 Task: Buy 2 Diverter Valves from Exhaust & Emissions section under best seller category for shipping address: Elizabeth Parker, 1128 Star Trek Drive, Pensacola, Florida 32501, Cell Number 8503109646. Pay from credit card ending with 6010, CVV 682
Action: Mouse moved to (11, 76)
Screenshot: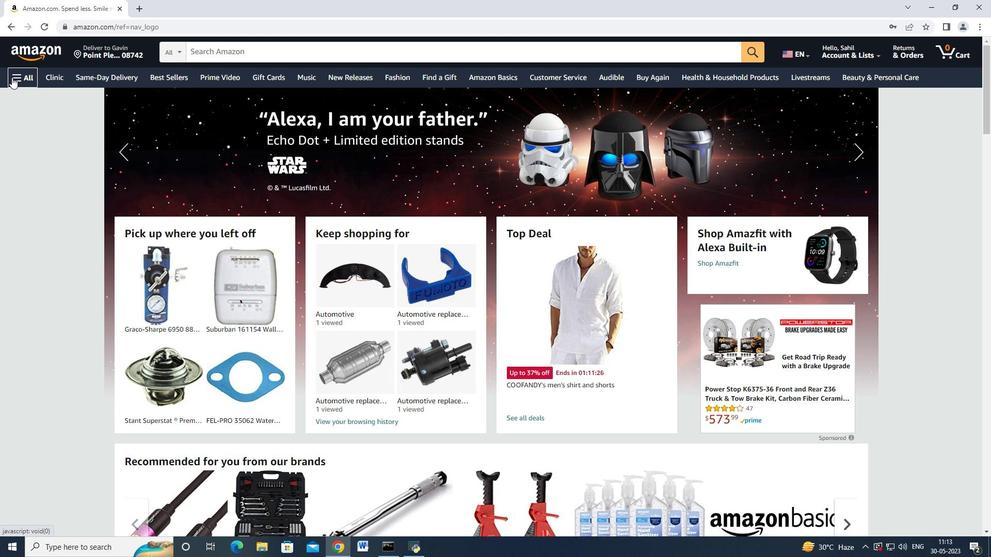 
Action: Mouse pressed left at (11, 76)
Screenshot: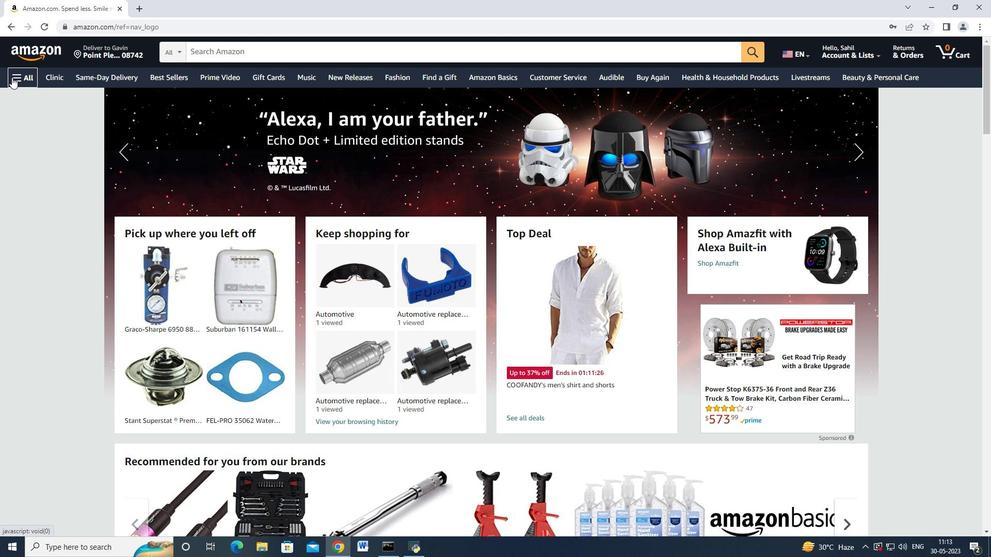 
Action: Mouse moved to (58, 208)
Screenshot: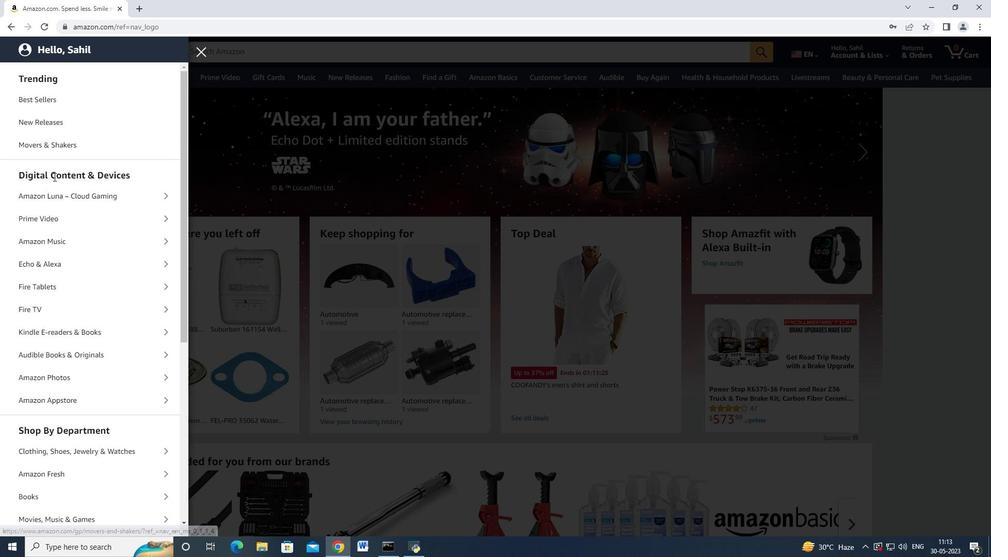 
Action: Mouse scrolled (58, 208) with delta (0, 0)
Screenshot: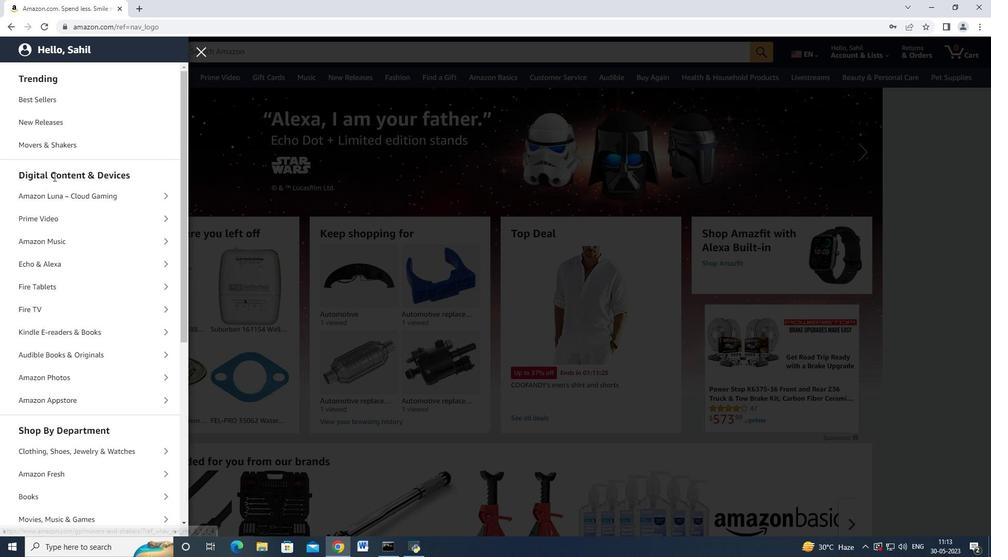 
Action: Mouse moved to (59, 212)
Screenshot: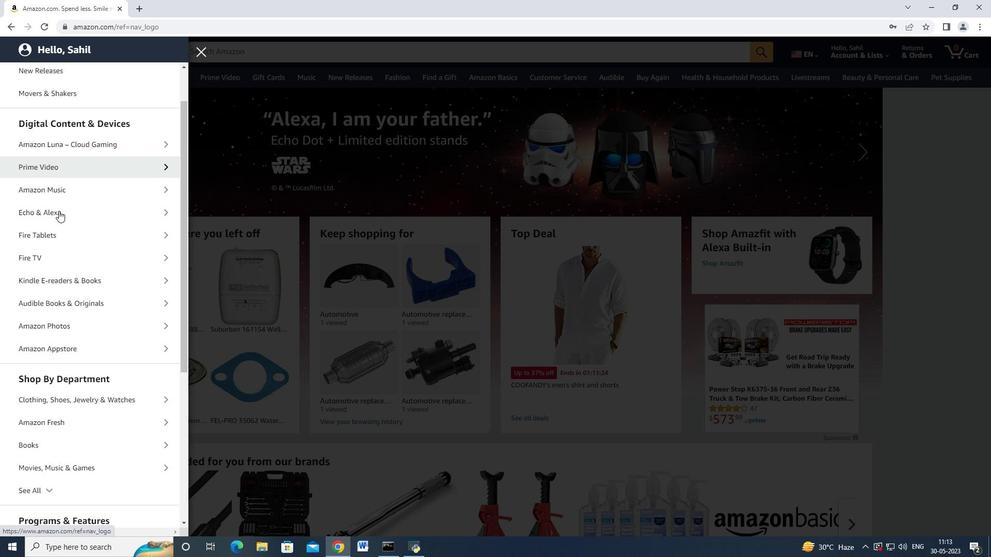 
Action: Mouse scrolled (59, 211) with delta (0, 0)
Screenshot: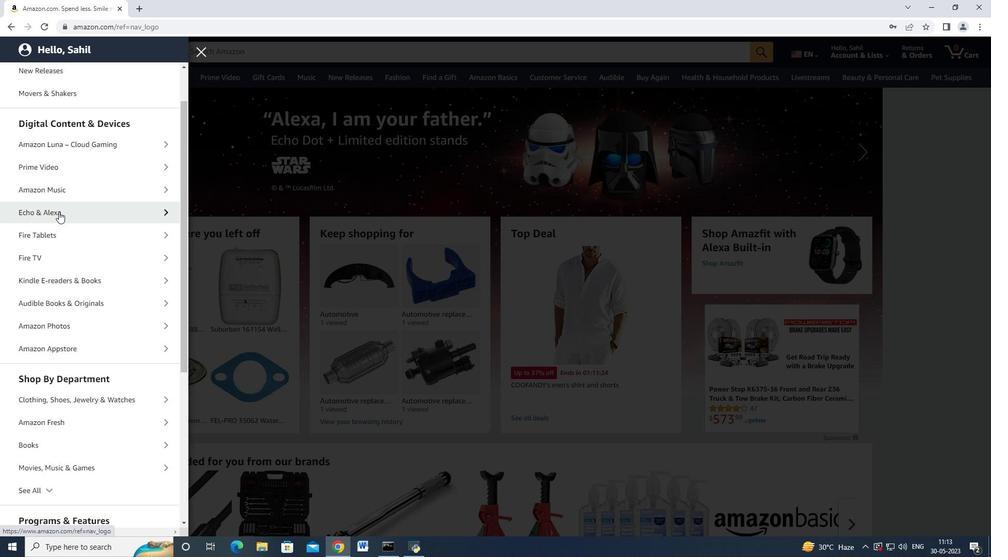 
Action: Mouse moved to (59, 212)
Screenshot: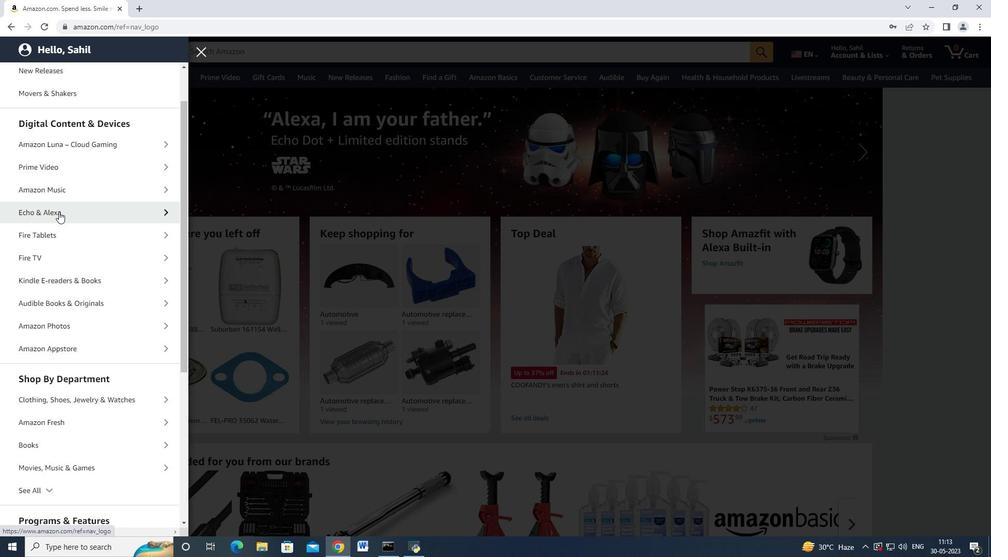 
Action: Mouse scrolled (59, 211) with delta (0, 0)
Screenshot: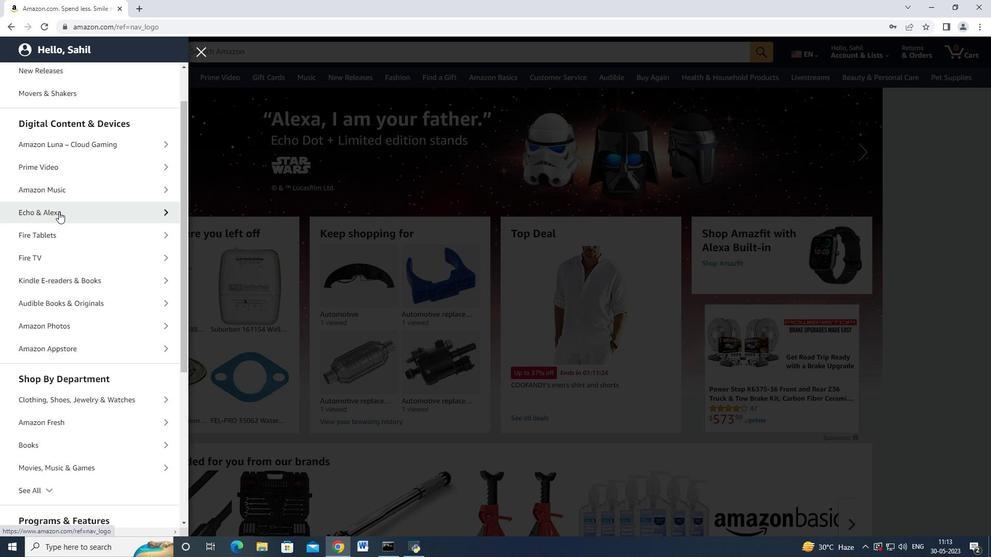 
Action: Mouse moved to (55, 383)
Screenshot: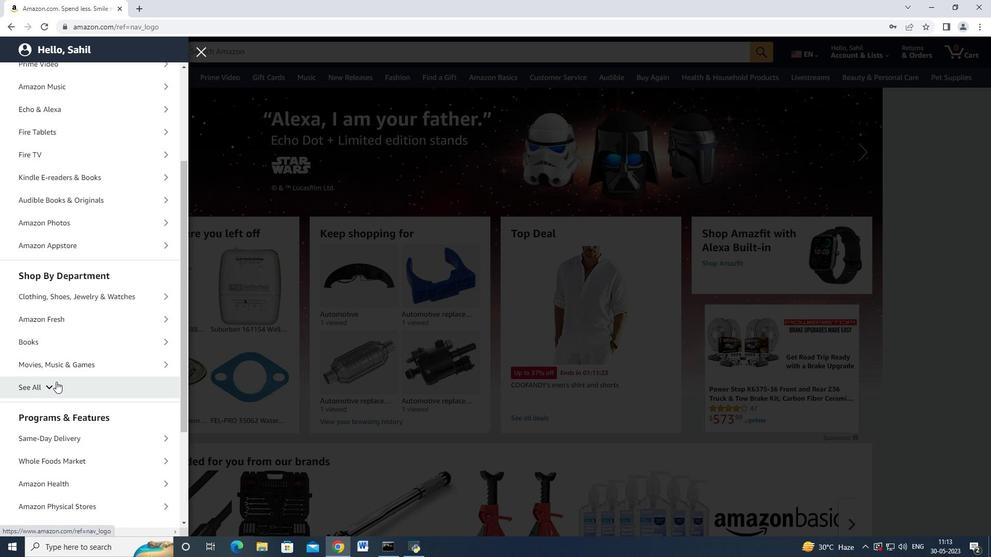 
Action: Mouse pressed left at (55, 383)
Screenshot: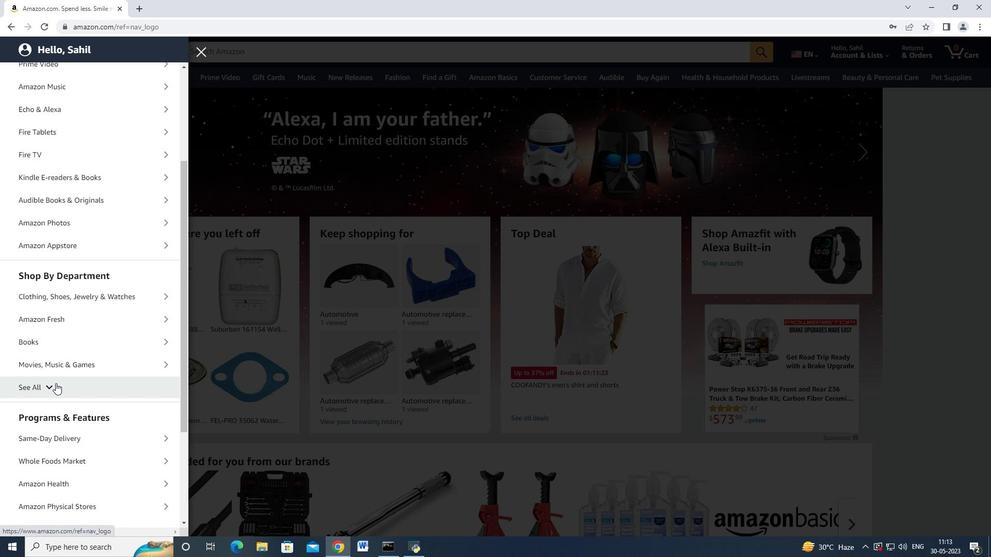 
Action: Mouse moved to (68, 368)
Screenshot: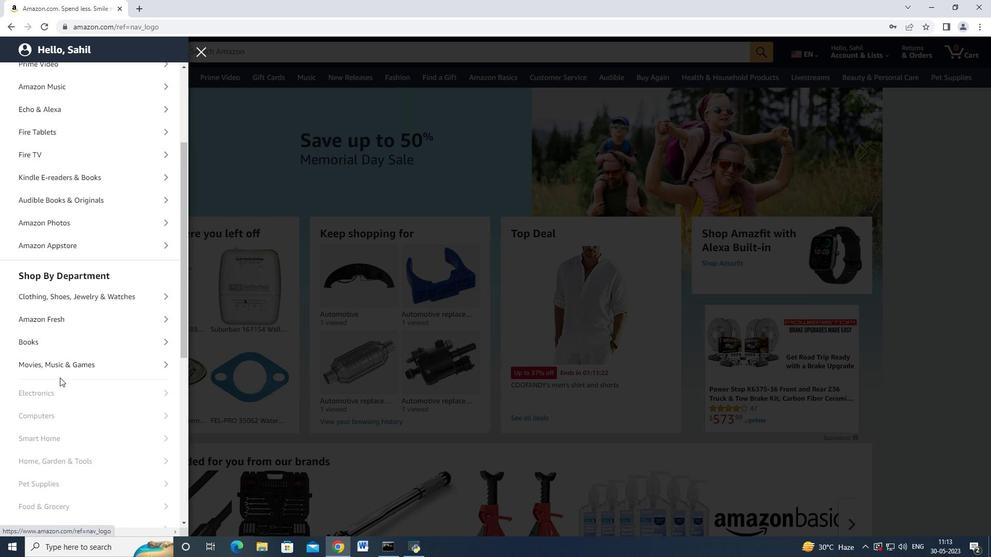 
Action: Mouse scrolled (68, 367) with delta (0, 0)
Screenshot: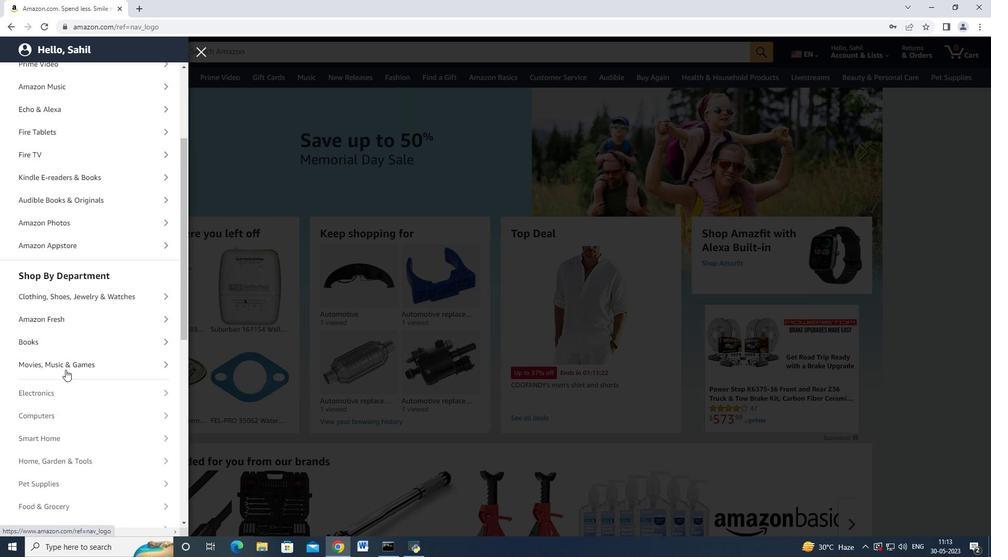 
Action: Mouse scrolled (68, 367) with delta (0, 0)
Screenshot: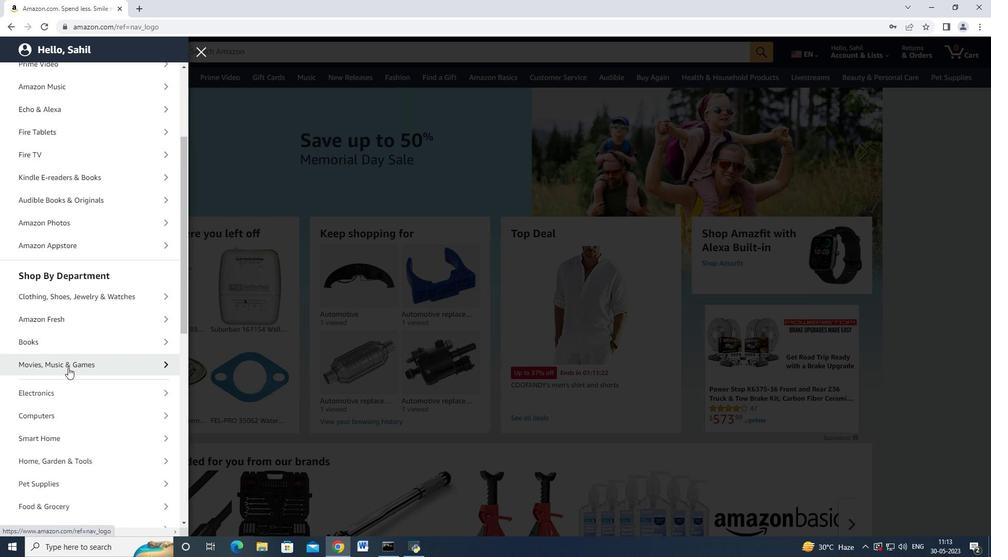 
Action: Mouse scrolled (68, 367) with delta (0, 0)
Screenshot: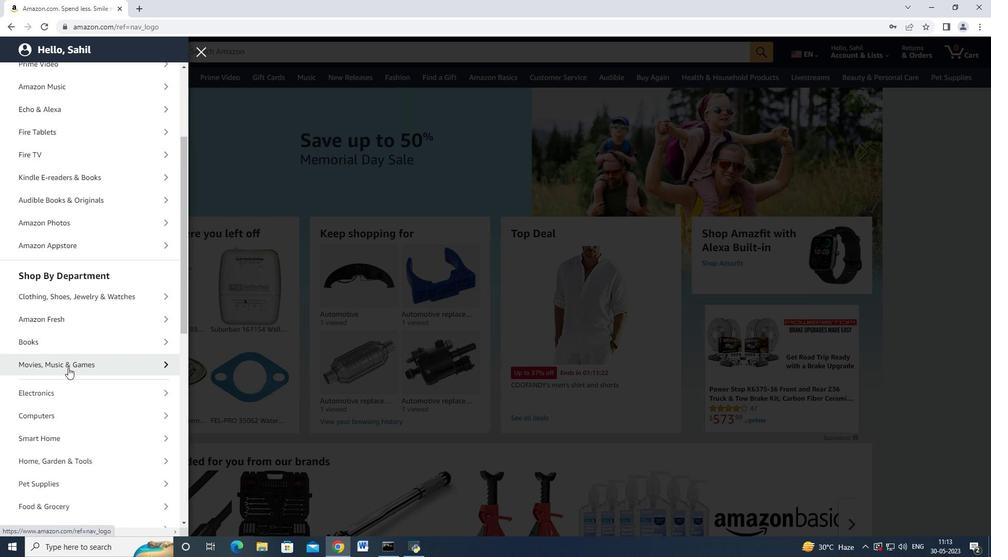 
Action: Mouse scrolled (68, 367) with delta (0, 0)
Screenshot: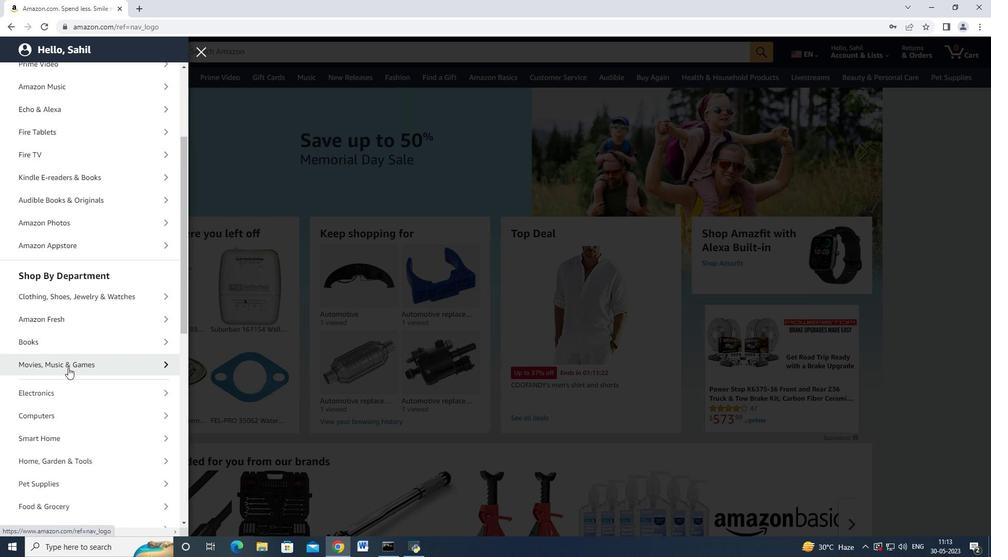 
Action: Mouse scrolled (68, 367) with delta (0, 0)
Screenshot: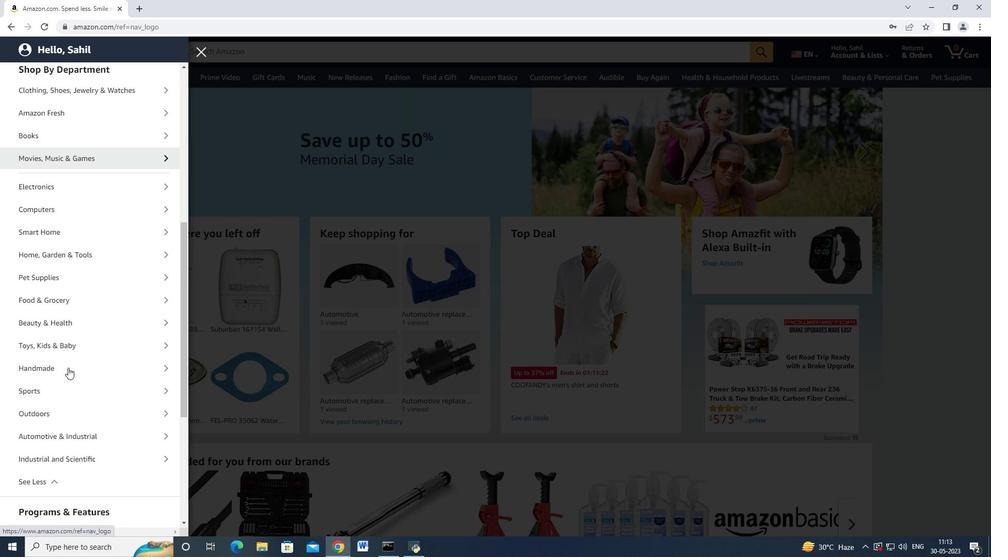 
Action: Mouse scrolled (68, 367) with delta (0, 0)
Screenshot: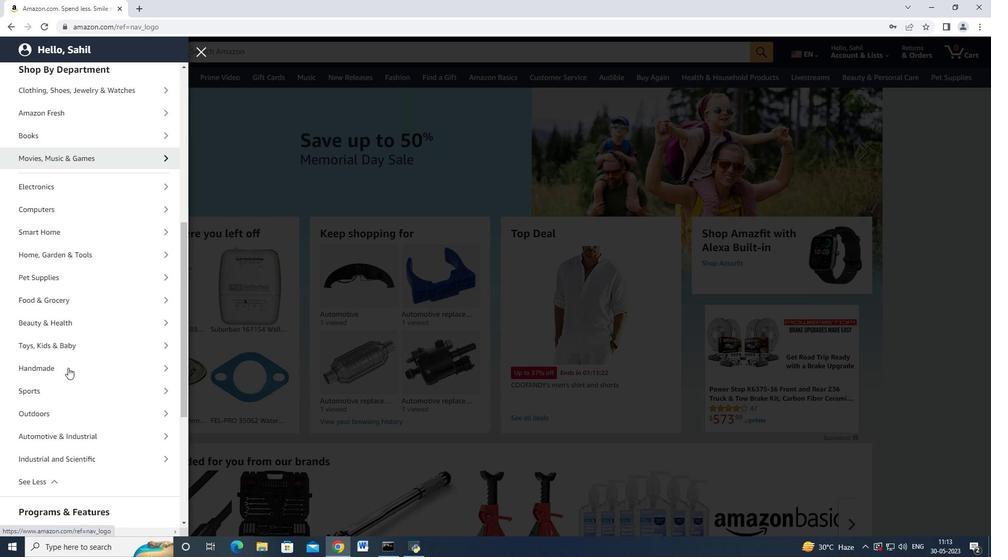 
Action: Mouse moved to (76, 339)
Screenshot: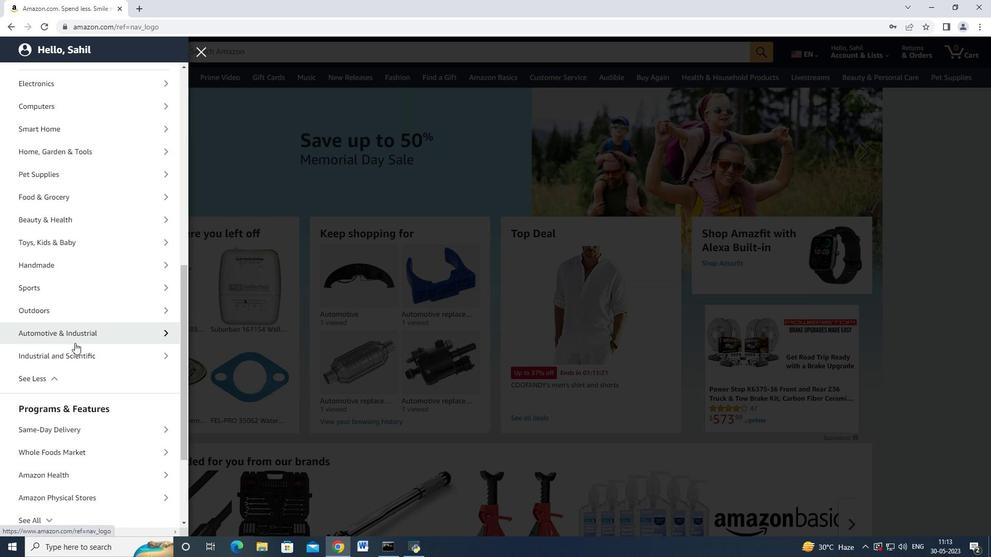 
Action: Mouse pressed left at (76, 339)
Screenshot: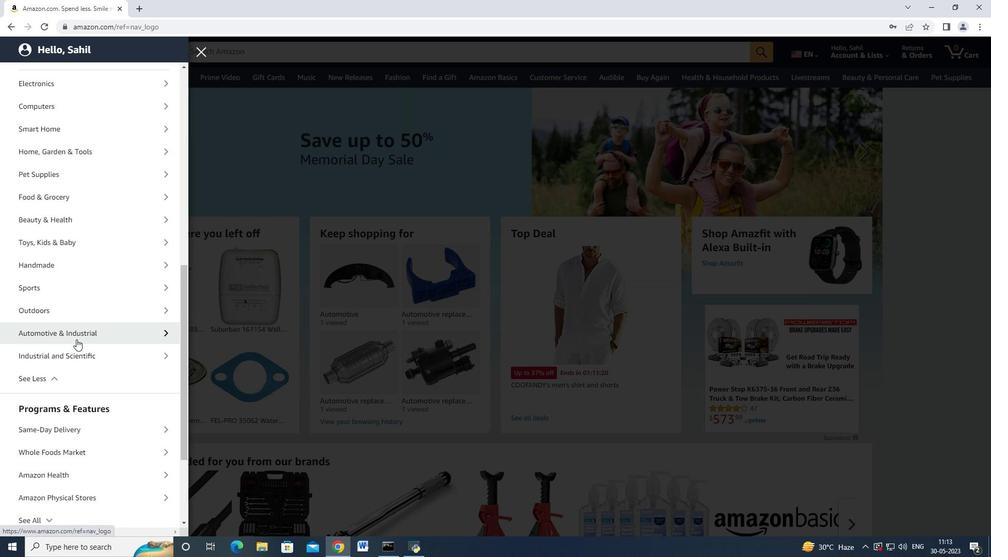 
Action: Mouse moved to (82, 330)
Screenshot: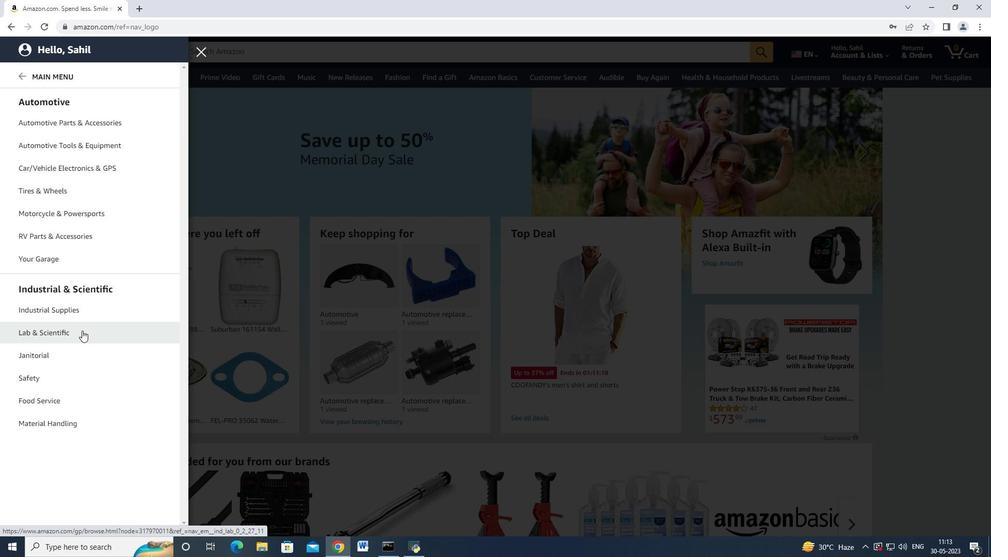 
Action: Mouse scrolled (82, 331) with delta (0, 0)
Screenshot: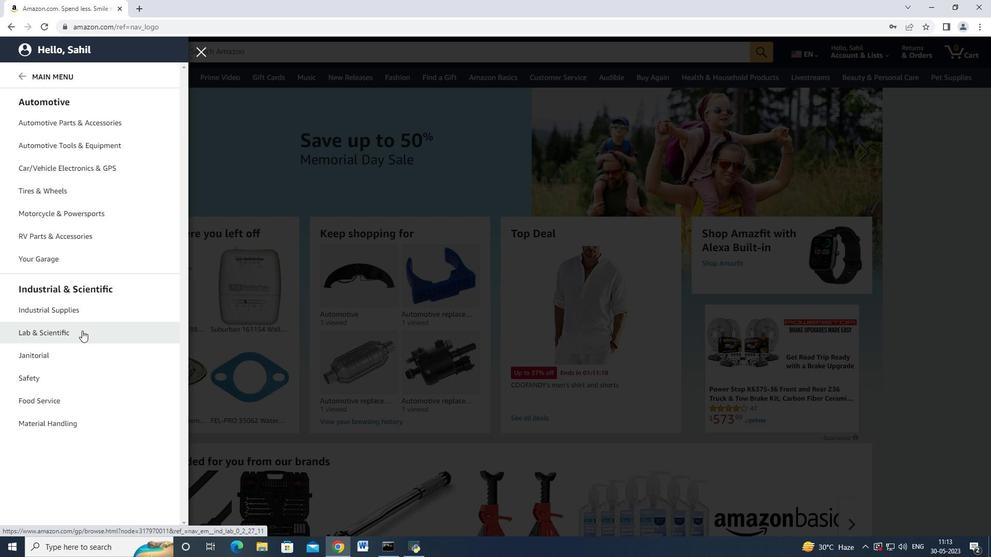 
Action: Mouse scrolled (82, 331) with delta (0, 0)
Screenshot: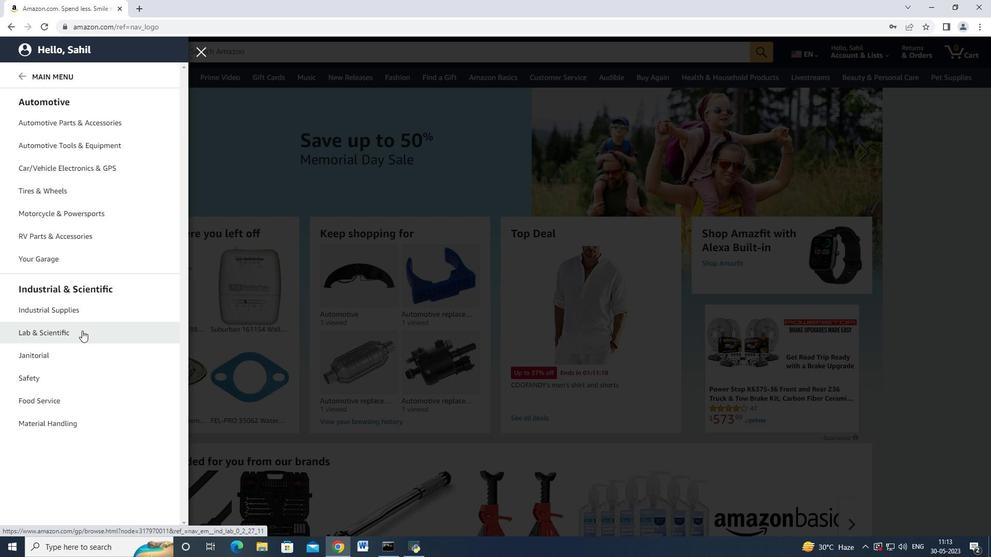 
Action: Mouse moved to (107, 316)
Screenshot: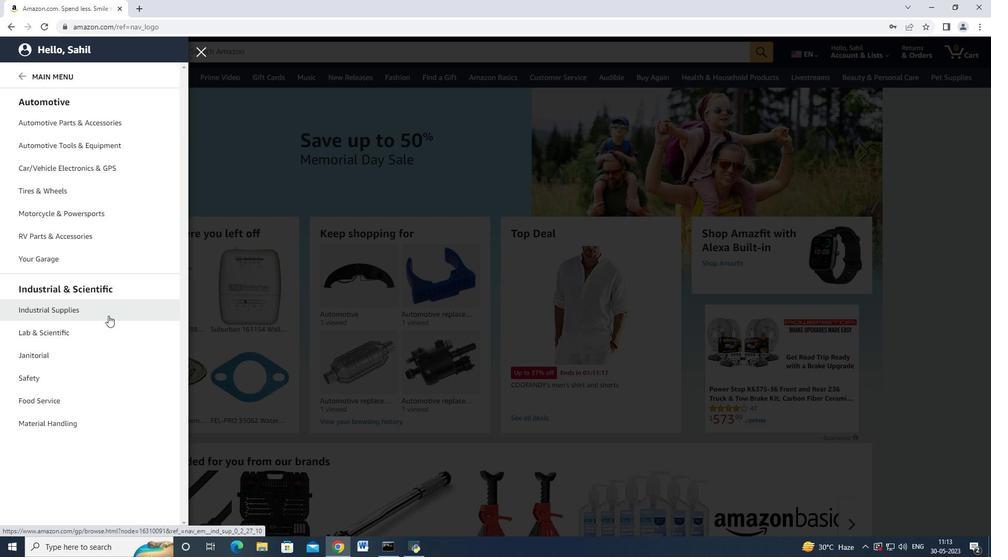
Action: Mouse scrolled (107, 316) with delta (0, 0)
Screenshot: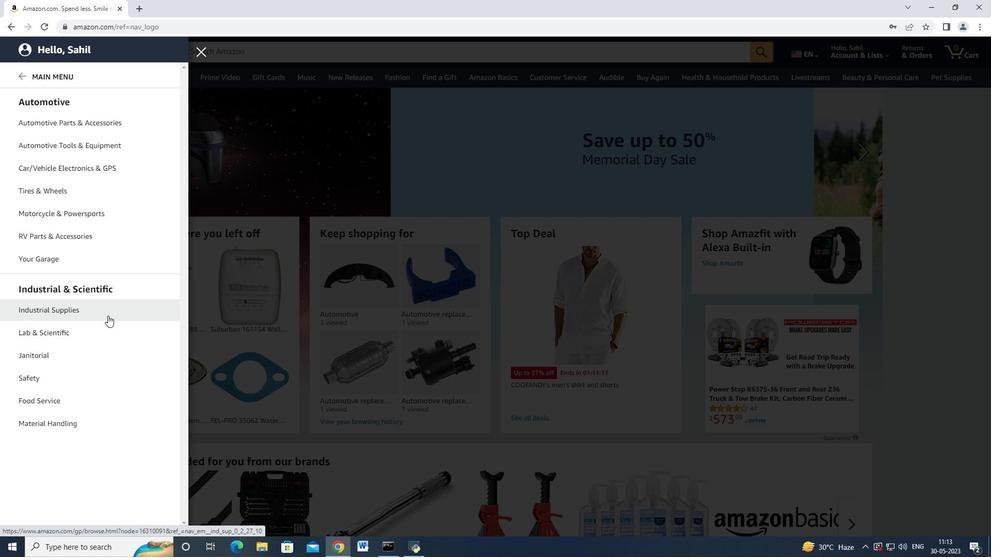 
Action: Mouse scrolled (107, 316) with delta (0, 0)
Screenshot: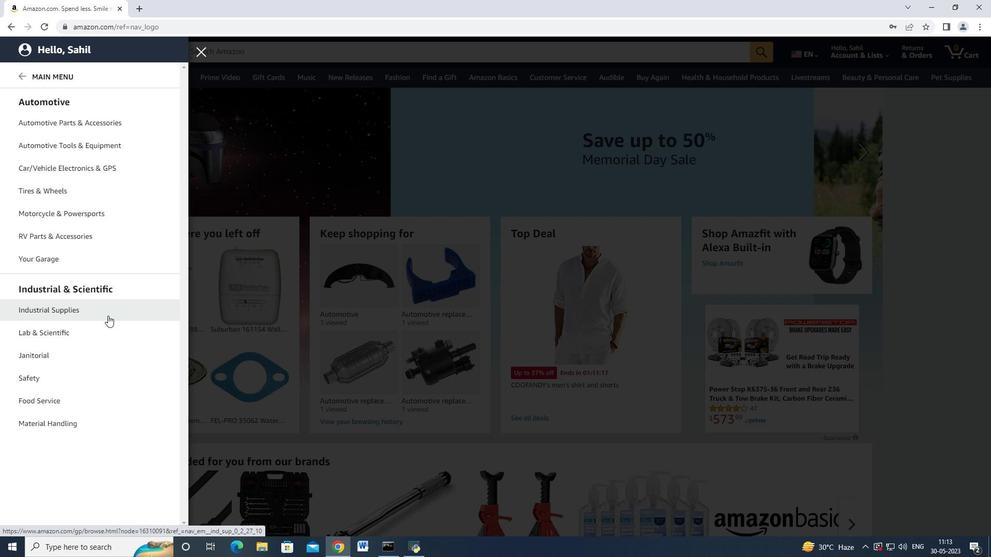 
Action: Mouse moved to (90, 122)
Screenshot: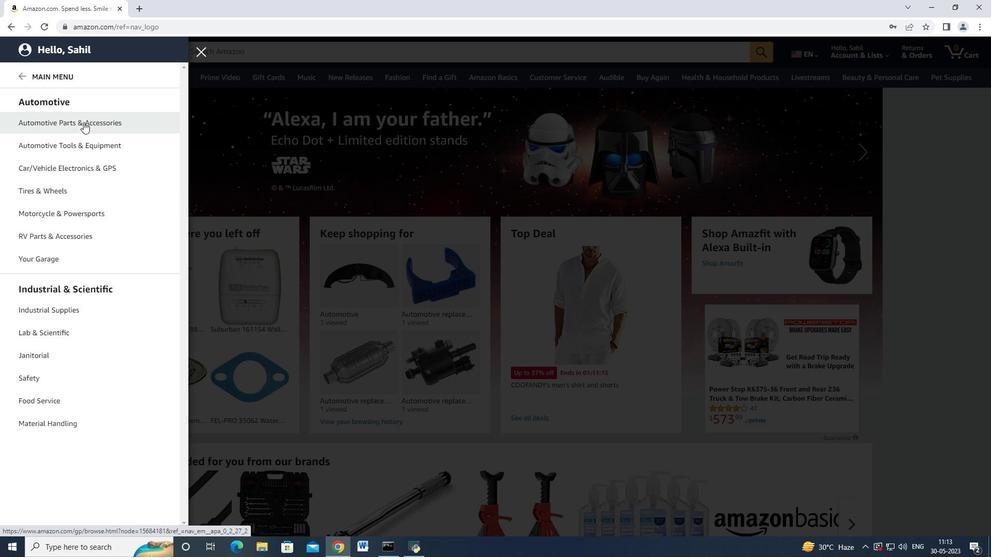 
Action: Mouse pressed left at (90, 122)
Screenshot: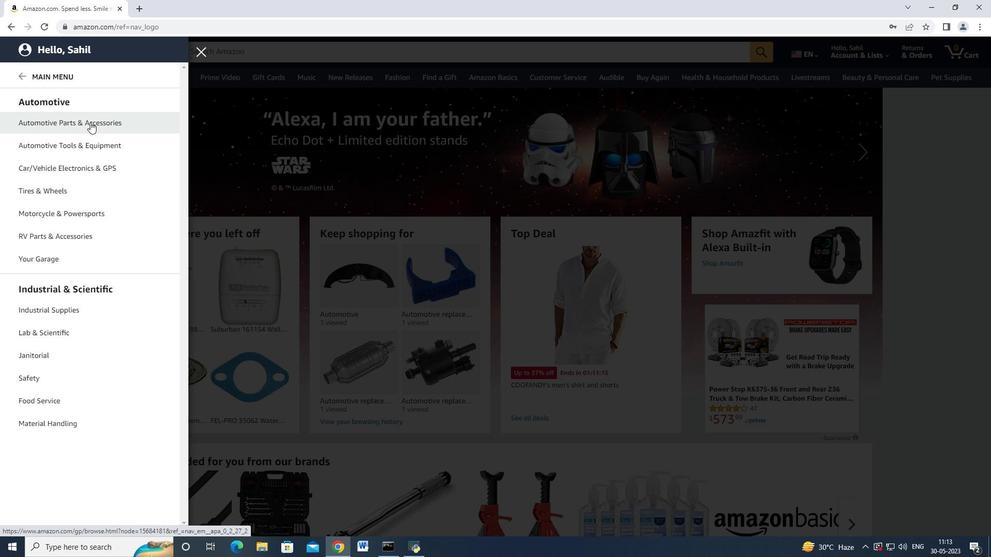 
Action: Mouse moved to (114, 172)
Screenshot: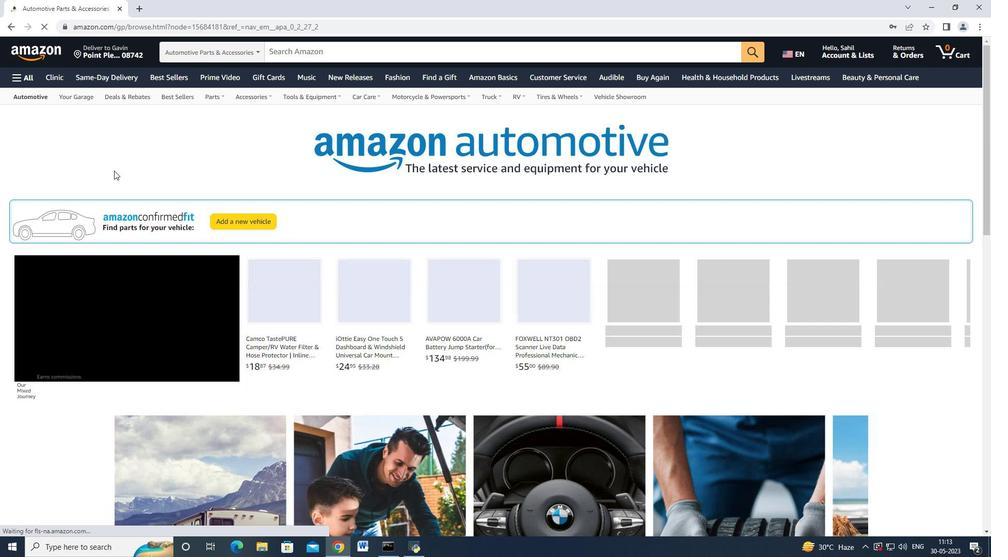 
Action: Mouse scrolled (114, 172) with delta (0, 0)
Screenshot: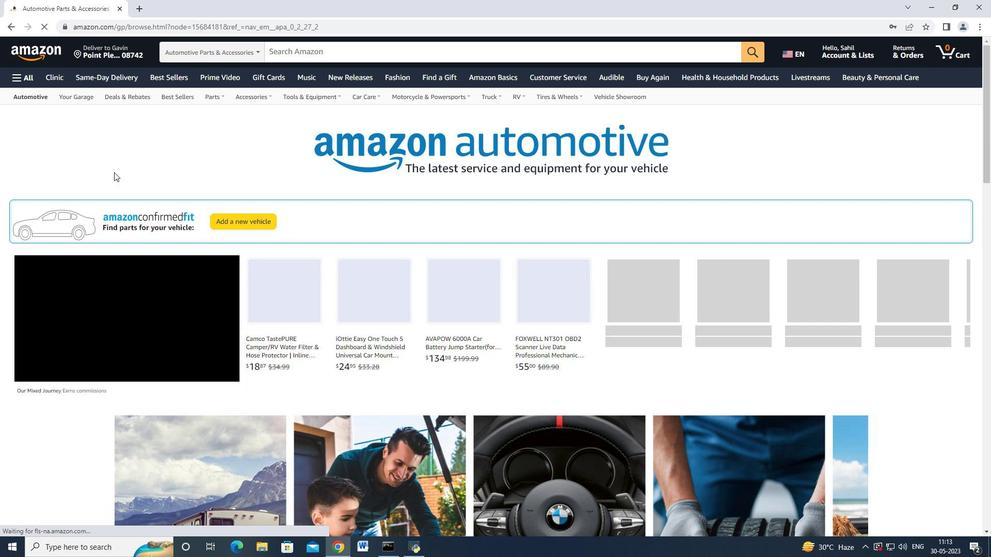 
Action: Mouse moved to (236, 108)
Screenshot: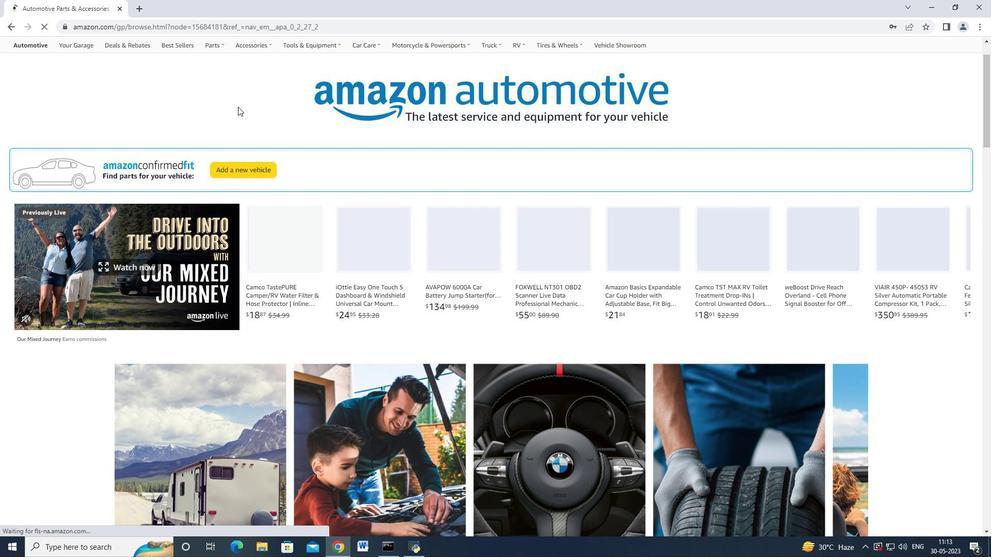 
Action: Mouse scrolled (236, 108) with delta (0, 0)
Screenshot: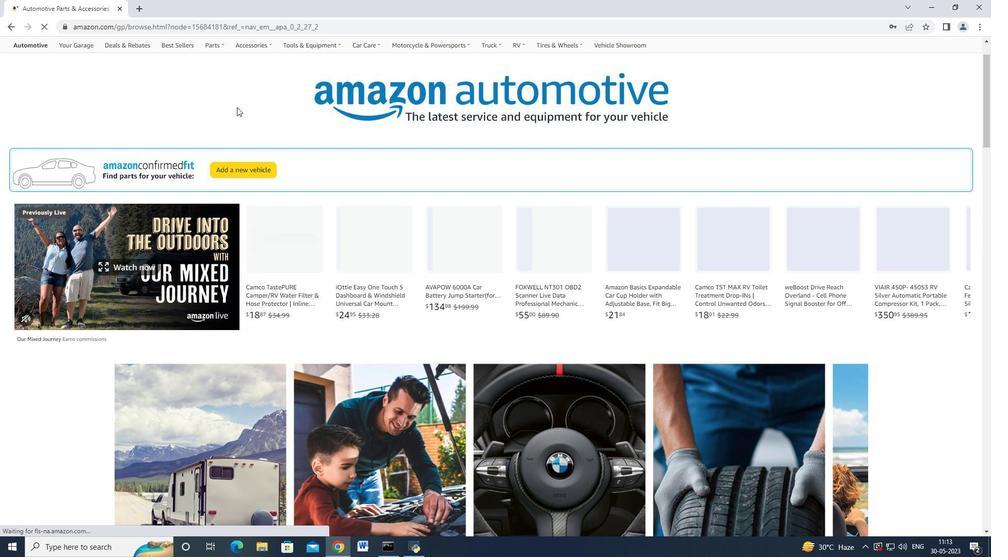 
Action: Mouse moved to (235, 109)
Screenshot: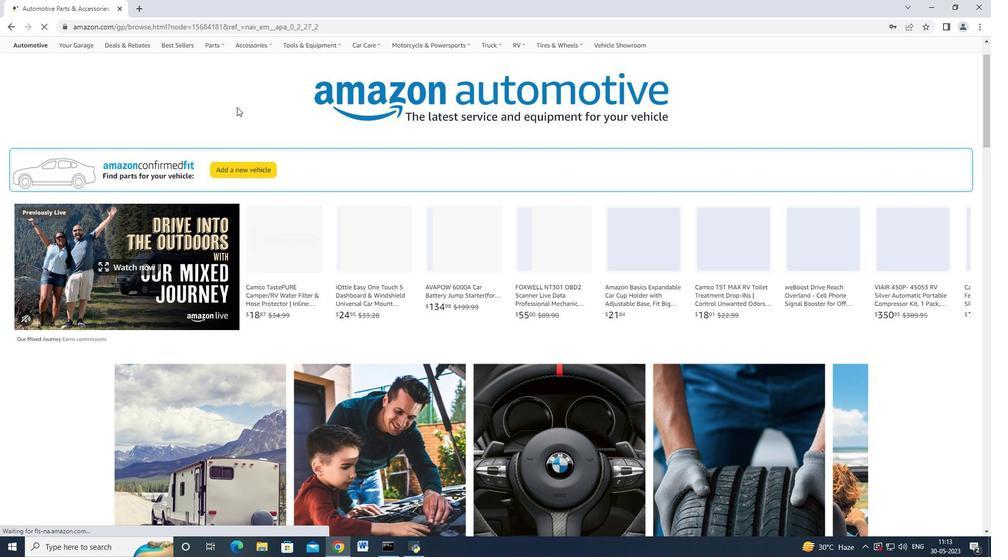 
Action: Mouse scrolled (235, 109) with delta (0, 0)
Screenshot: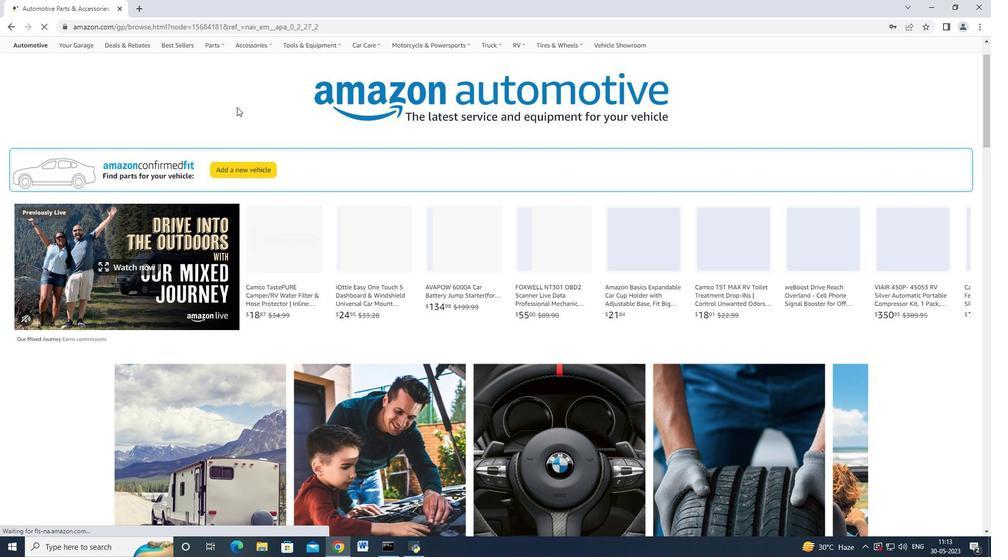 
Action: Mouse moved to (171, 95)
Screenshot: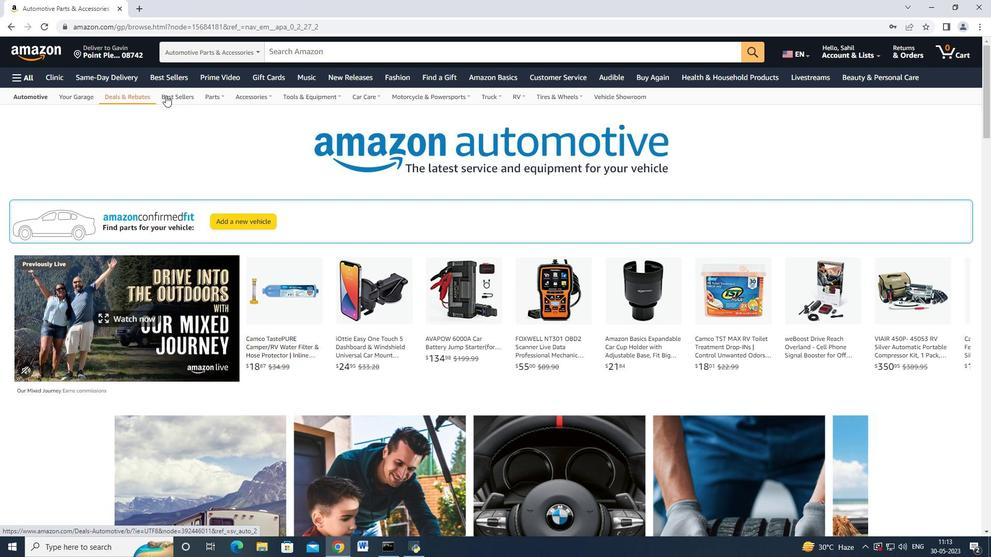 
Action: Mouse pressed left at (171, 95)
Screenshot: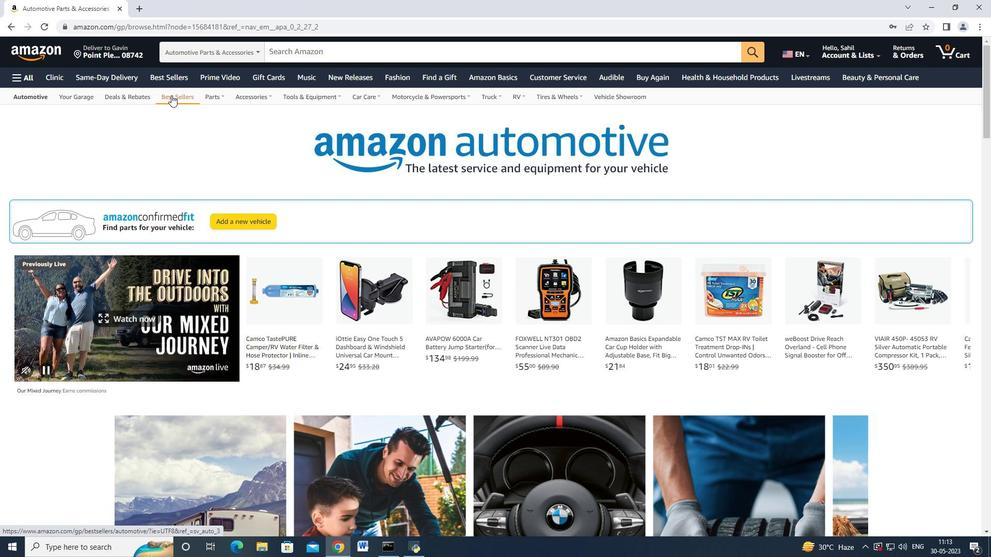 
Action: Mouse moved to (109, 204)
Screenshot: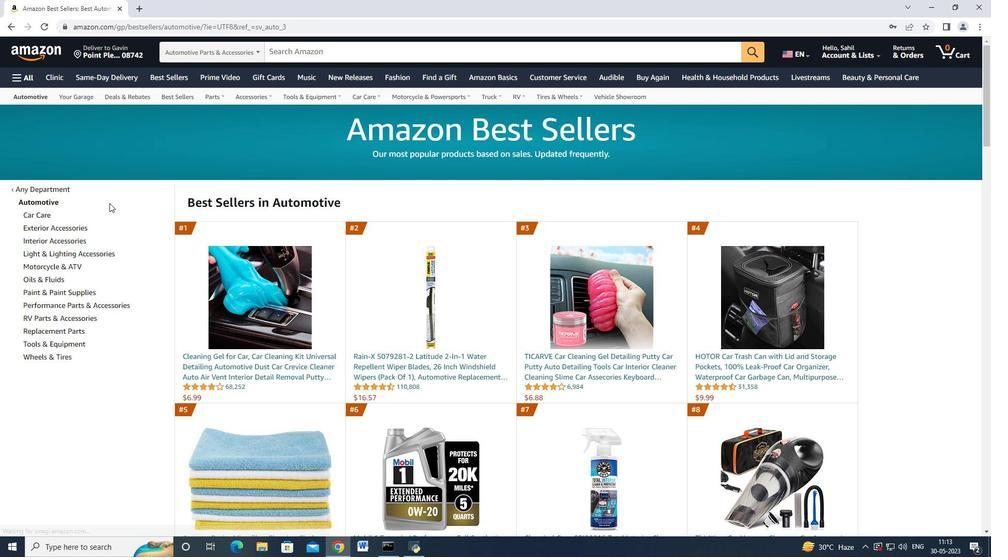 
Action: Mouse scrolled (109, 204) with delta (0, 0)
Screenshot: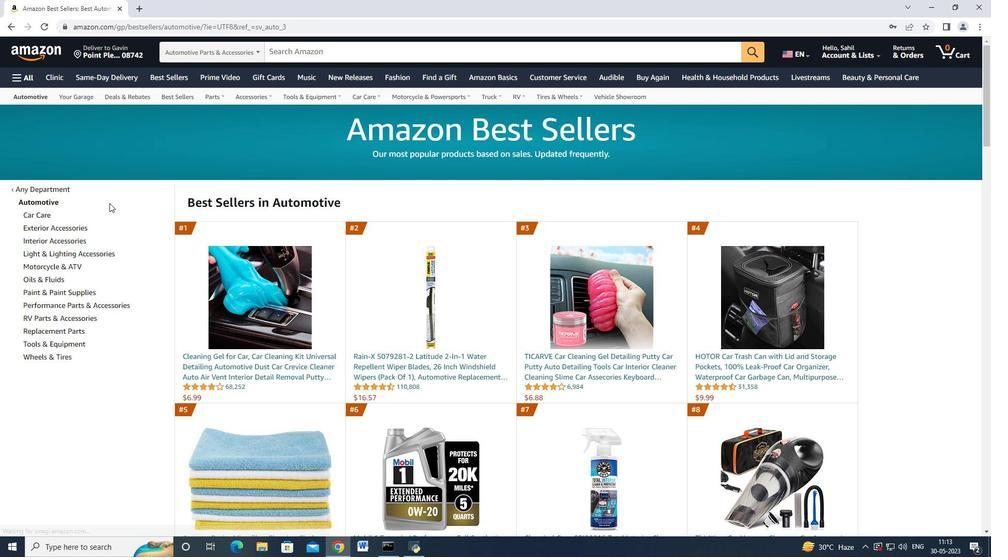 
Action: Mouse moved to (66, 278)
Screenshot: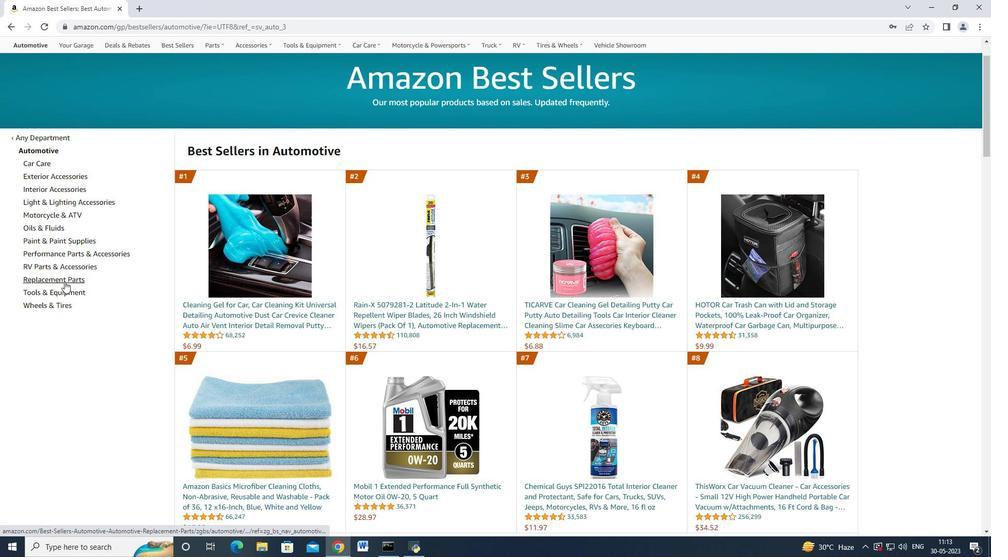 
Action: Mouse pressed left at (66, 278)
Screenshot: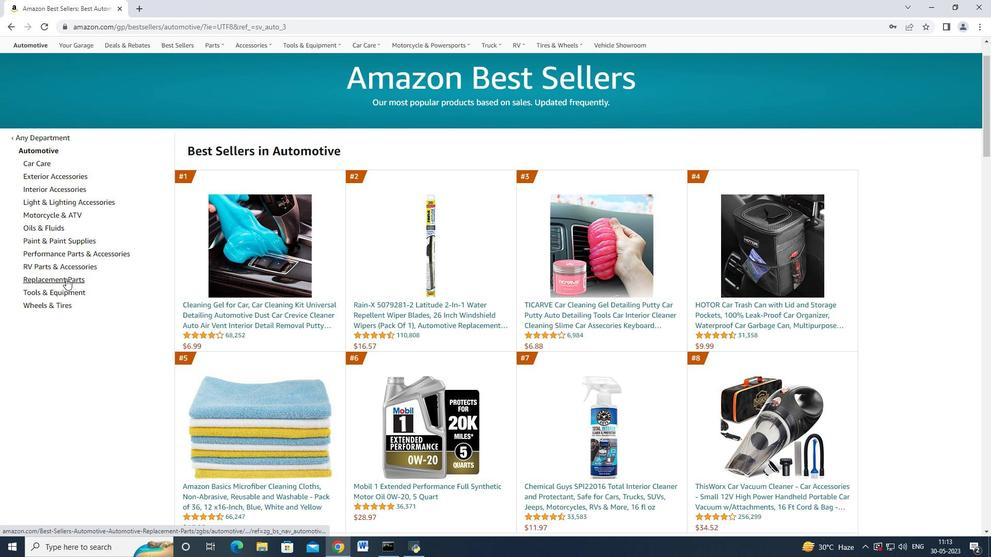 
Action: Mouse moved to (164, 185)
Screenshot: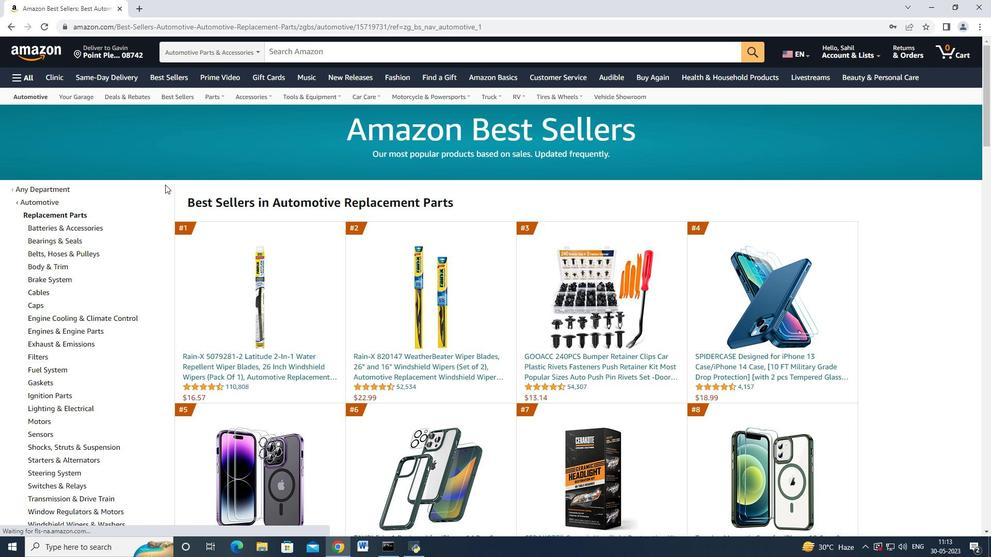 
Action: Mouse scrolled (164, 185) with delta (0, 0)
Screenshot: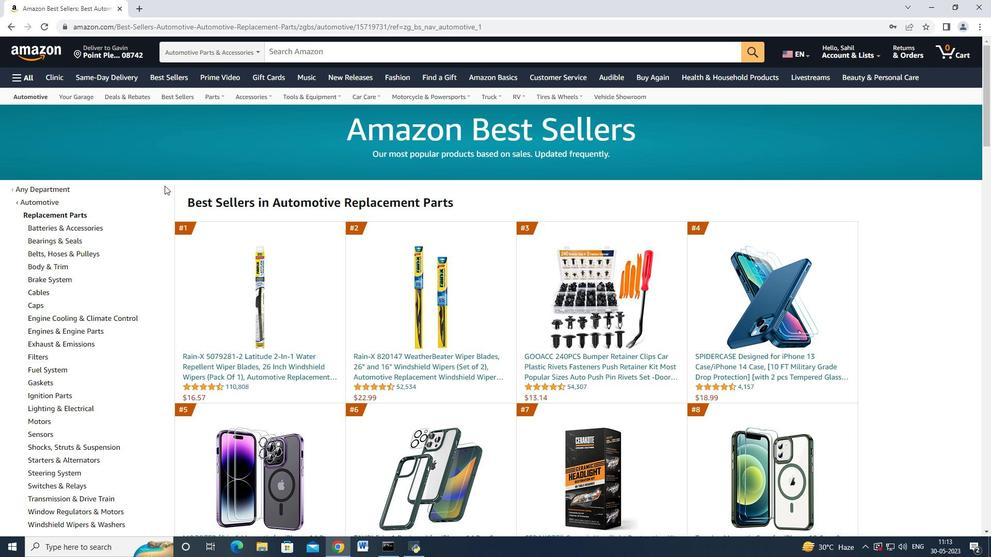 
Action: Mouse scrolled (164, 185) with delta (0, 0)
Screenshot: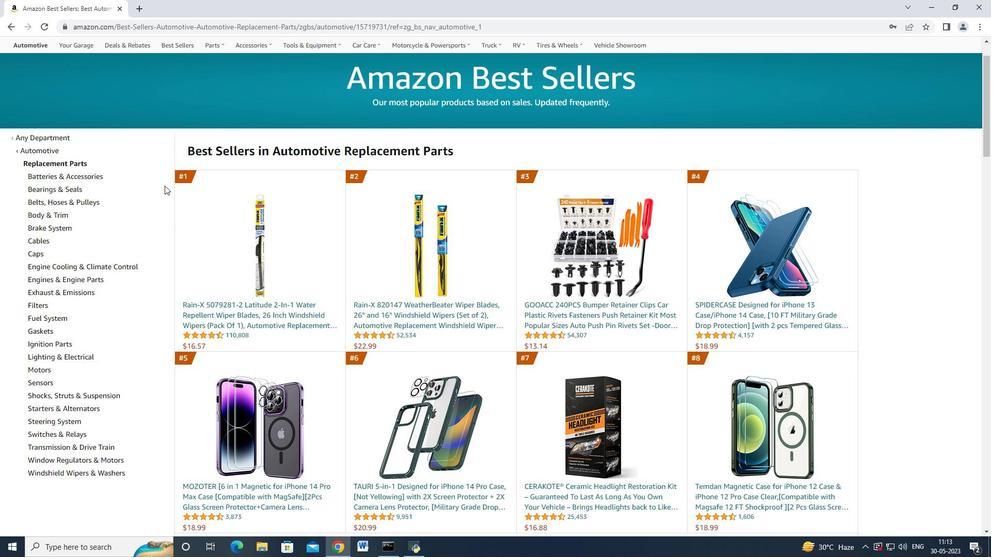 
Action: Mouse scrolled (164, 185) with delta (0, 0)
Screenshot: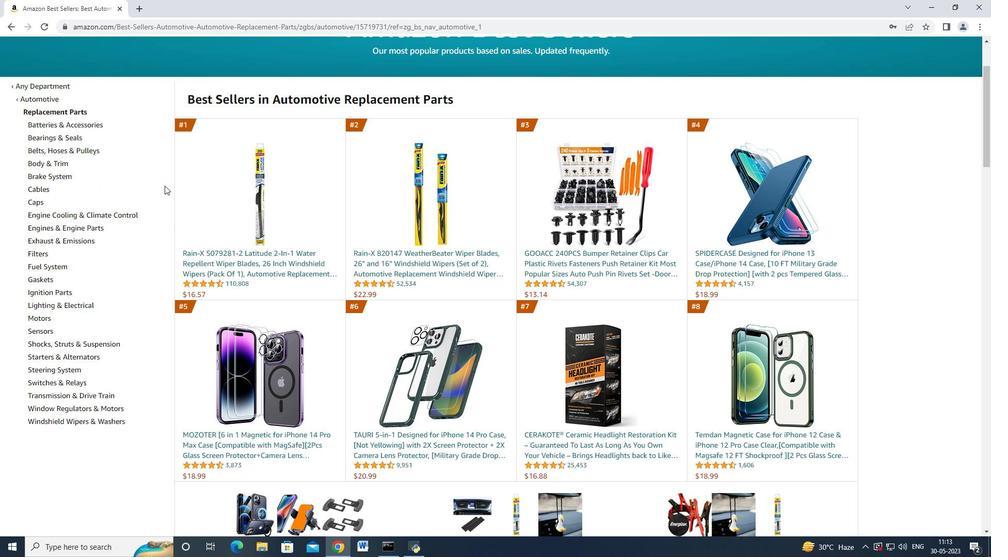 
Action: Mouse scrolled (164, 185) with delta (0, 0)
Screenshot: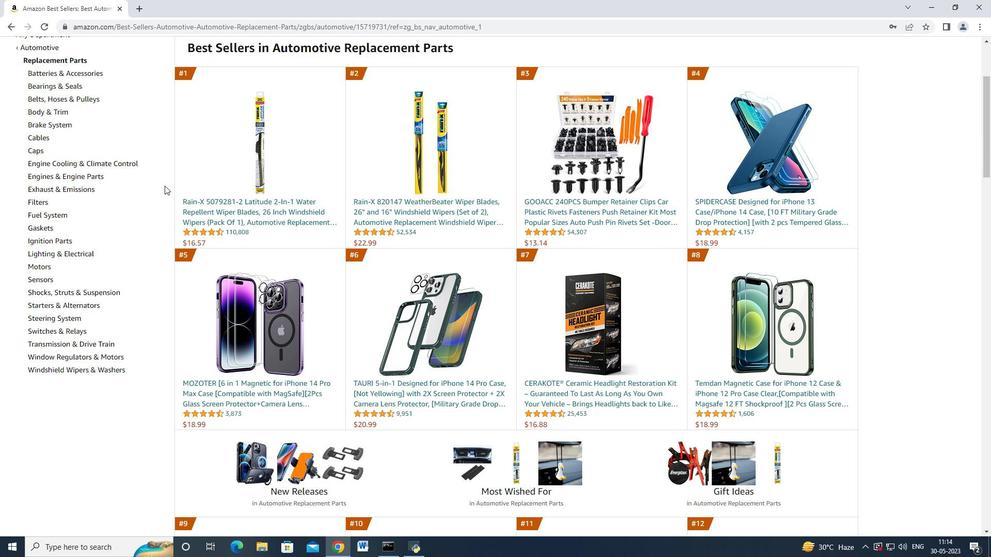 
Action: Mouse moved to (159, 201)
Screenshot: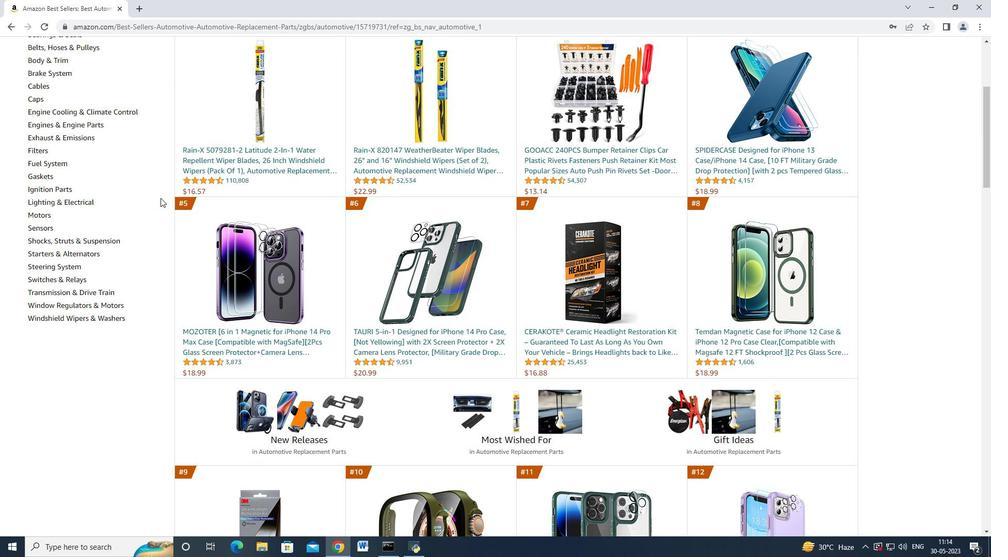 
Action: Mouse scrolled (159, 201) with delta (0, 0)
Screenshot: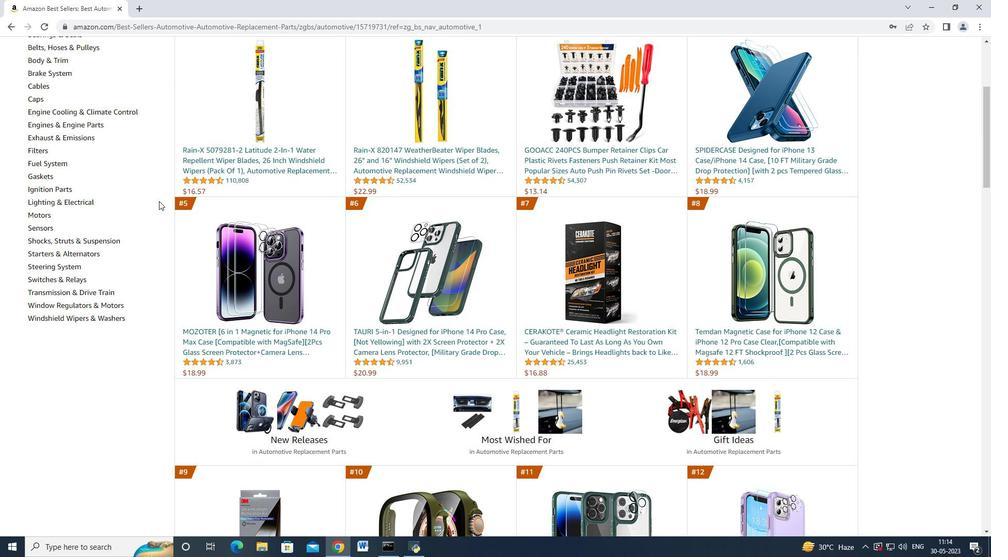 
Action: Mouse scrolled (159, 201) with delta (0, 0)
Screenshot: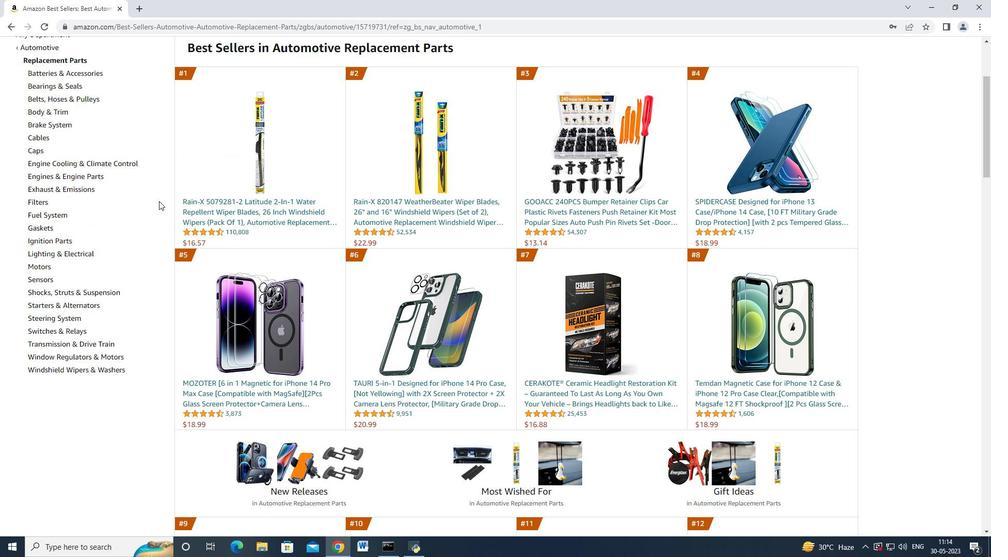 
Action: Mouse moved to (71, 241)
Screenshot: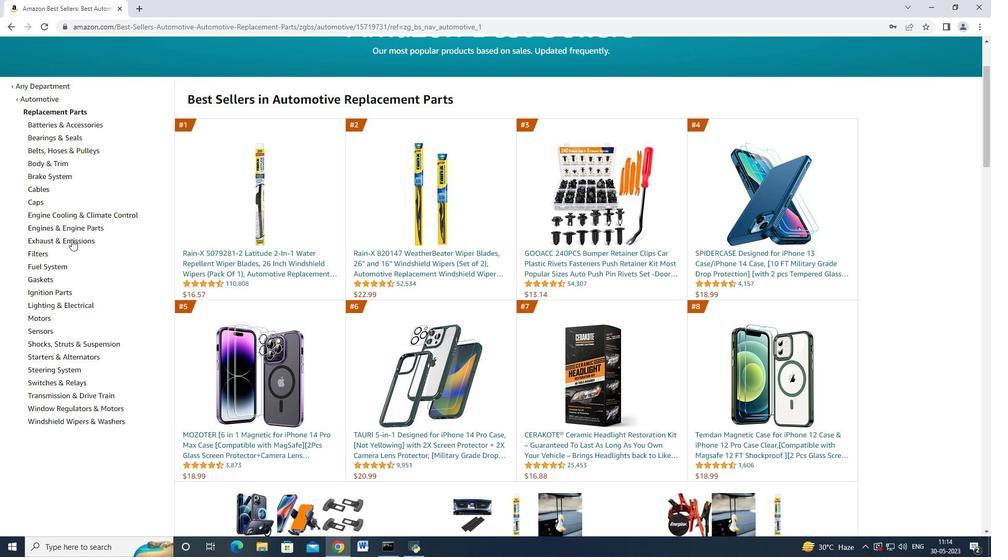 
Action: Mouse pressed left at (71, 241)
Screenshot: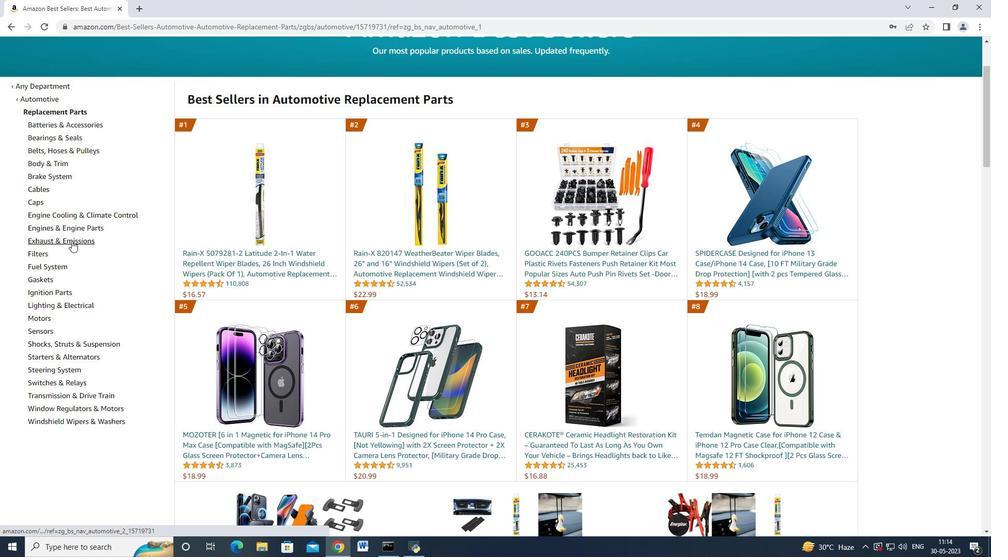 
Action: Mouse moved to (120, 247)
Screenshot: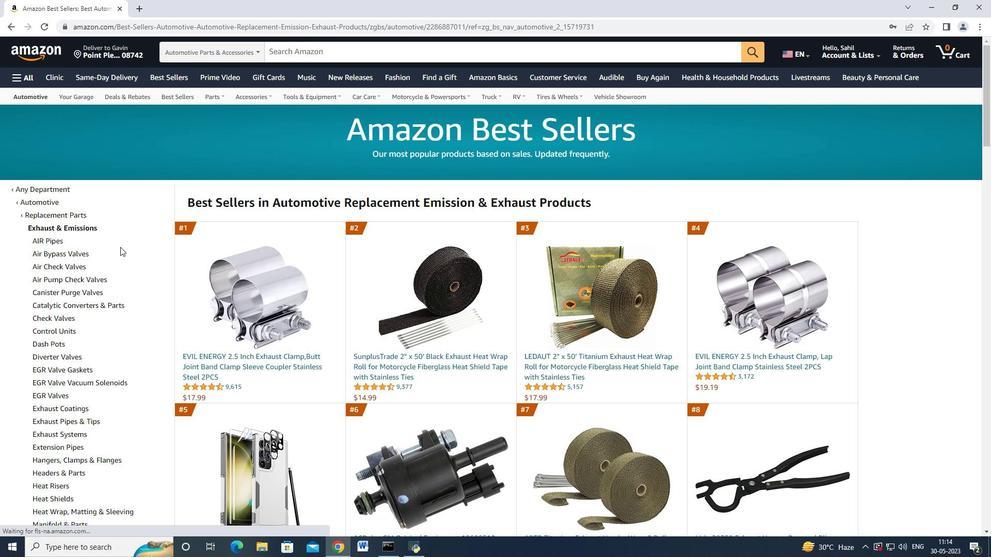 
Action: Mouse scrolled (120, 246) with delta (0, 0)
Screenshot: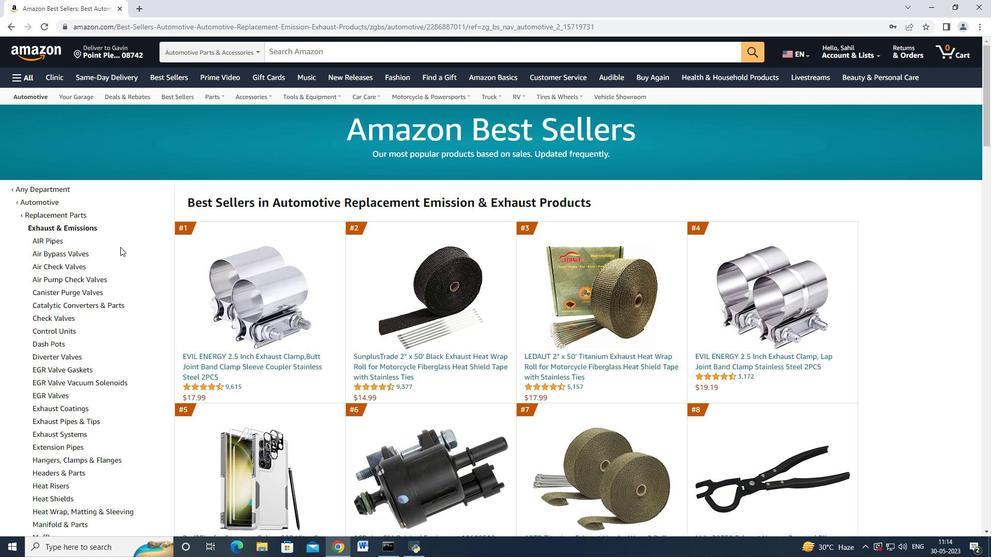 
Action: Mouse moved to (56, 303)
Screenshot: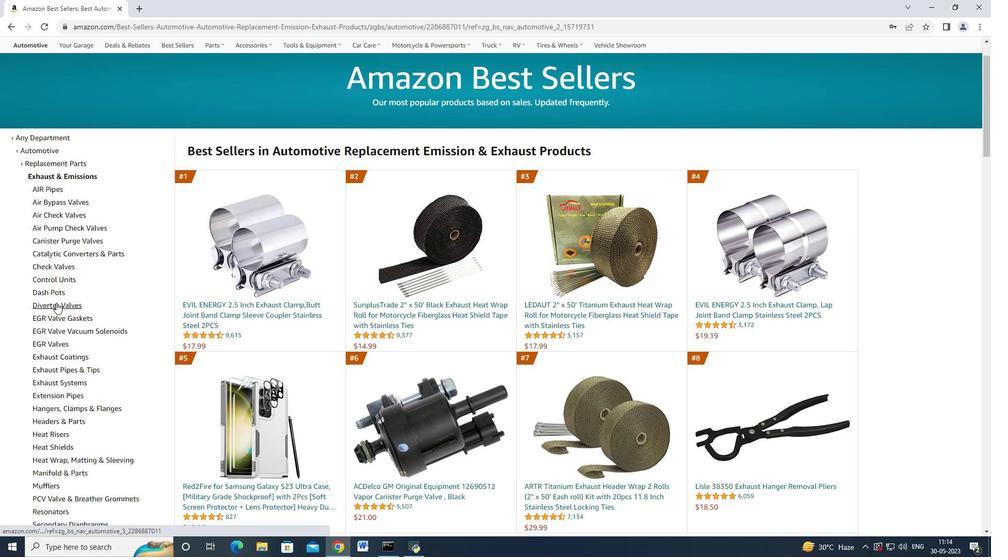 
Action: Mouse pressed left at (56, 303)
Screenshot: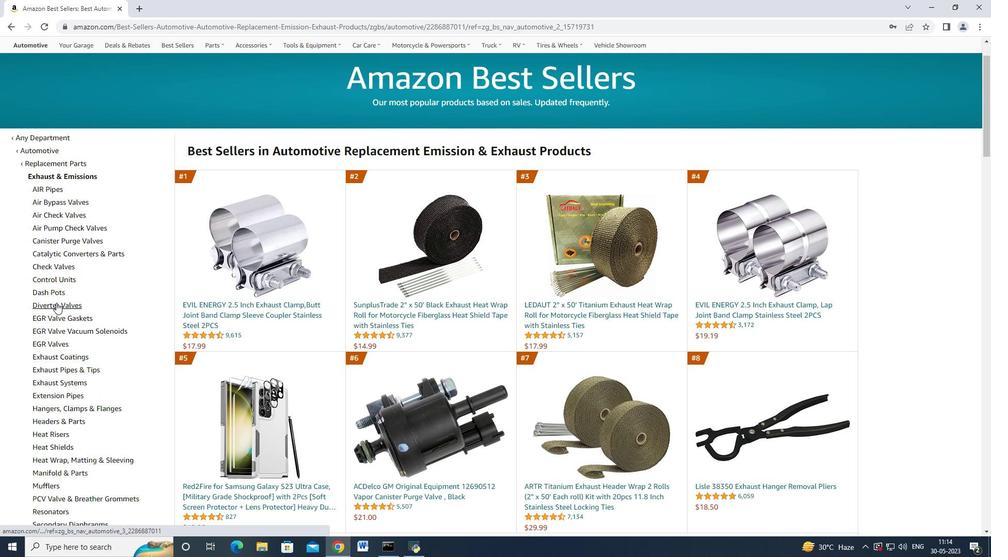 
Action: Mouse moved to (146, 263)
Screenshot: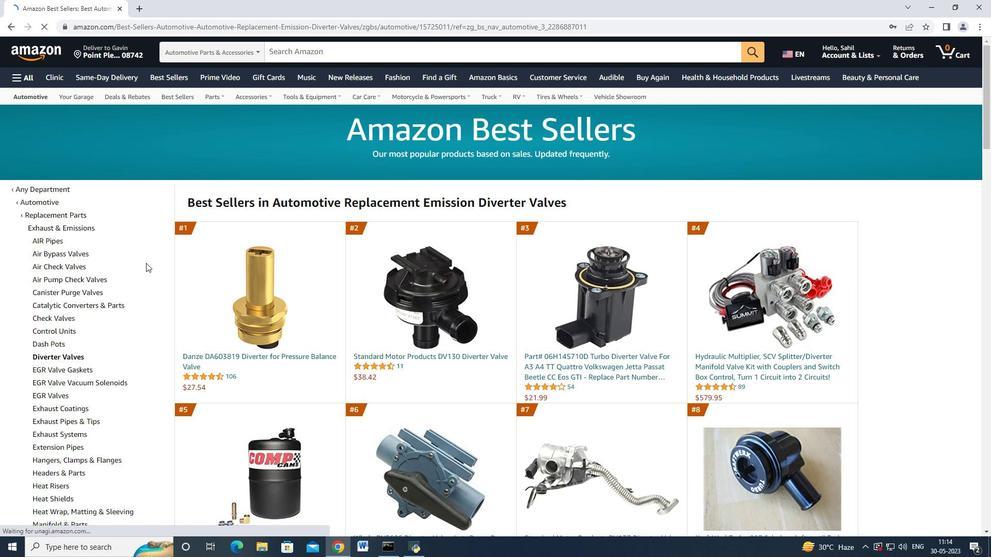 
Action: Mouse scrolled (146, 262) with delta (0, 0)
Screenshot: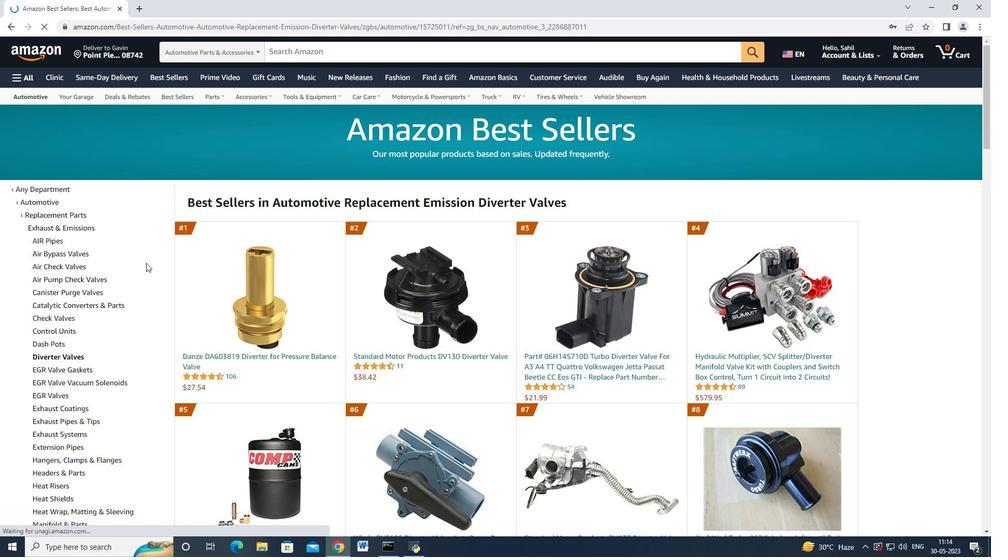 
Action: Mouse scrolled (146, 262) with delta (0, 0)
Screenshot: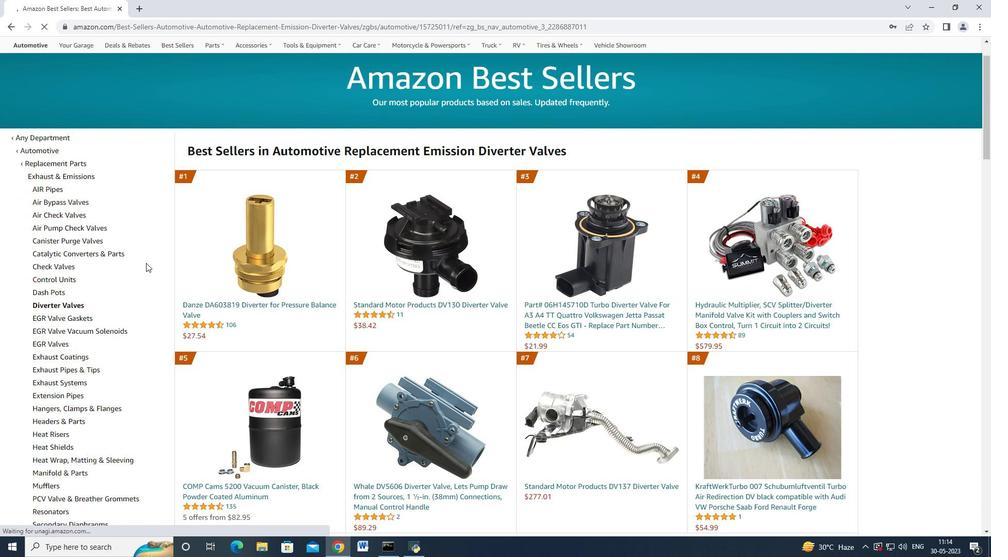 
Action: Mouse scrolled (146, 262) with delta (0, 0)
Screenshot: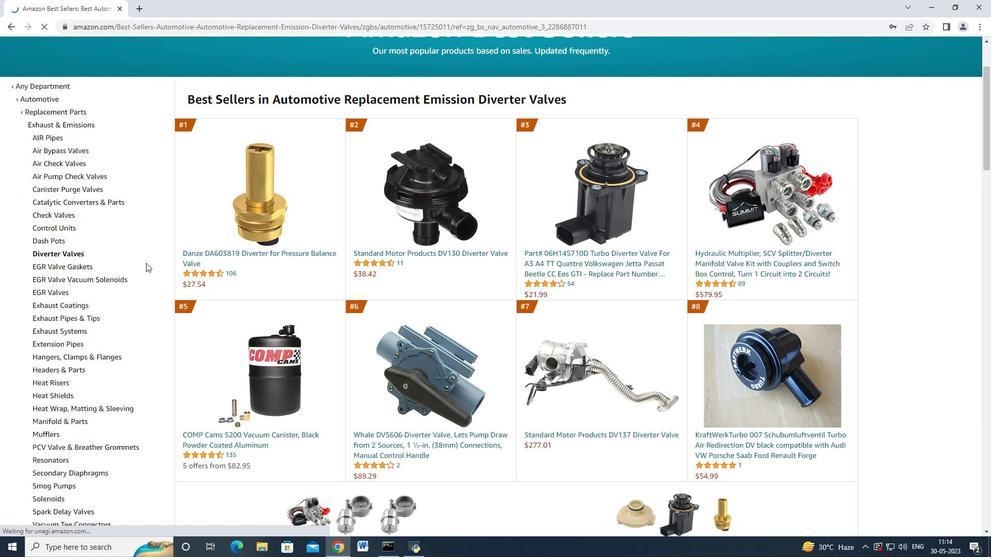 
Action: Mouse moved to (259, 199)
Screenshot: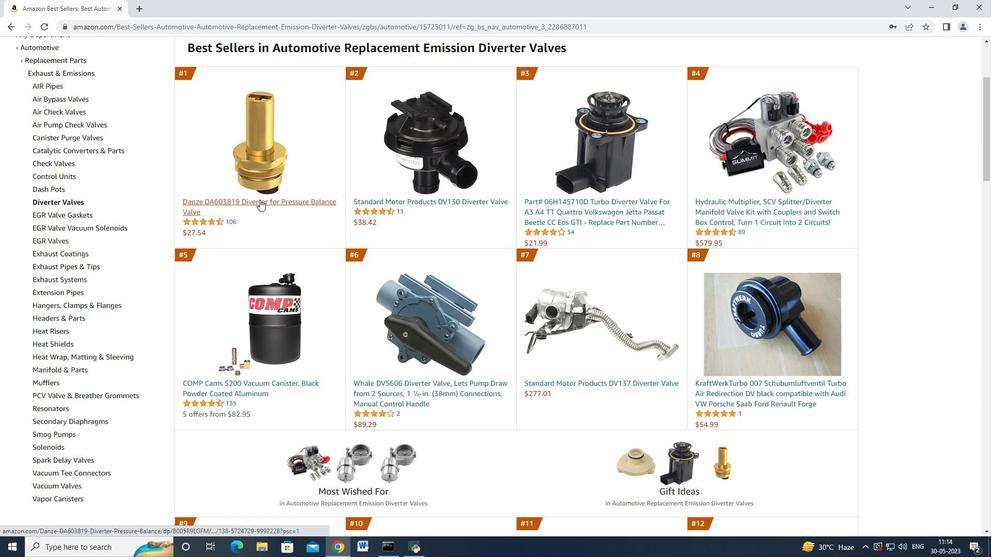 
Action: Mouse pressed left at (259, 199)
Screenshot: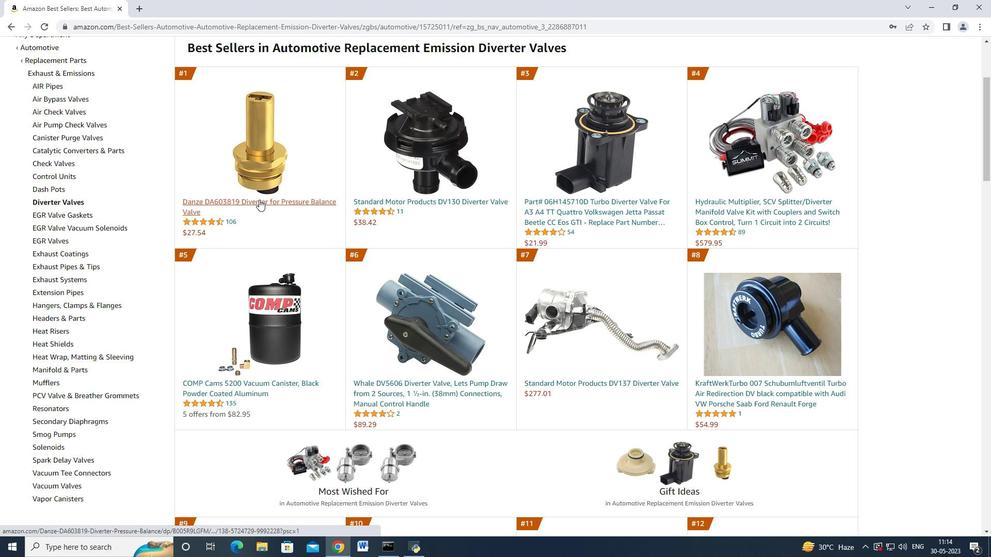 
Action: Mouse moved to (711, 325)
Screenshot: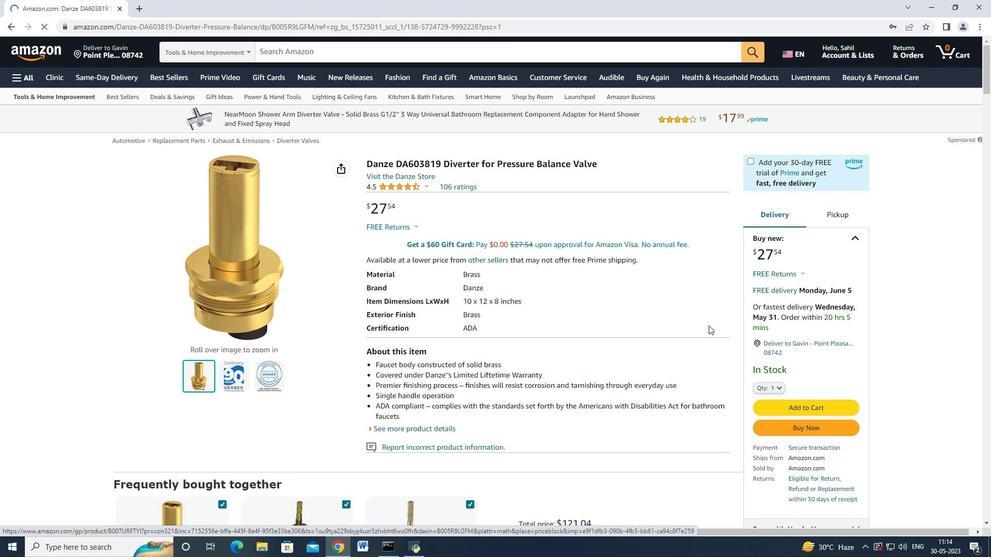
Action: Mouse scrolled (711, 325) with delta (0, 0)
Screenshot: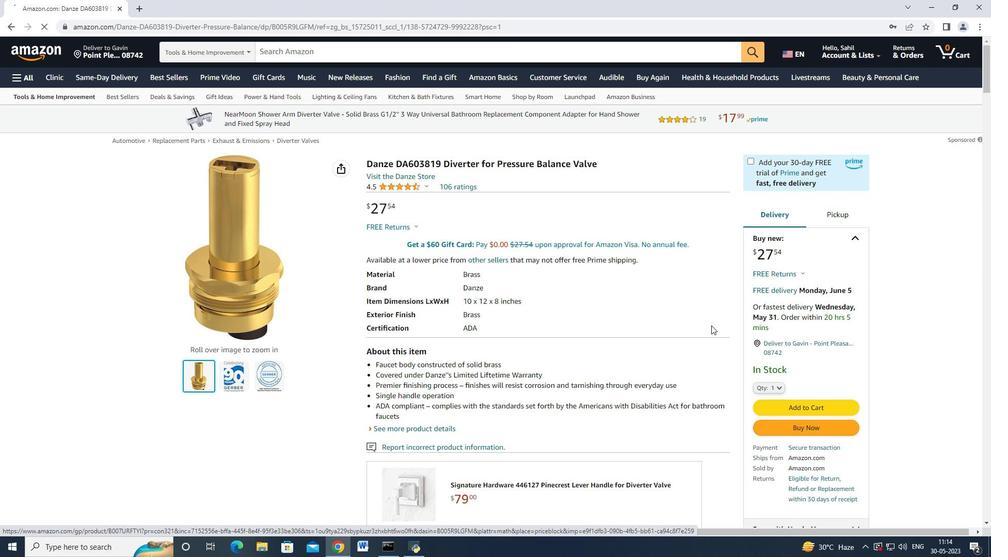 
Action: Mouse moved to (704, 319)
Screenshot: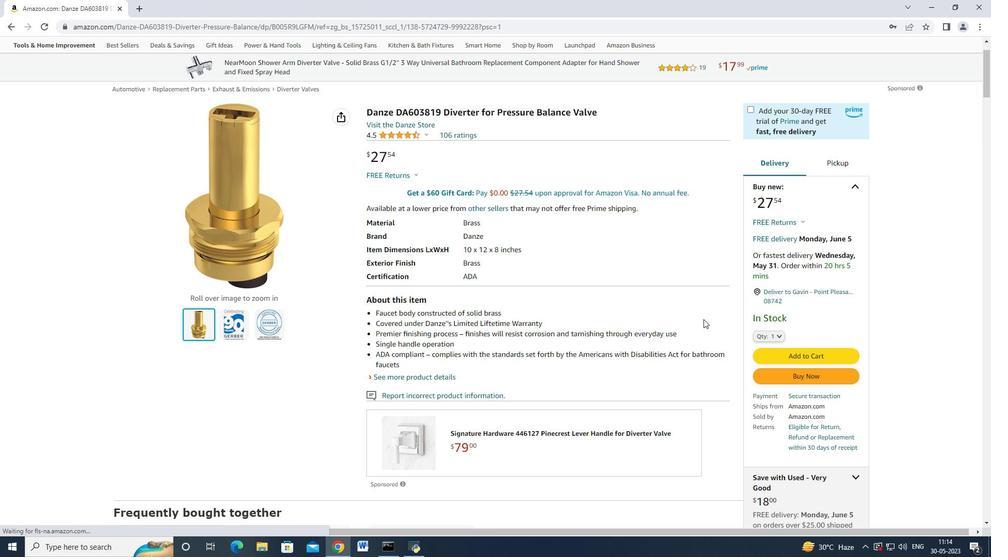 
Action: Mouse scrolled (704, 318) with delta (0, 0)
Screenshot: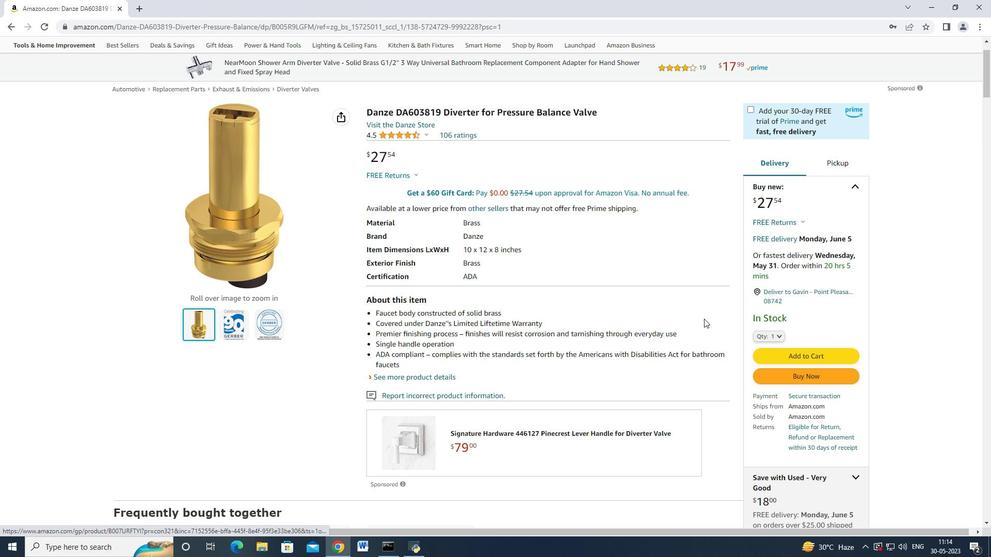 
Action: Mouse moved to (769, 303)
Screenshot: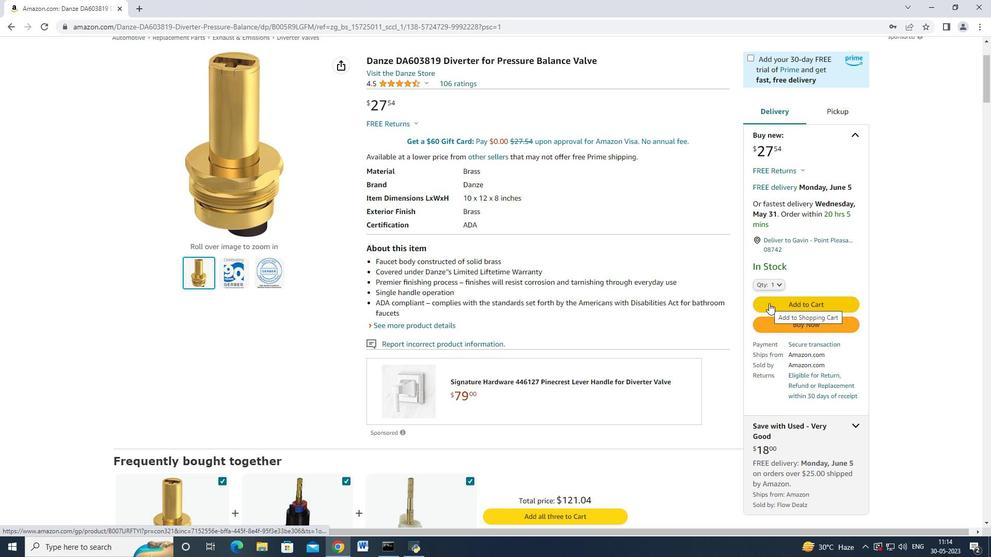 
Action: Mouse pressed left at (769, 303)
Screenshot: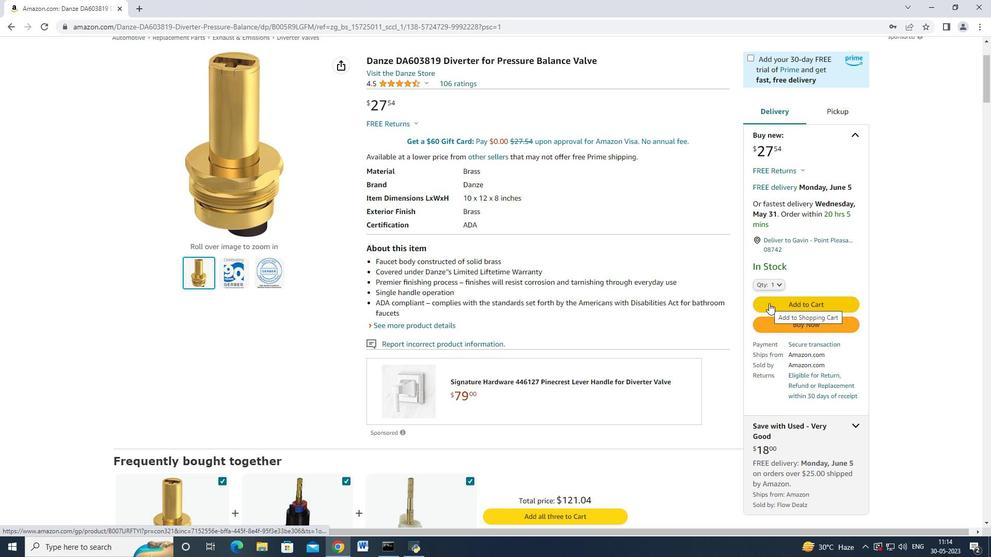 
Action: Mouse moved to (890, 86)
Screenshot: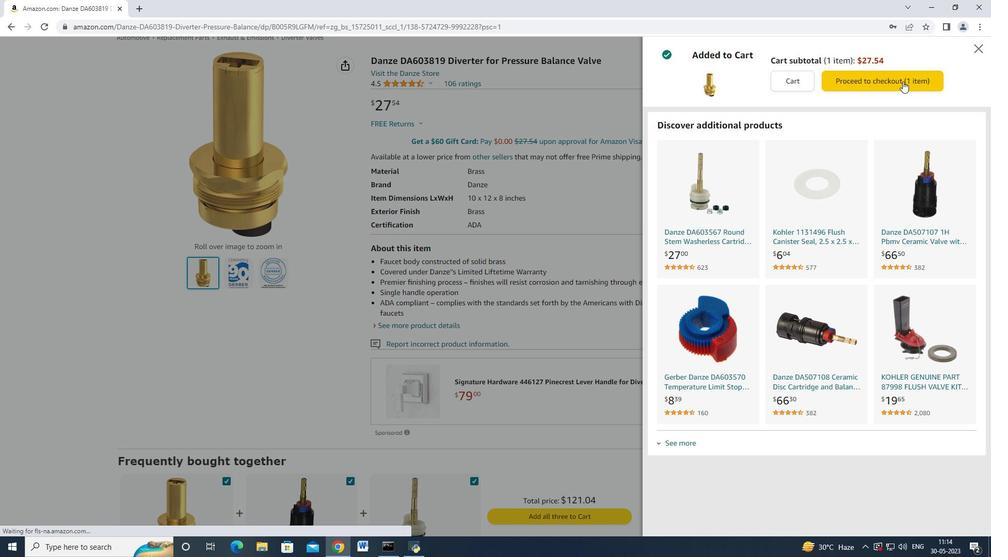 
Action: Mouse pressed left at (890, 86)
Screenshot: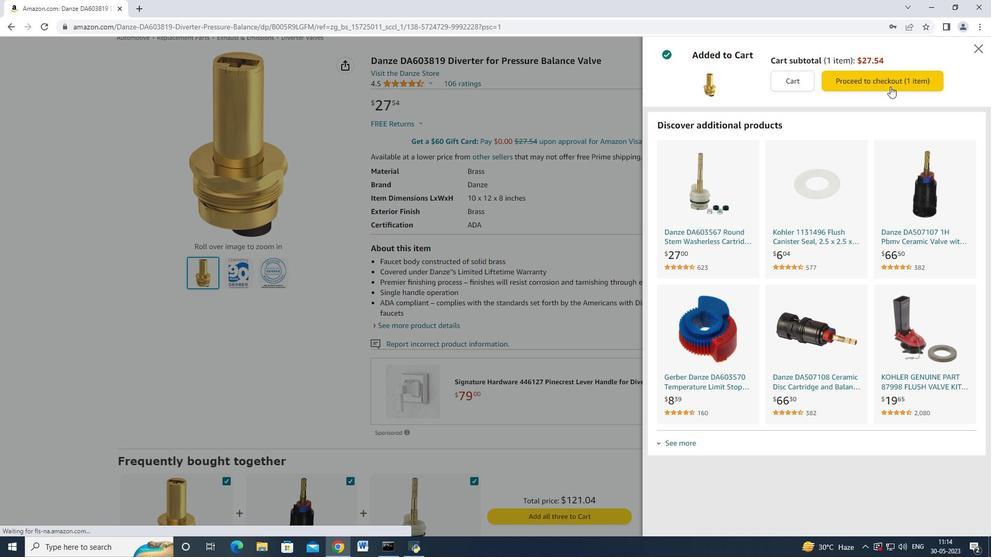 
Action: Mouse moved to (603, 89)
Screenshot: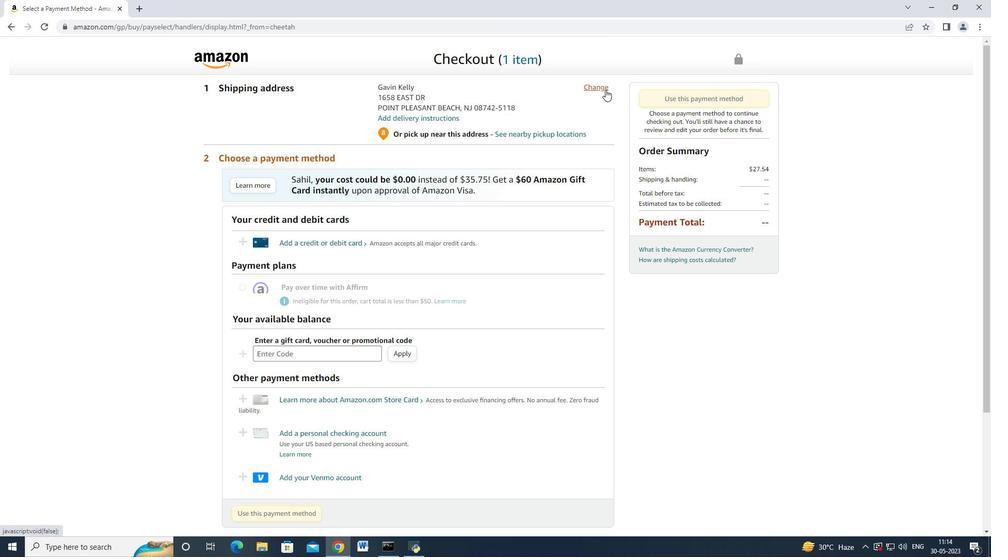 
Action: Mouse pressed left at (603, 89)
Screenshot: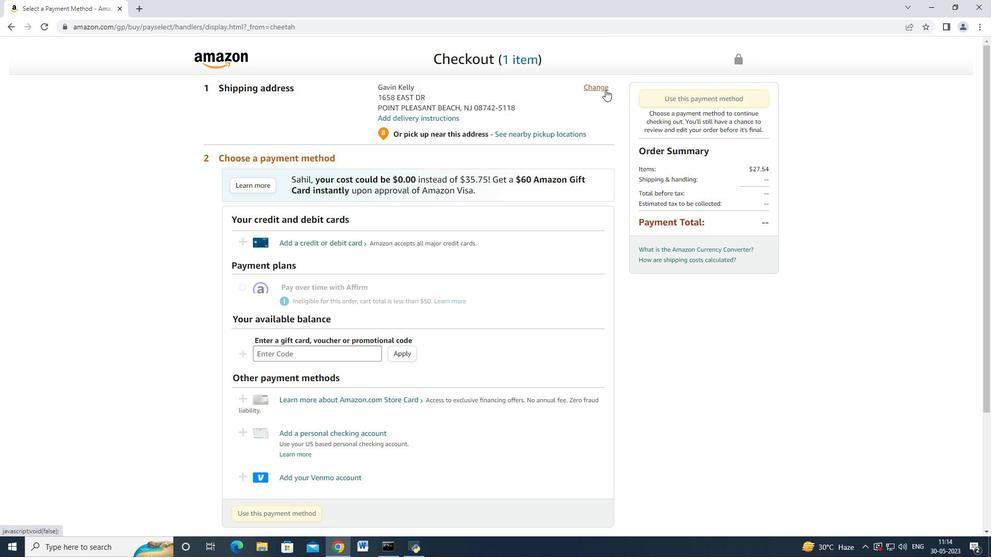 
Action: Mouse moved to (416, 195)
Screenshot: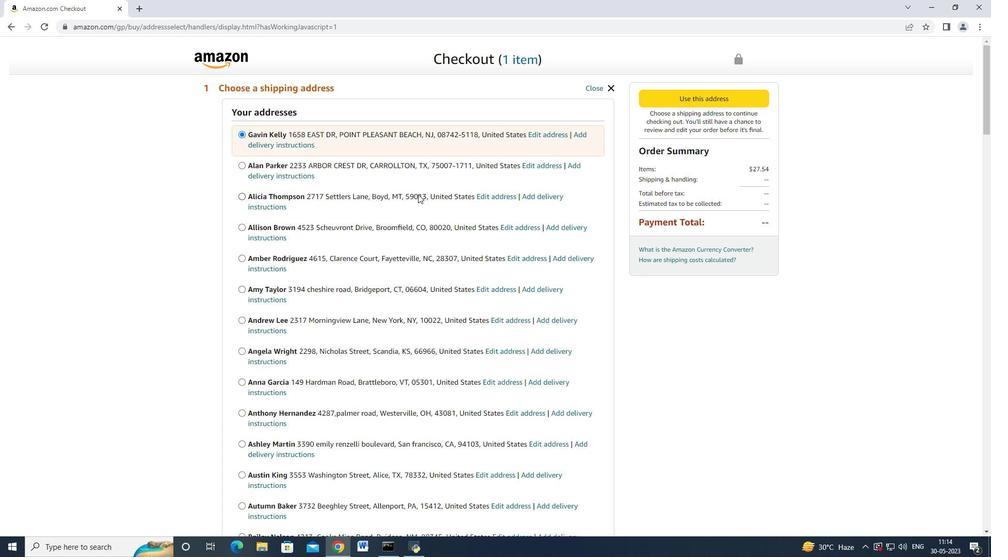 
Action: Mouse scrolled (416, 195) with delta (0, 0)
Screenshot: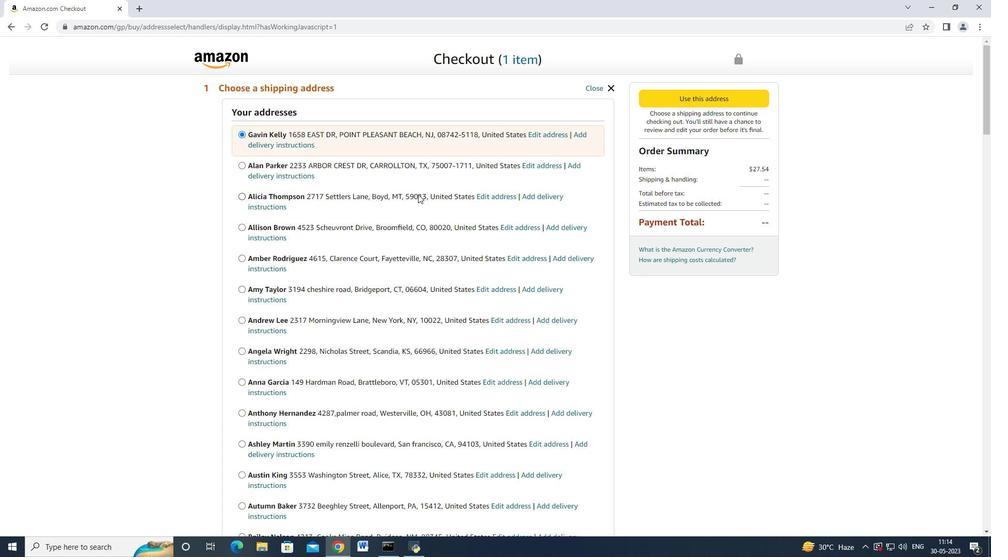 
Action: Mouse moved to (416, 195)
Screenshot: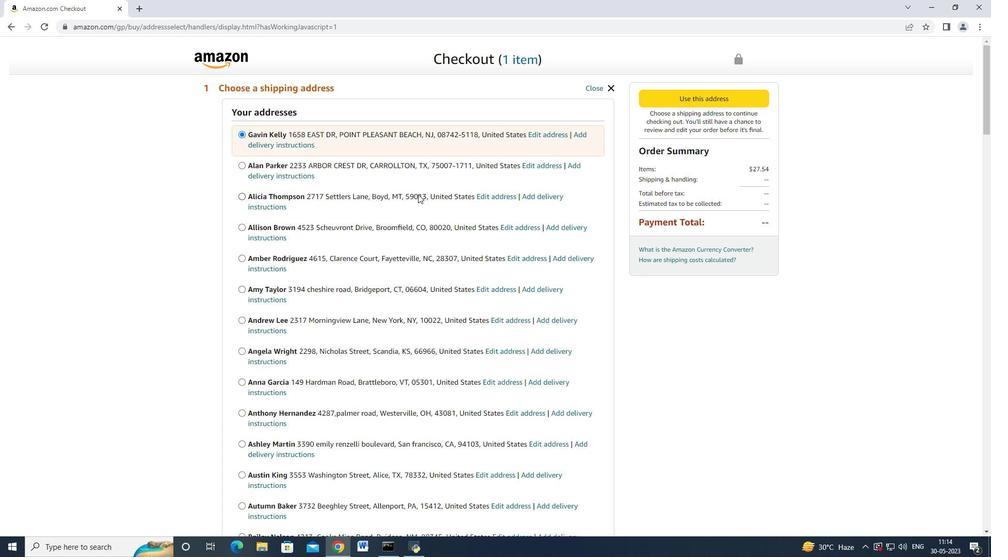 
Action: Mouse scrolled (416, 195) with delta (0, 0)
Screenshot: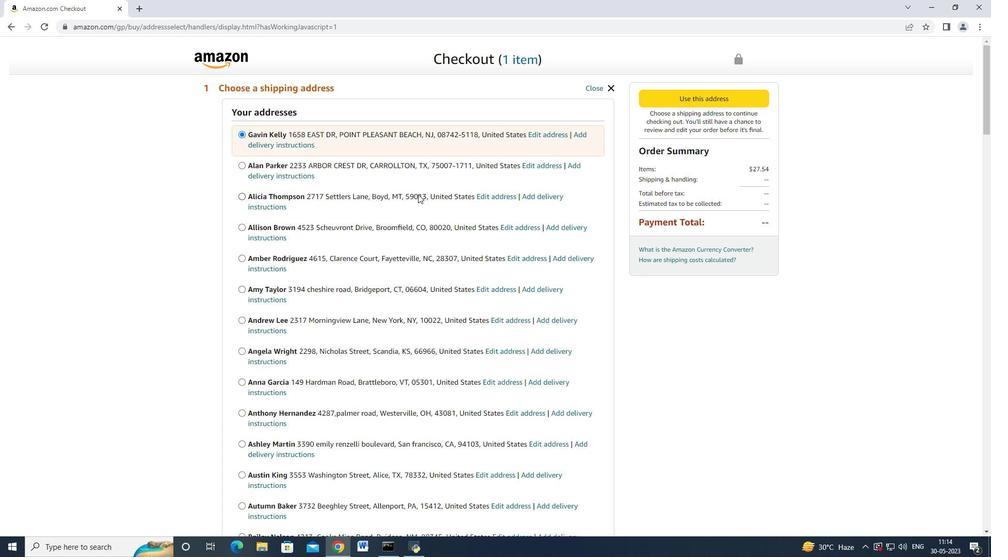 
Action: Mouse scrolled (416, 195) with delta (0, 0)
Screenshot: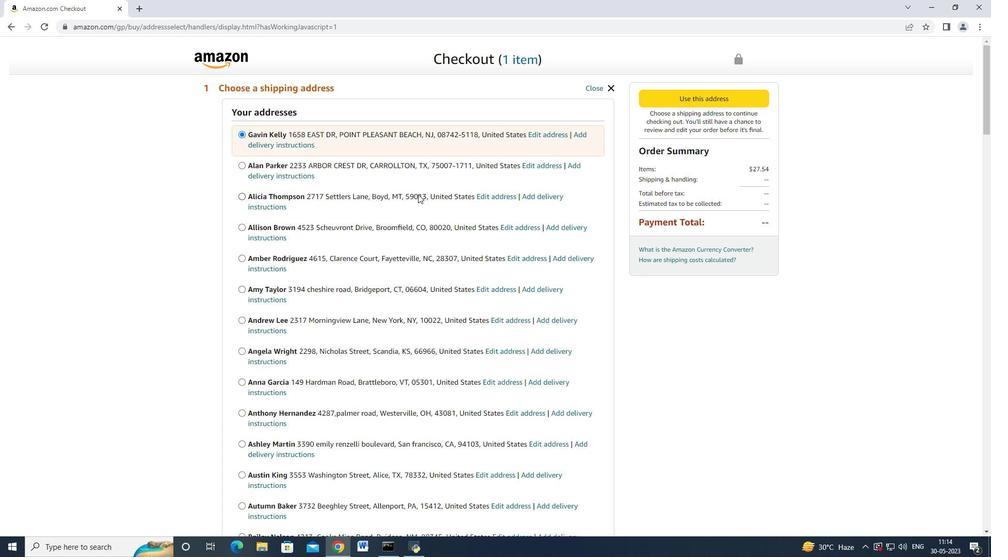 
Action: Mouse scrolled (416, 195) with delta (0, 0)
Screenshot: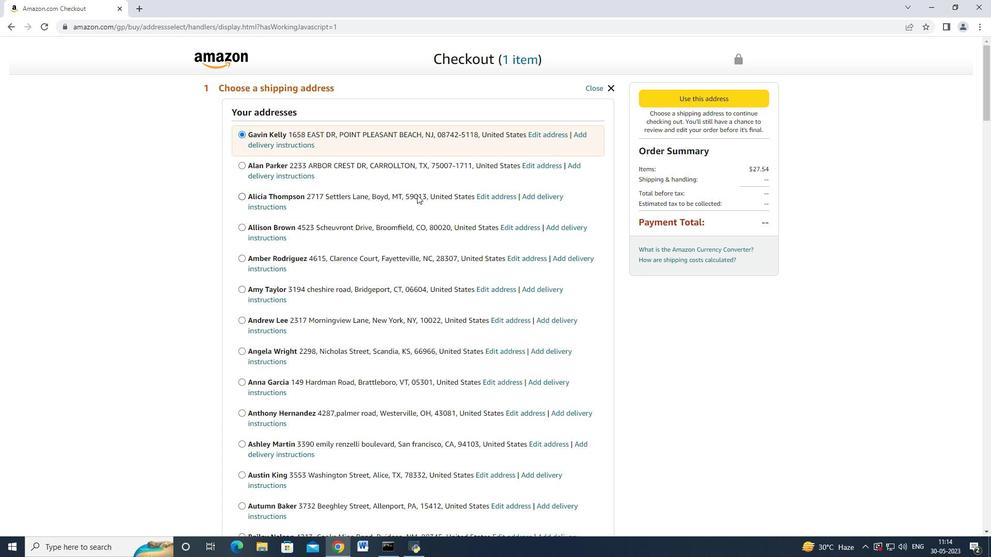
Action: Mouse moved to (416, 195)
Screenshot: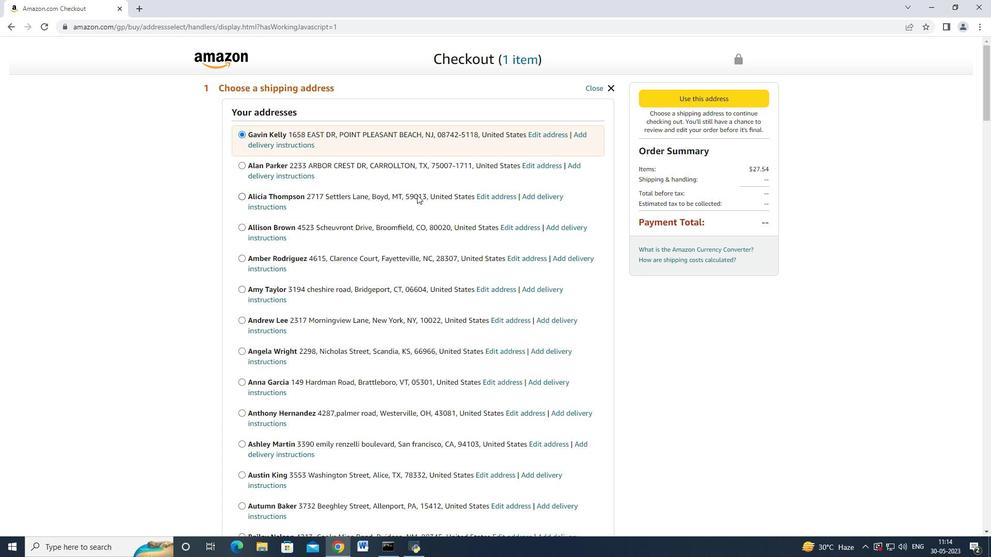 
Action: Mouse scrolled (416, 195) with delta (0, 0)
Screenshot: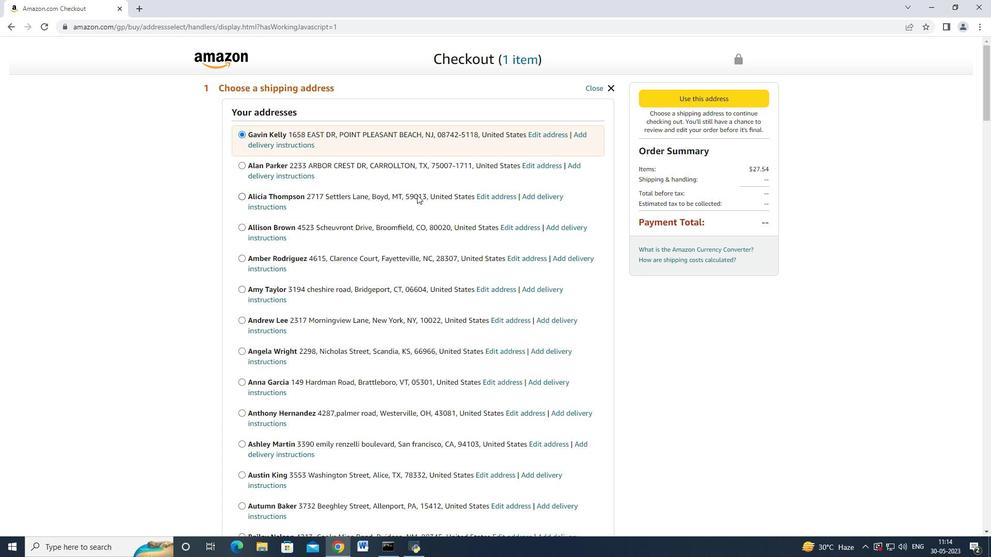 
Action: Mouse moved to (388, 215)
Screenshot: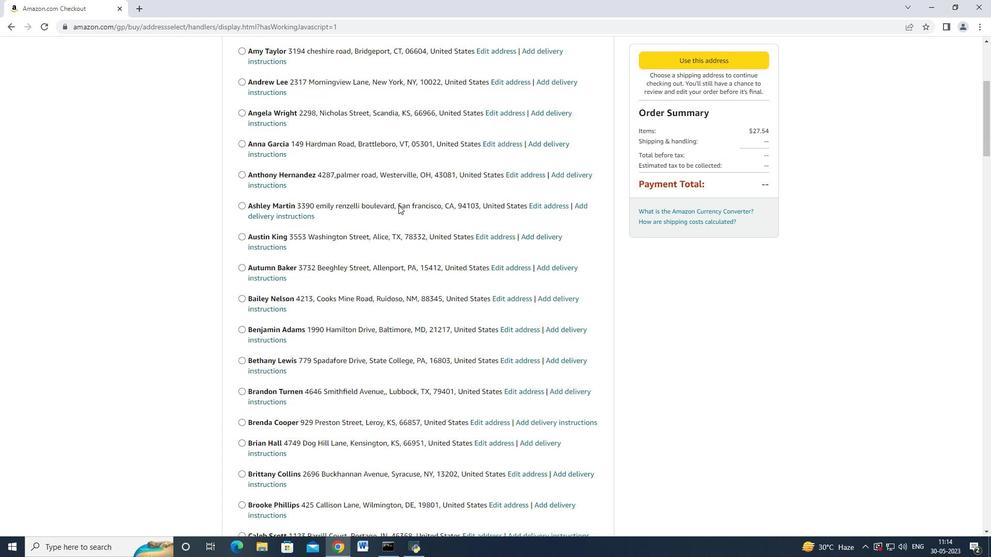 
Action: Mouse scrolled (388, 214) with delta (0, 0)
Screenshot: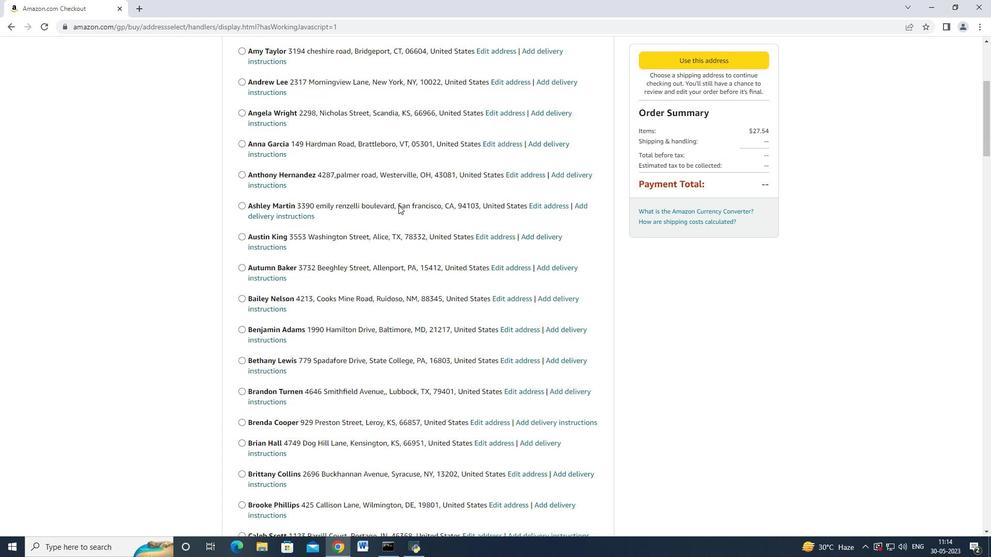 
Action: Mouse scrolled (388, 214) with delta (0, 0)
Screenshot: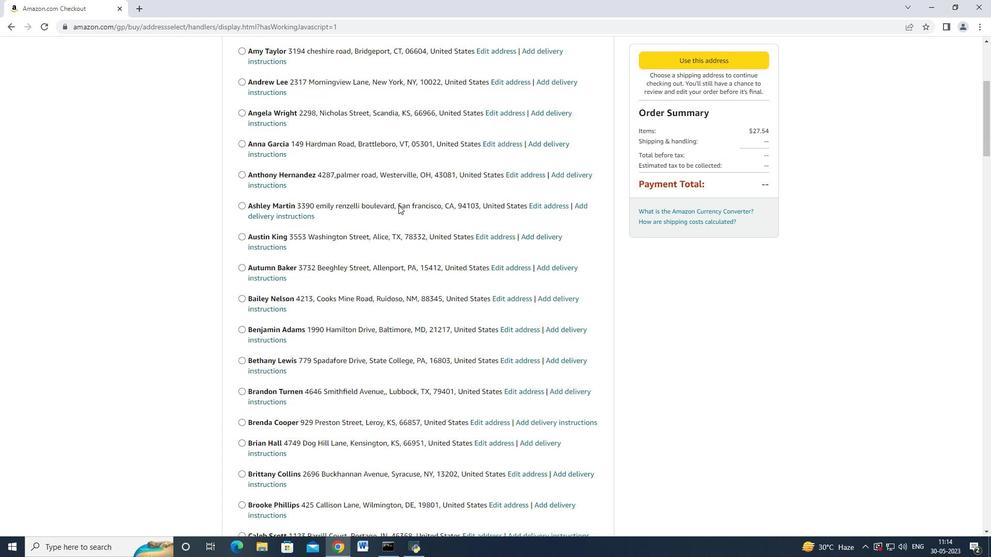 
Action: Mouse scrolled (388, 214) with delta (0, 0)
Screenshot: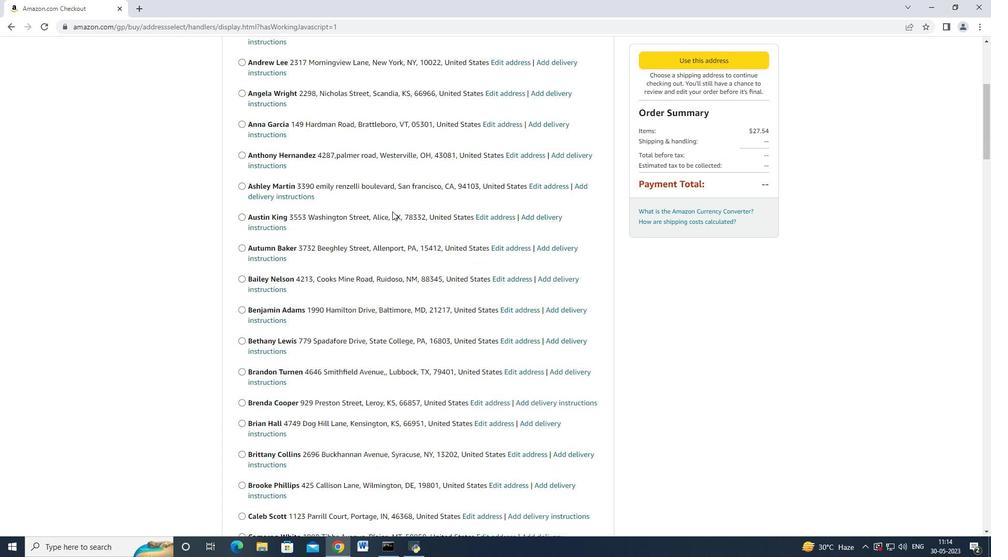 
Action: Mouse scrolled (388, 214) with delta (0, 0)
Screenshot: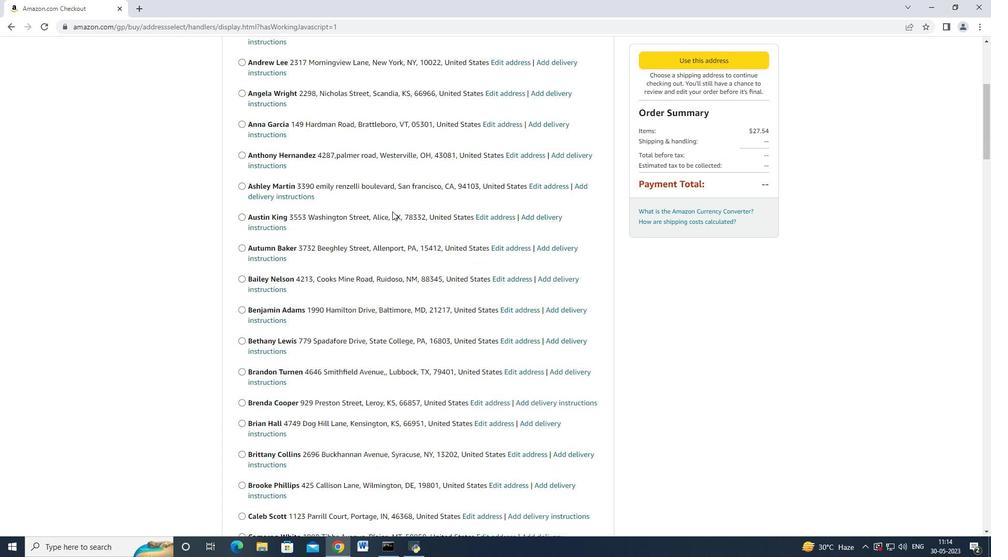 
Action: Mouse scrolled (388, 214) with delta (0, 0)
Screenshot: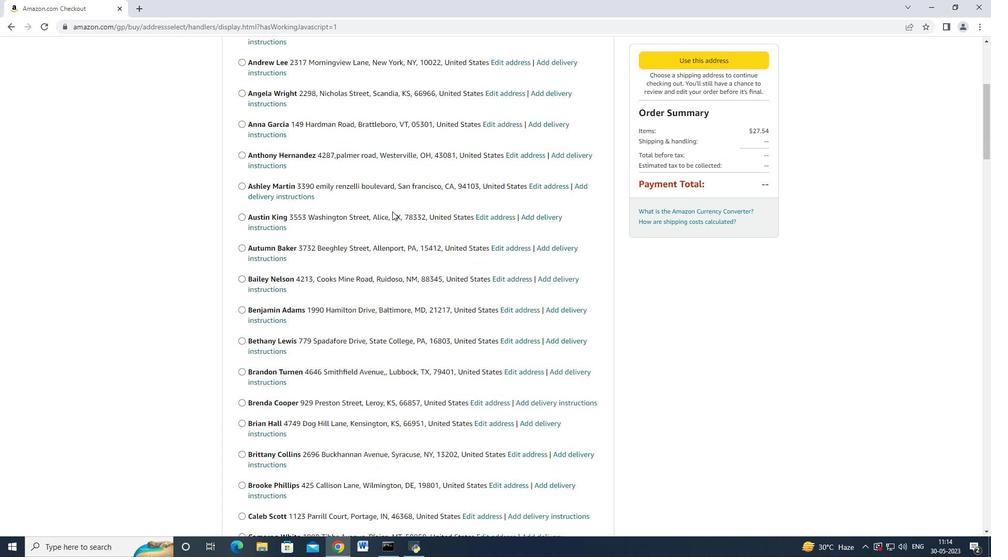 
Action: Mouse moved to (386, 216)
Screenshot: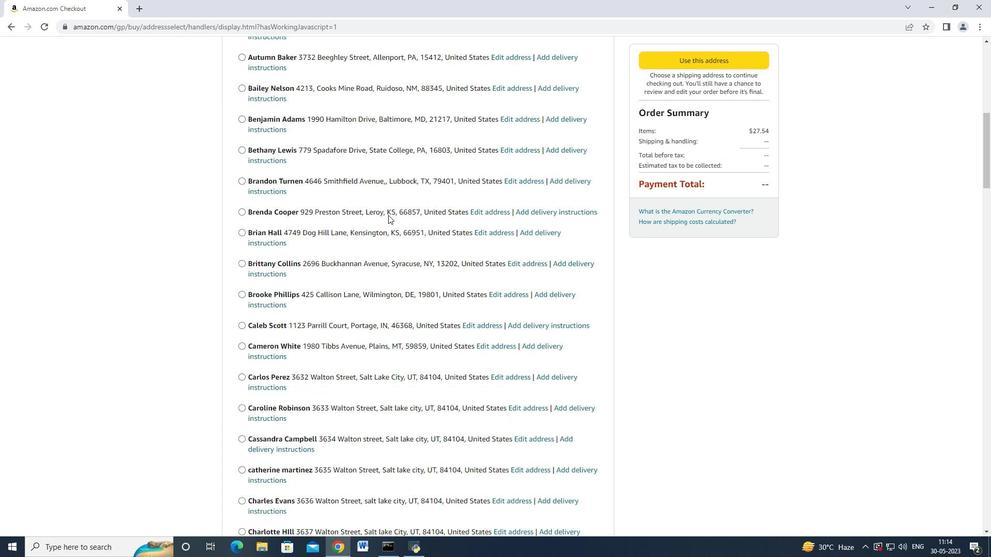 
Action: Mouse scrolled (386, 215) with delta (0, 0)
Screenshot: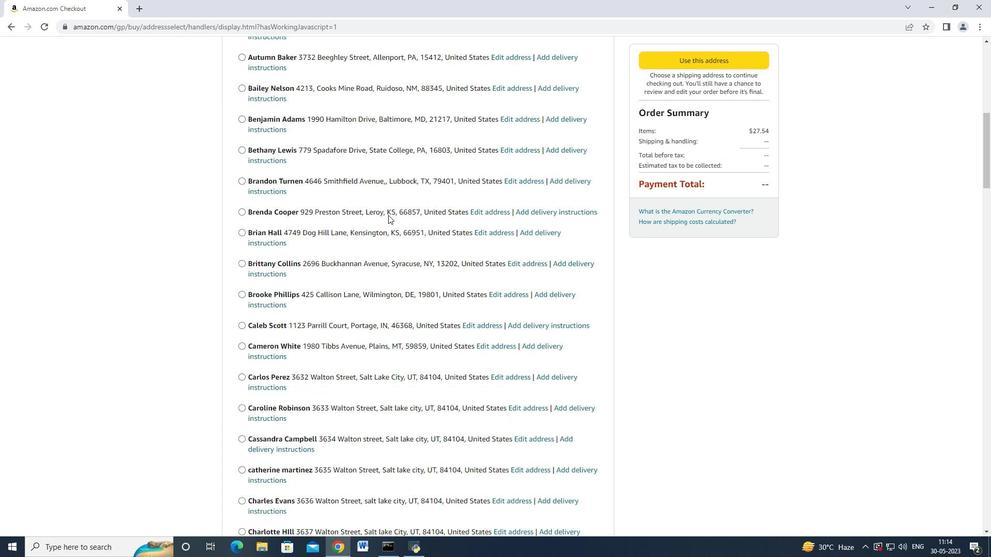 
Action: Mouse scrolled (386, 215) with delta (0, 0)
Screenshot: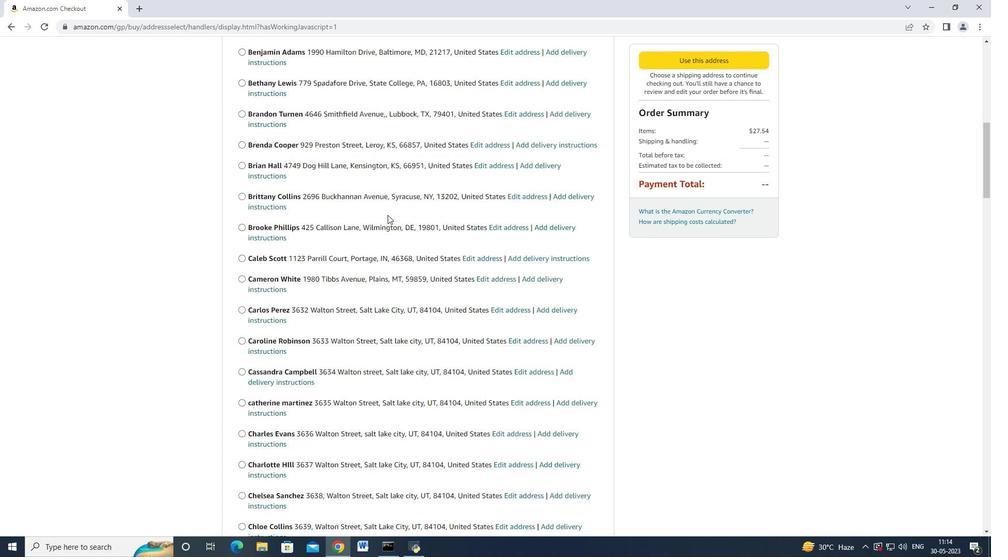 
Action: Mouse moved to (386, 216)
Screenshot: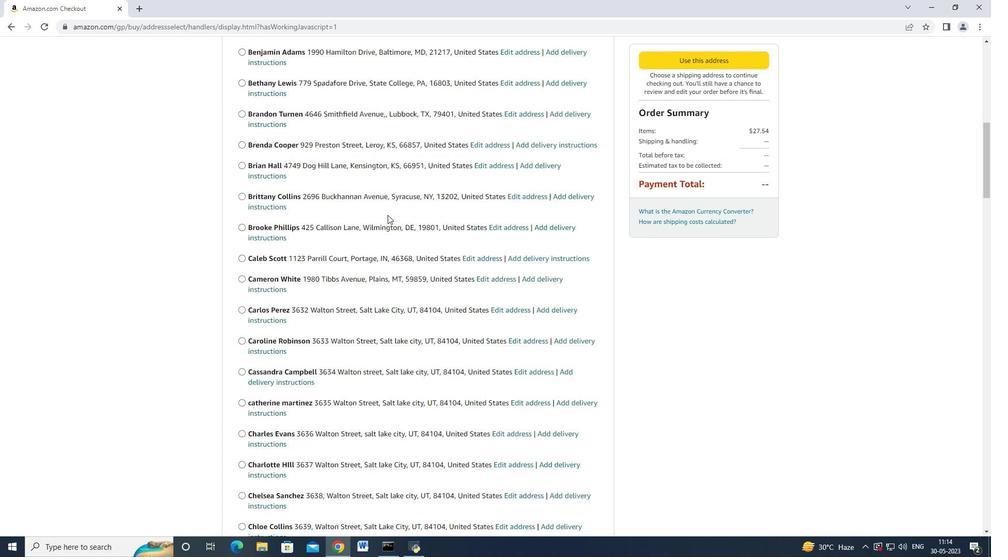
Action: Mouse scrolled (386, 215) with delta (0, 0)
Screenshot: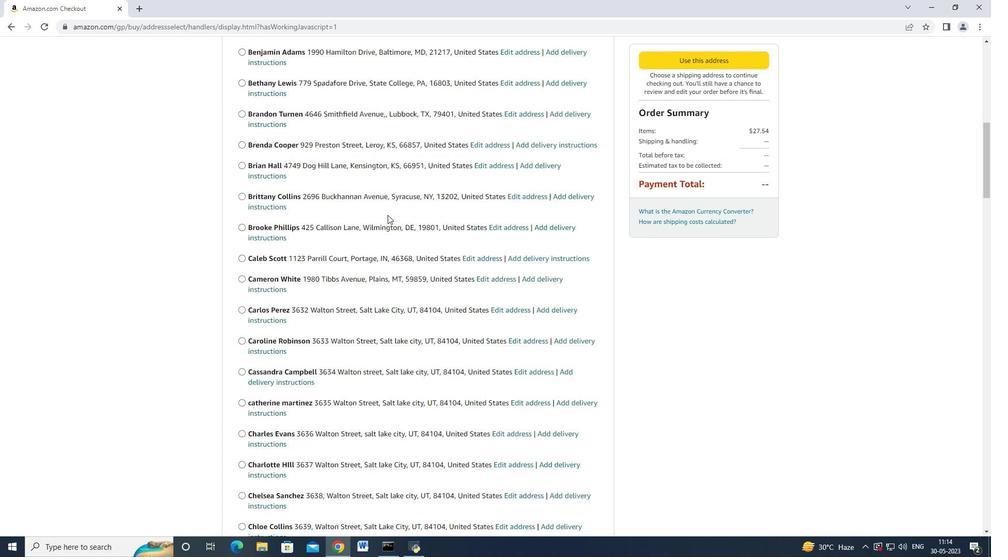 
Action: Mouse scrolled (386, 215) with delta (0, 0)
Screenshot: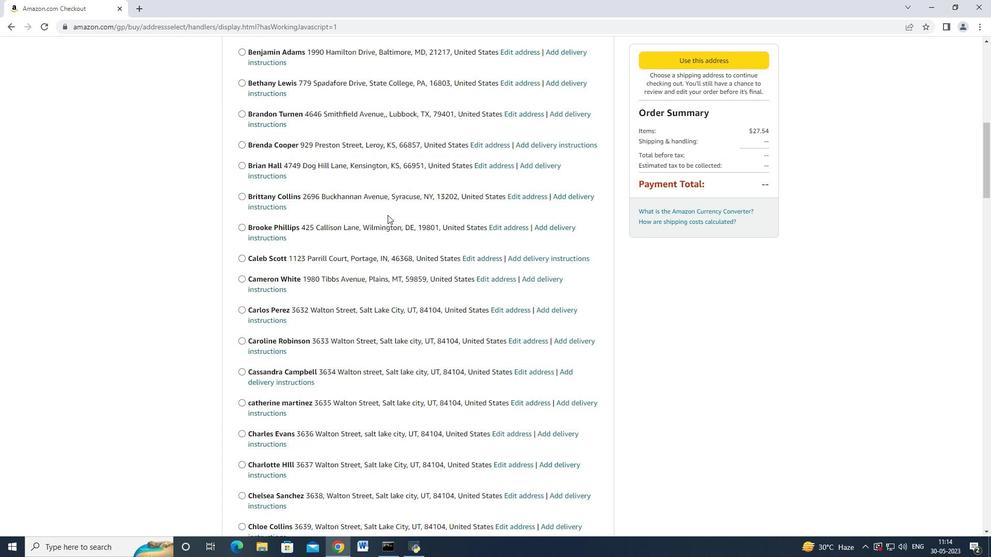 
Action: Mouse scrolled (386, 215) with delta (0, 0)
Screenshot: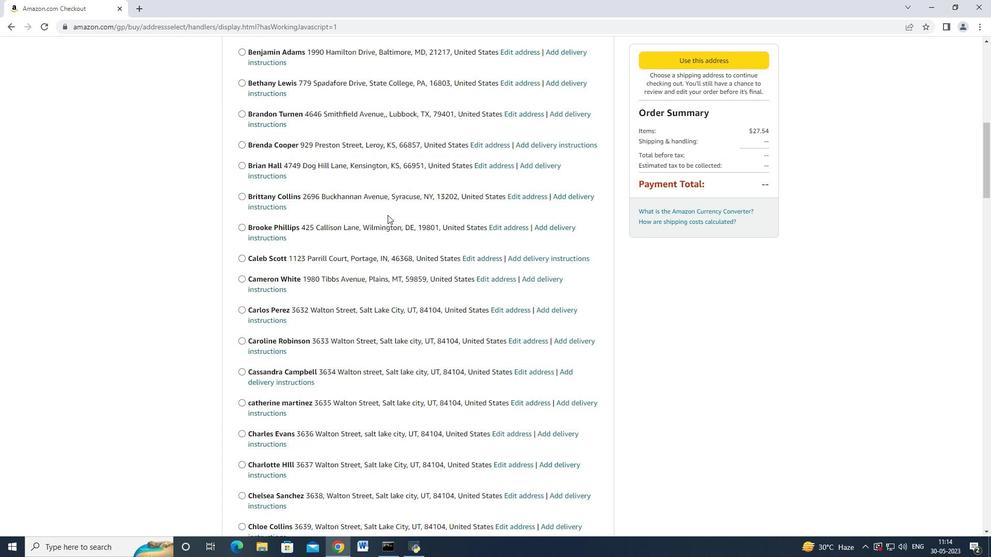 
Action: Mouse scrolled (386, 215) with delta (0, 0)
Screenshot: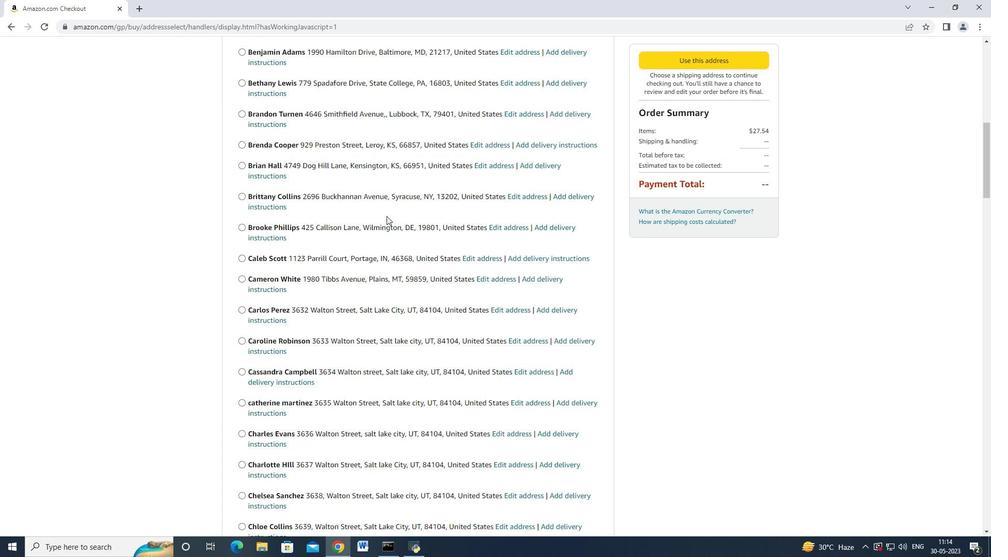 
Action: Mouse moved to (378, 224)
Screenshot: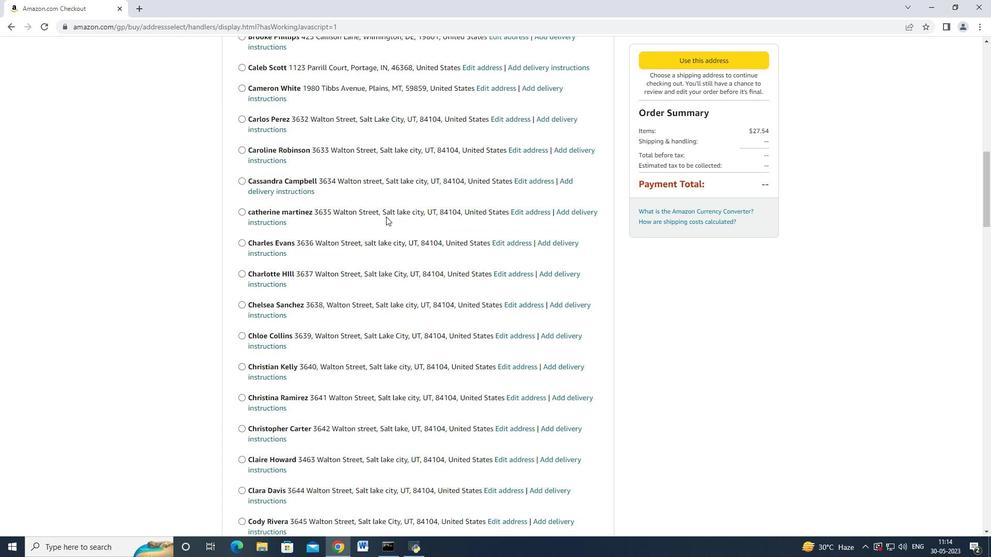 
Action: Mouse scrolled (378, 223) with delta (0, 0)
Screenshot: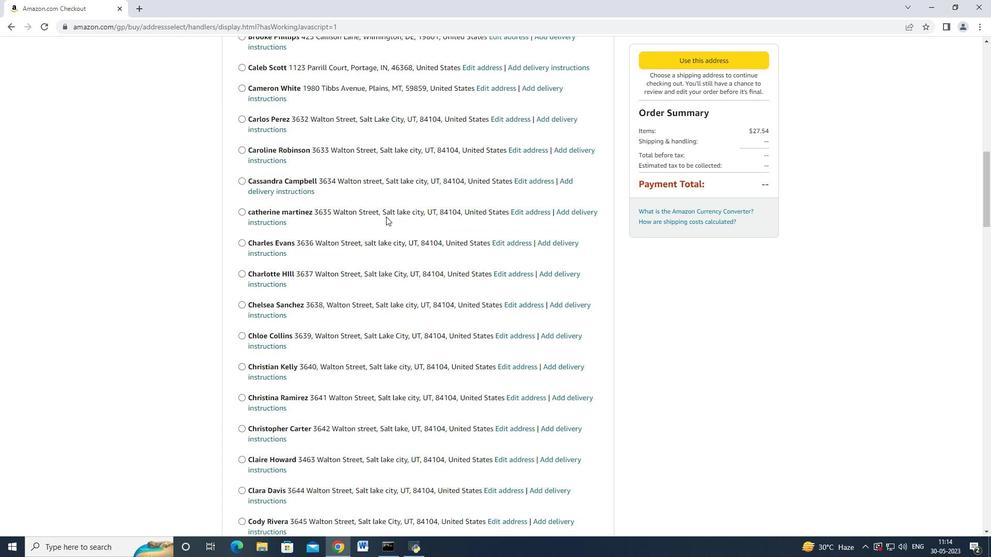 
Action: Mouse moved to (378, 224)
Screenshot: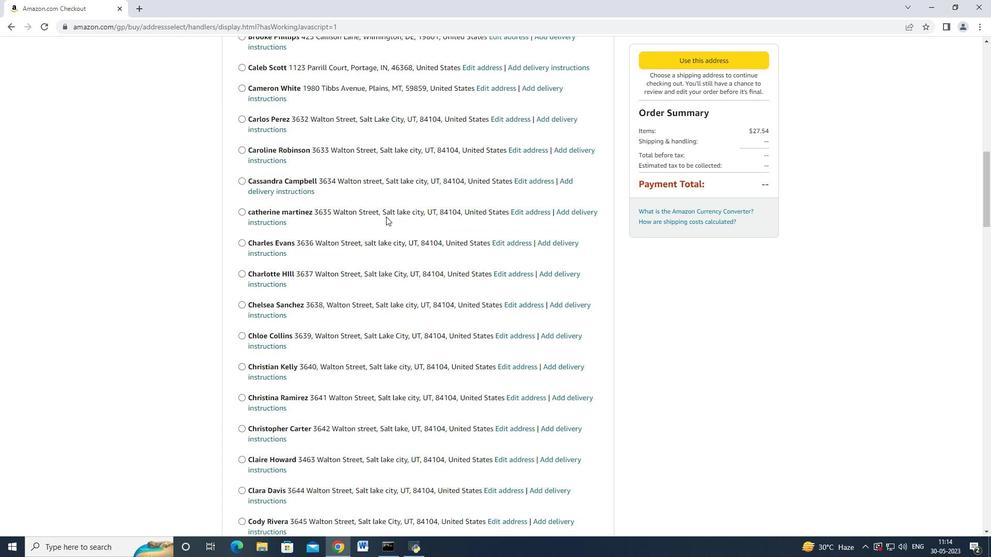 
Action: Mouse scrolled (378, 224) with delta (0, 0)
Screenshot: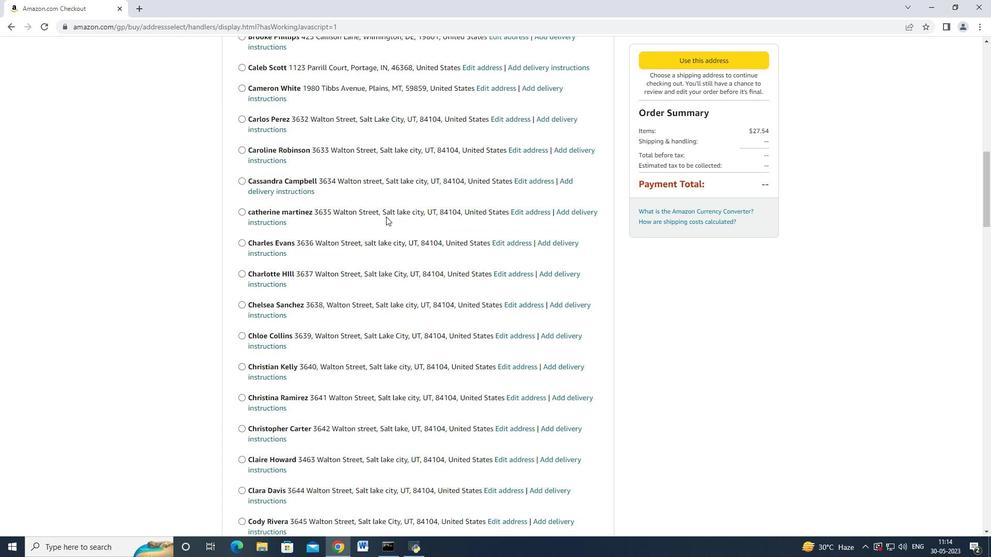 
Action: Mouse moved to (378, 225)
Screenshot: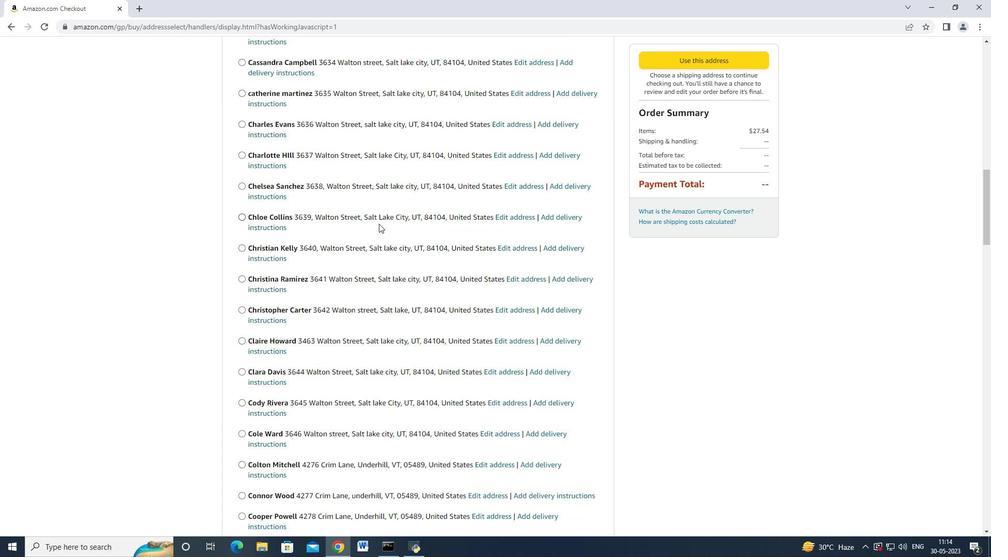 
Action: Mouse scrolled (378, 224) with delta (0, 0)
Screenshot: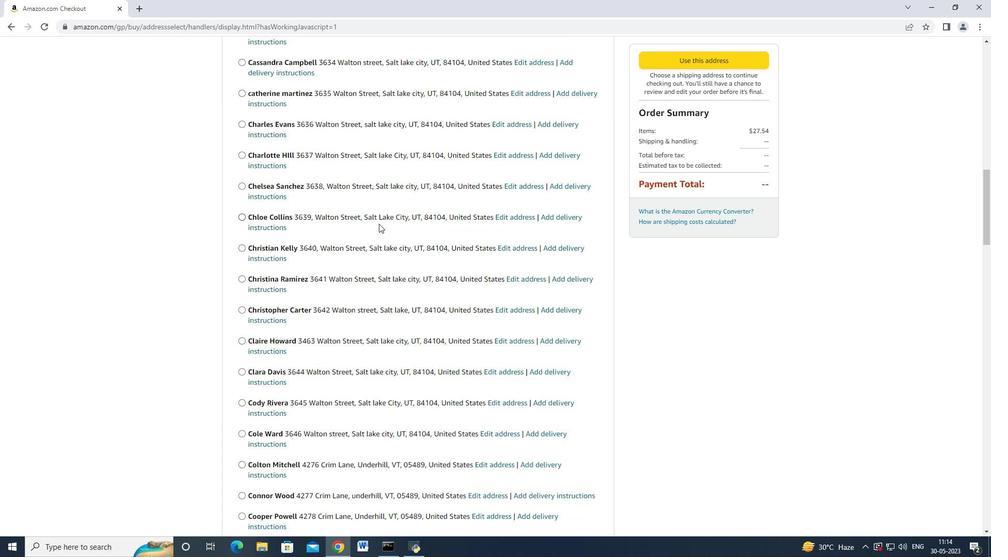 
Action: Mouse scrolled (378, 224) with delta (0, 0)
Screenshot: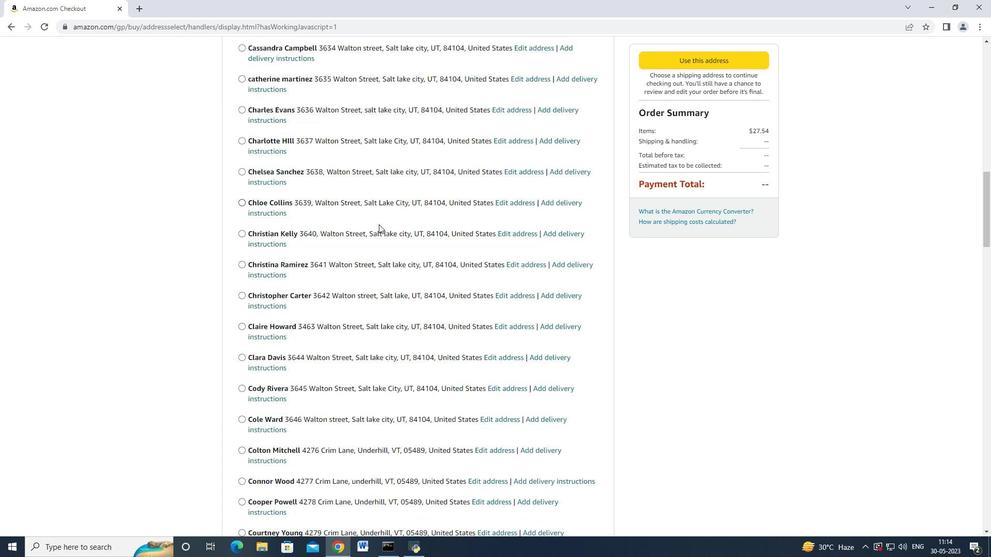 
Action: Mouse scrolled (378, 224) with delta (0, 0)
Screenshot: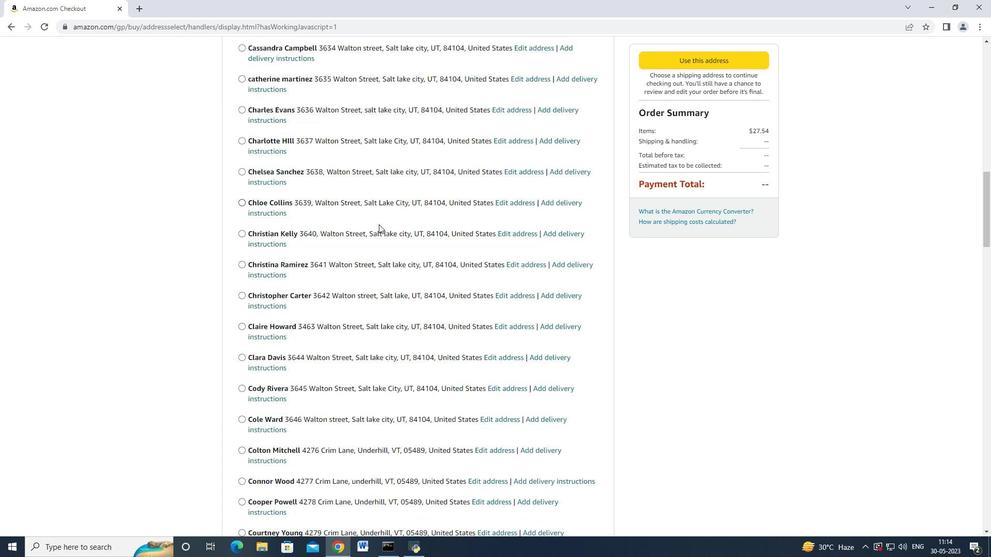 
Action: Mouse moved to (378, 225)
Screenshot: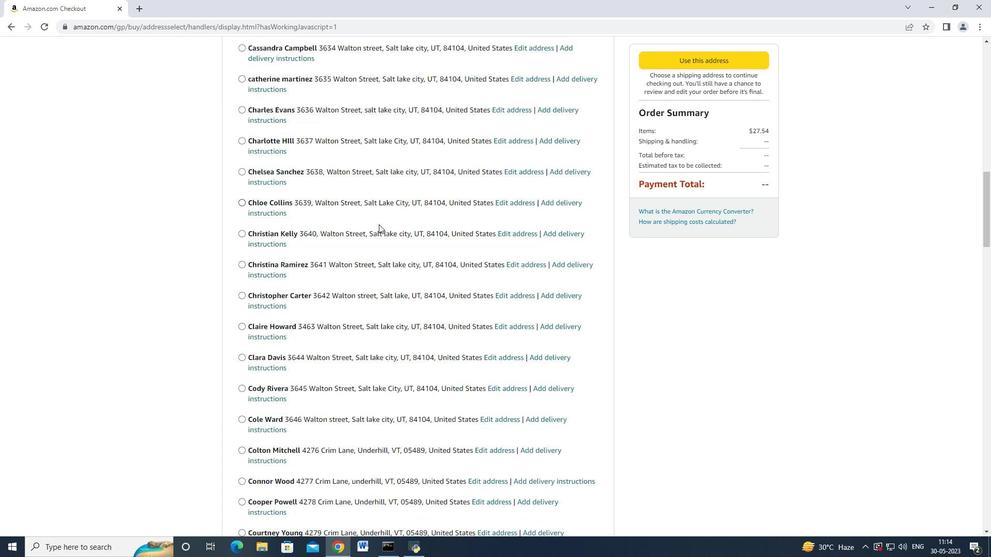 
Action: Mouse scrolled (378, 224) with delta (0, 0)
Screenshot: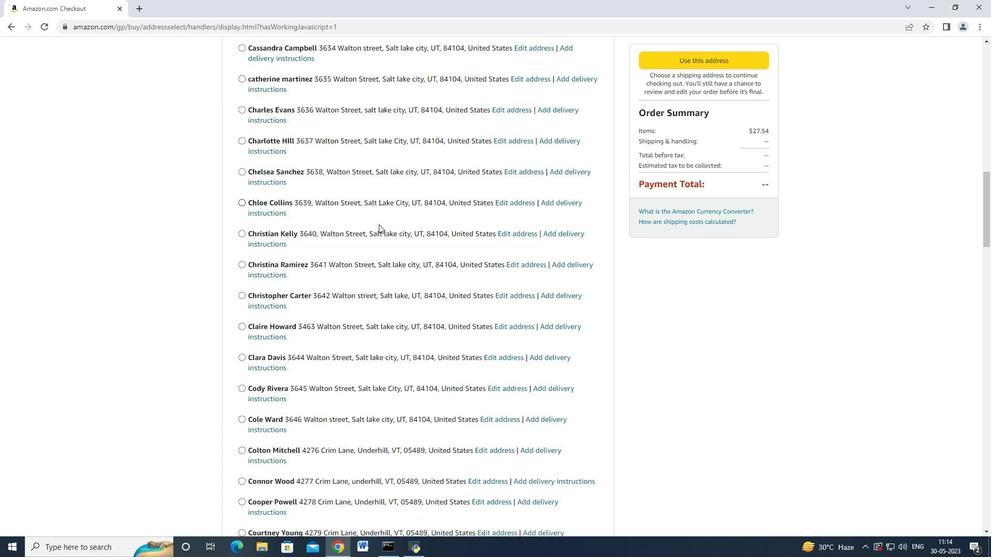 
Action: Mouse moved to (378, 225)
Screenshot: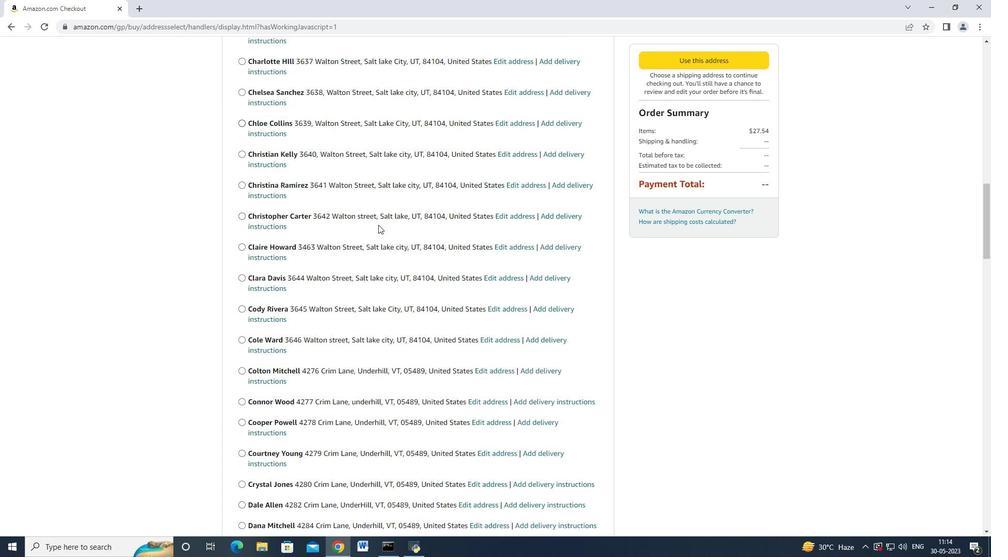 
Action: Mouse scrolled (378, 224) with delta (0, 0)
Screenshot: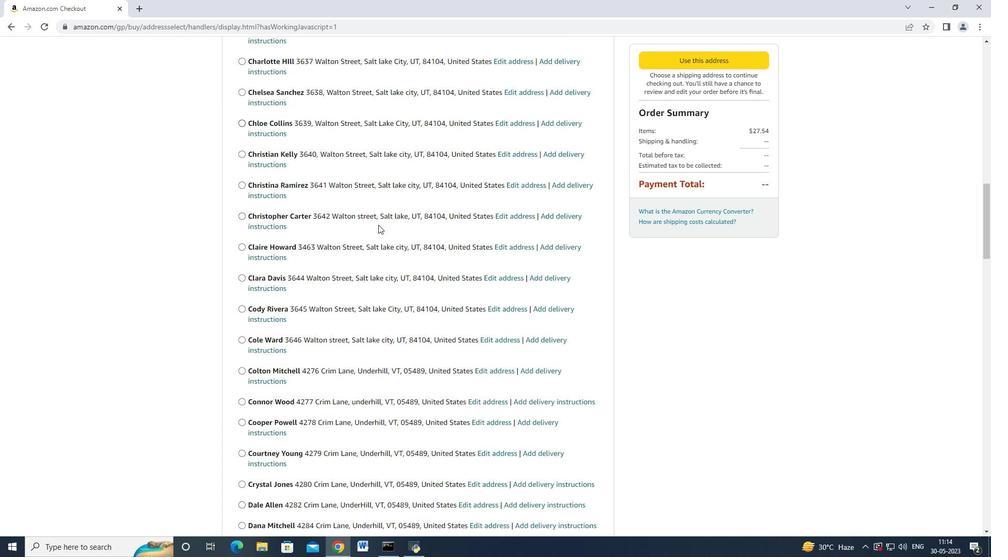 
Action: Mouse scrolled (378, 224) with delta (0, 0)
Screenshot: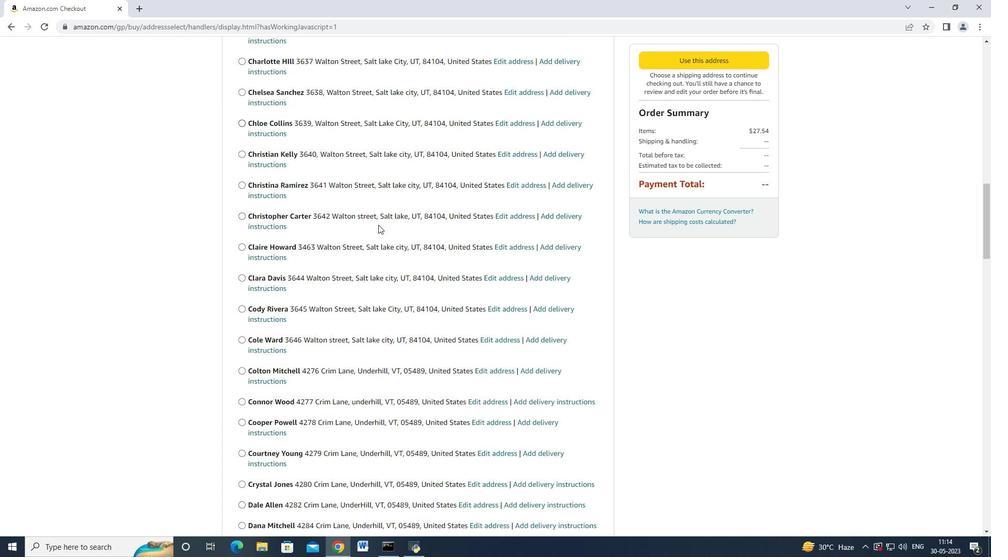 
Action: Mouse scrolled (378, 224) with delta (0, 0)
Screenshot: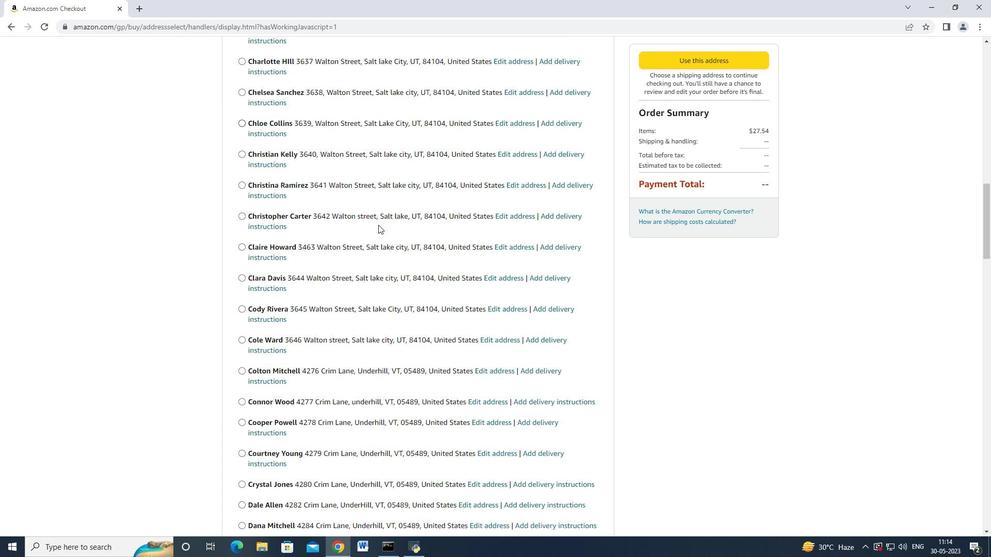 
Action: Mouse scrolled (378, 224) with delta (0, 0)
Screenshot: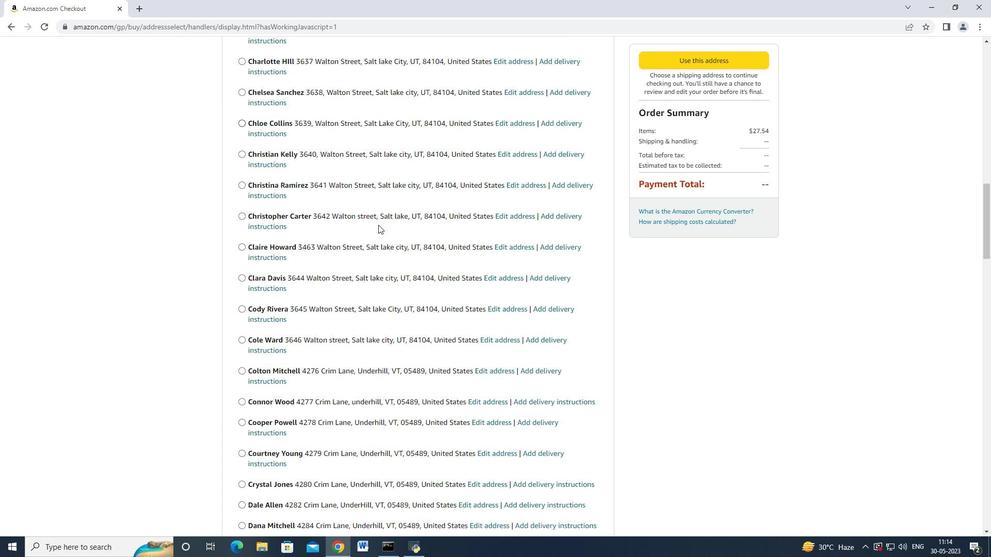 
Action: Mouse scrolled (378, 224) with delta (0, 0)
Screenshot: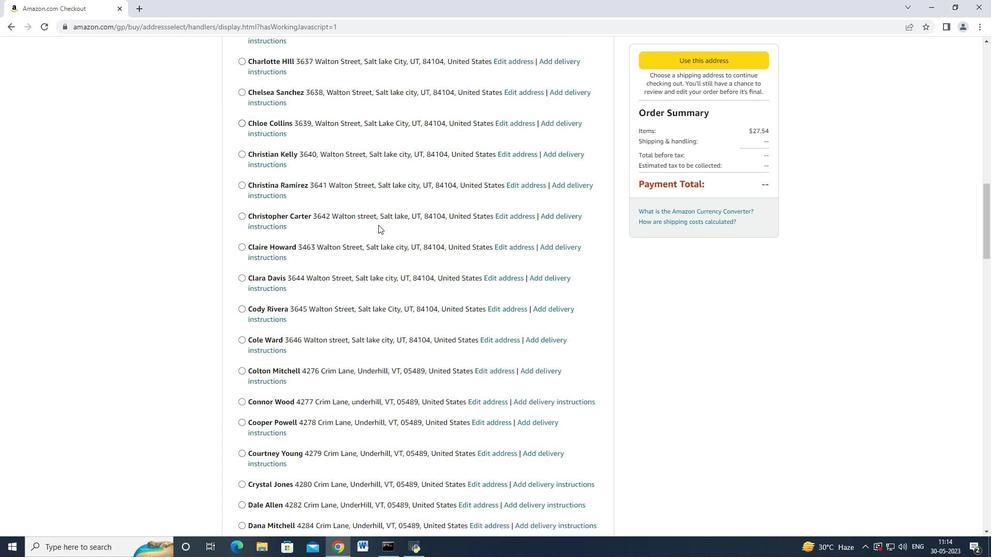 
Action: Mouse scrolled (378, 224) with delta (0, 0)
Screenshot: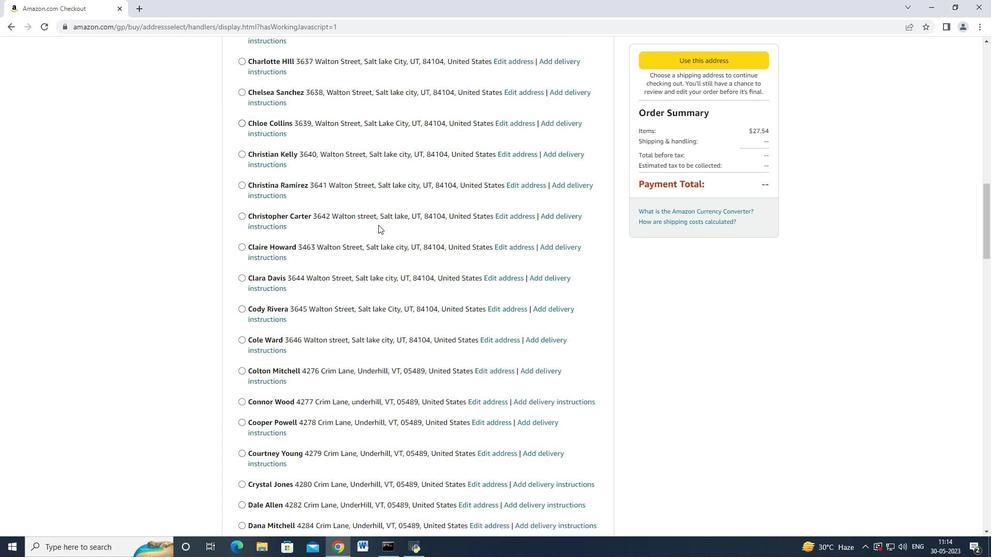 
Action: Mouse scrolled (378, 224) with delta (0, 0)
Screenshot: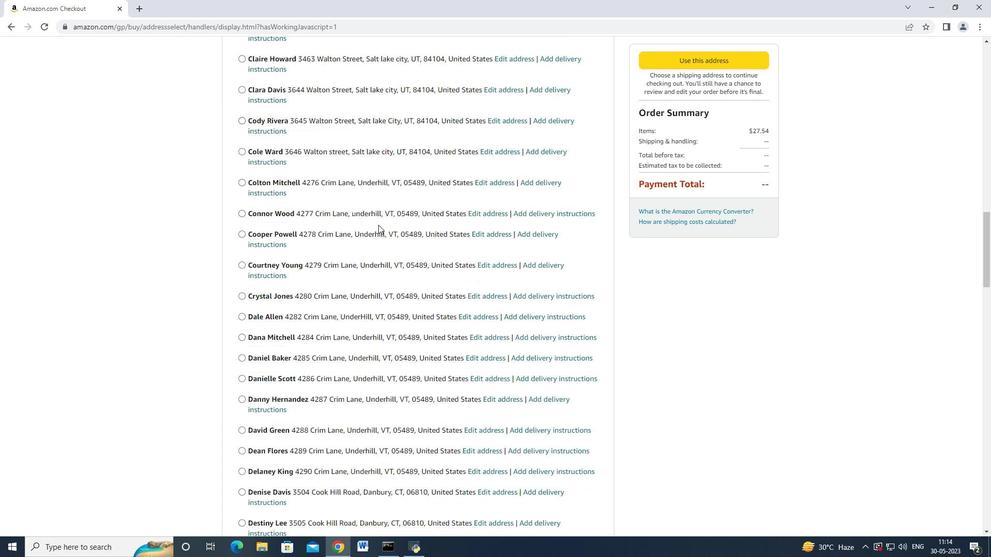 
Action: Mouse moved to (376, 225)
Screenshot: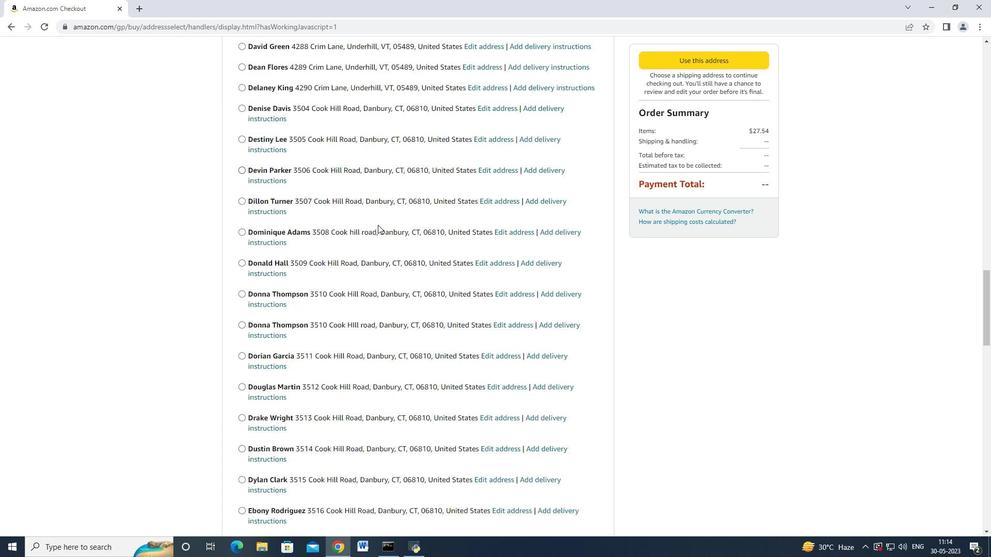 
Action: Mouse scrolled (376, 224) with delta (0, 0)
Screenshot: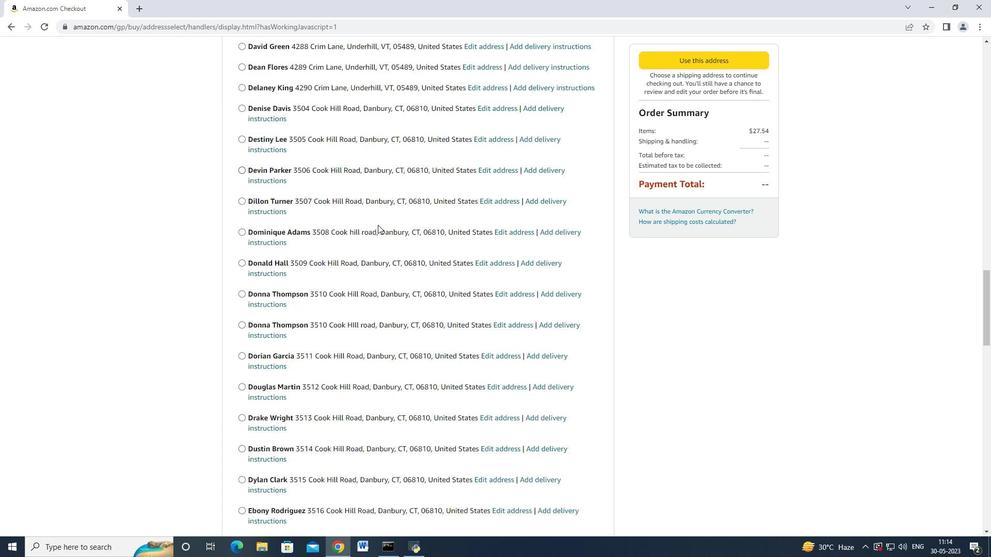 
Action: Mouse moved to (376, 225)
Screenshot: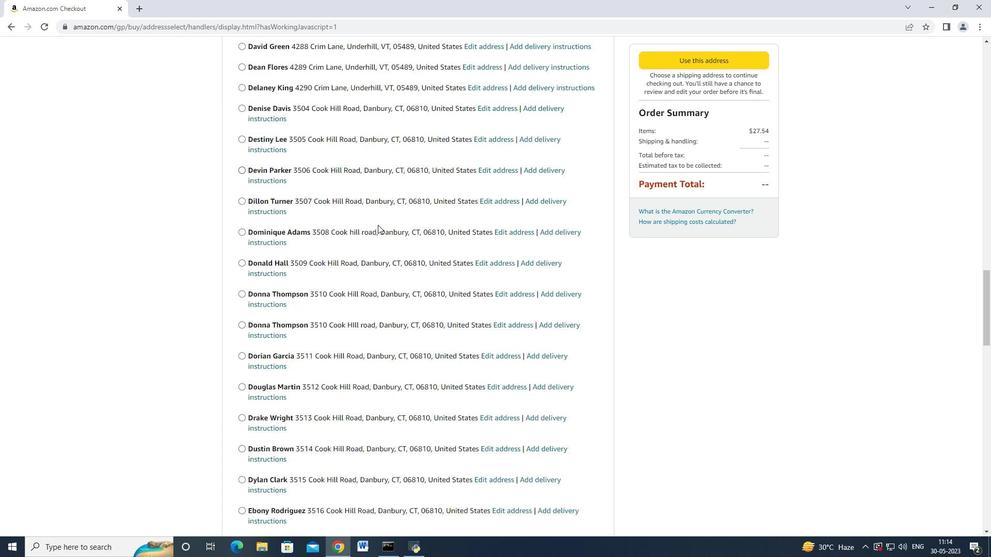 
Action: Mouse scrolled (376, 224) with delta (0, 0)
Screenshot: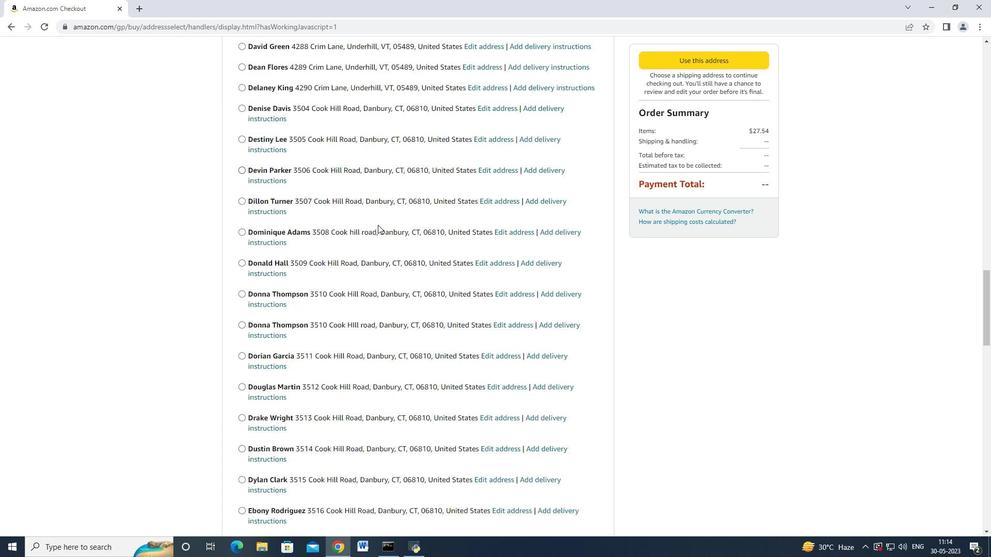 
Action: Mouse scrolled (376, 224) with delta (0, 0)
Screenshot: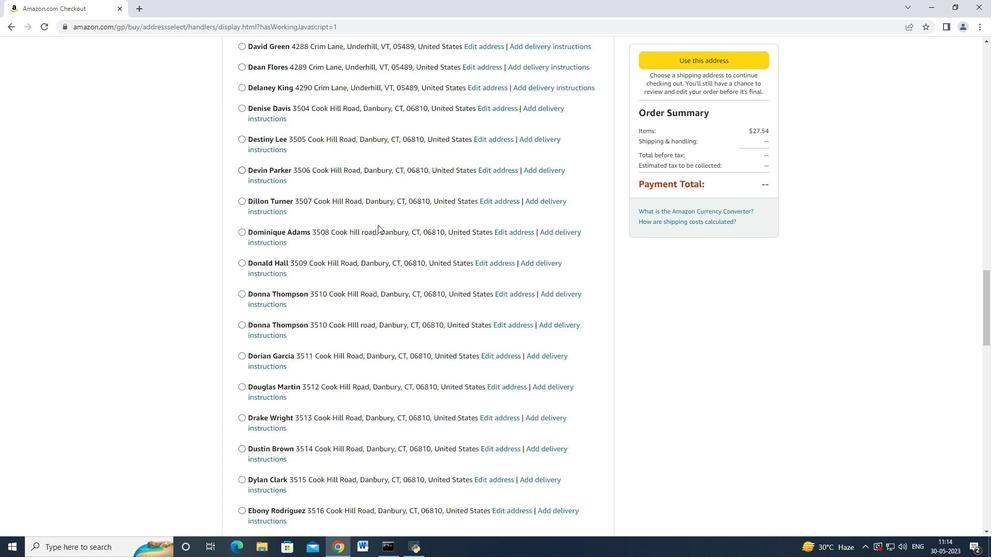 
Action: Mouse scrolled (376, 224) with delta (0, 0)
Screenshot: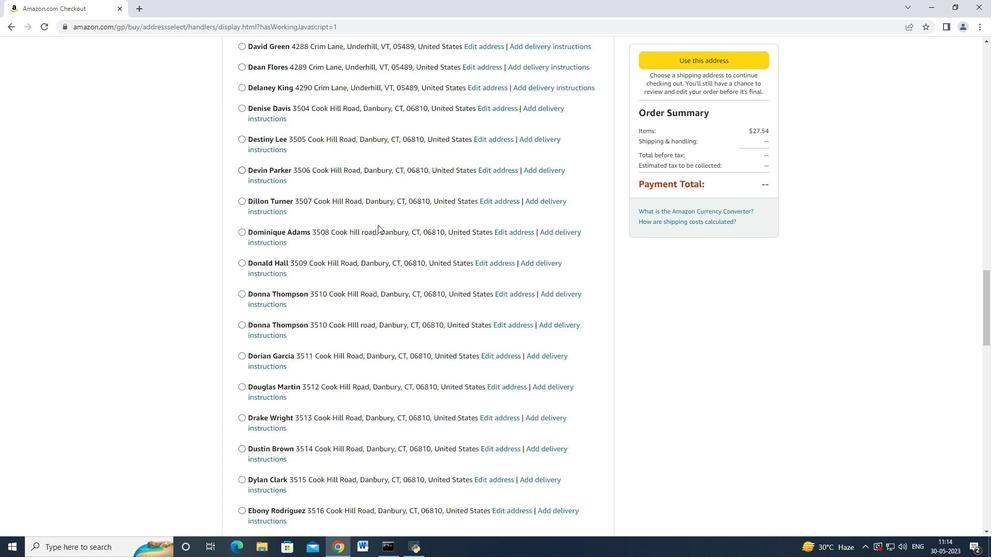 
Action: Mouse scrolled (376, 224) with delta (0, 0)
Screenshot: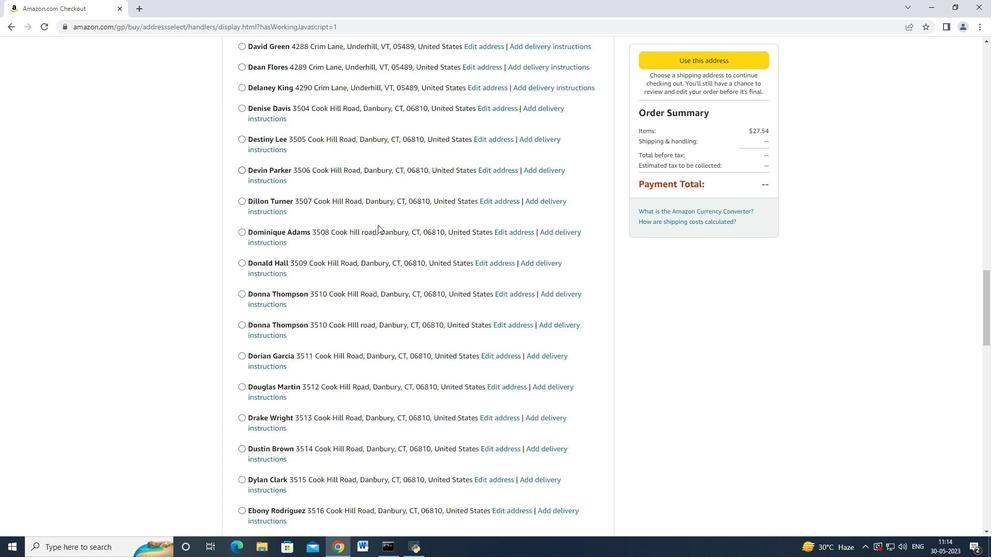 
Action: Mouse scrolled (376, 224) with delta (0, 0)
Screenshot: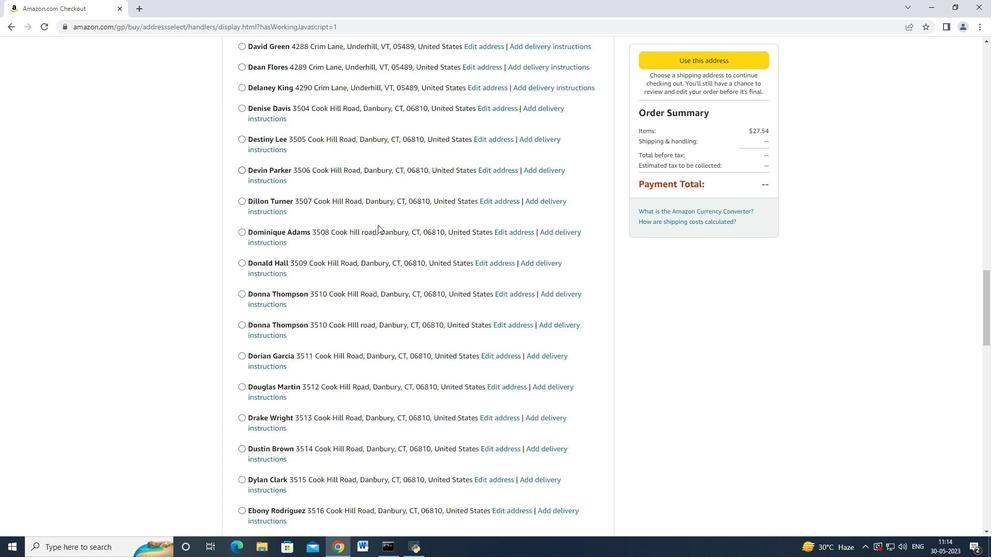 
Action: Mouse moved to (372, 228)
Screenshot: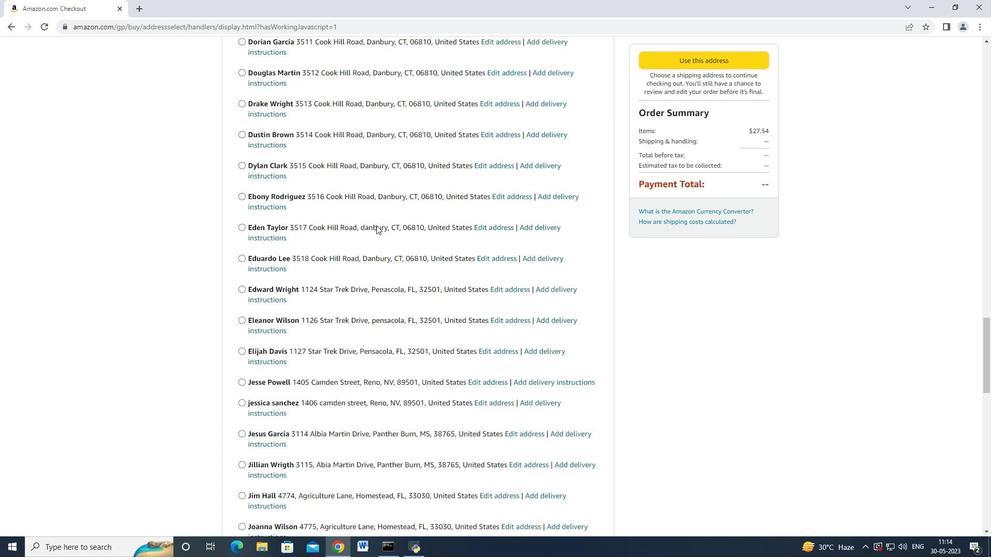
Action: Mouse scrolled (372, 228) with delta (0, 0)
Screenshot: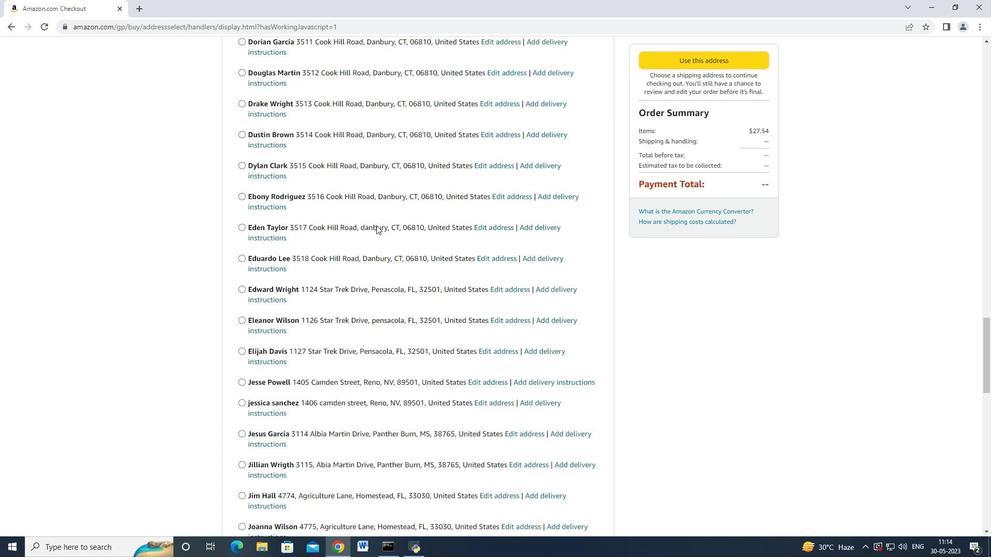 
Action: Mouse moved to (371, 230)
Screenshot: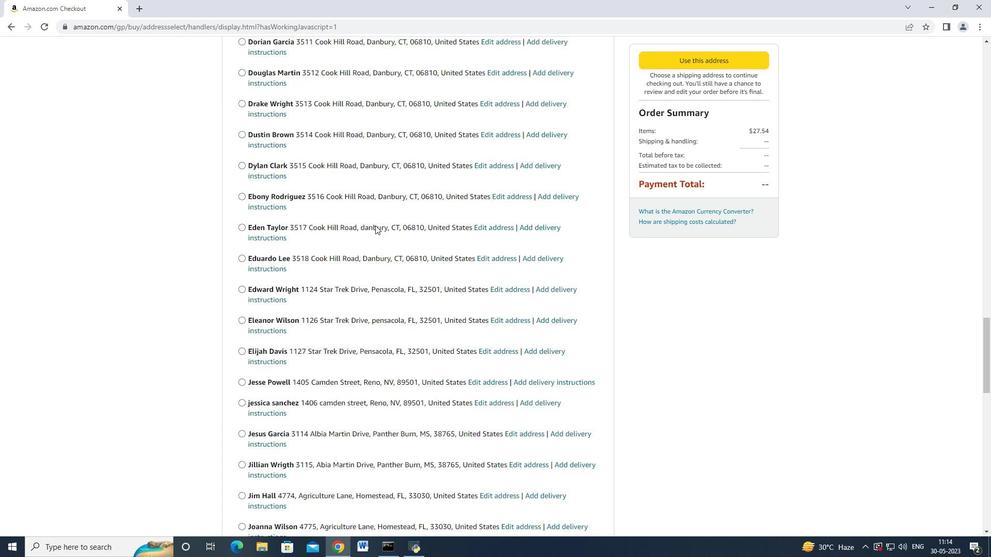 
Action: Mouse scrolled (371, 229) with delta (0, 0)
Screenshot: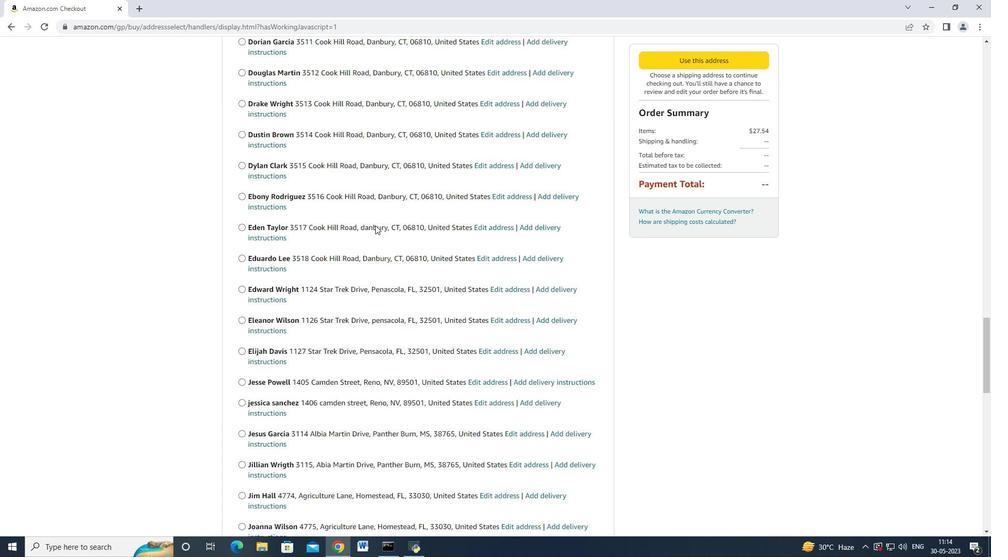 
Action: Mouse scrolled (371, 230) with delta (0, 0)
Screenshot: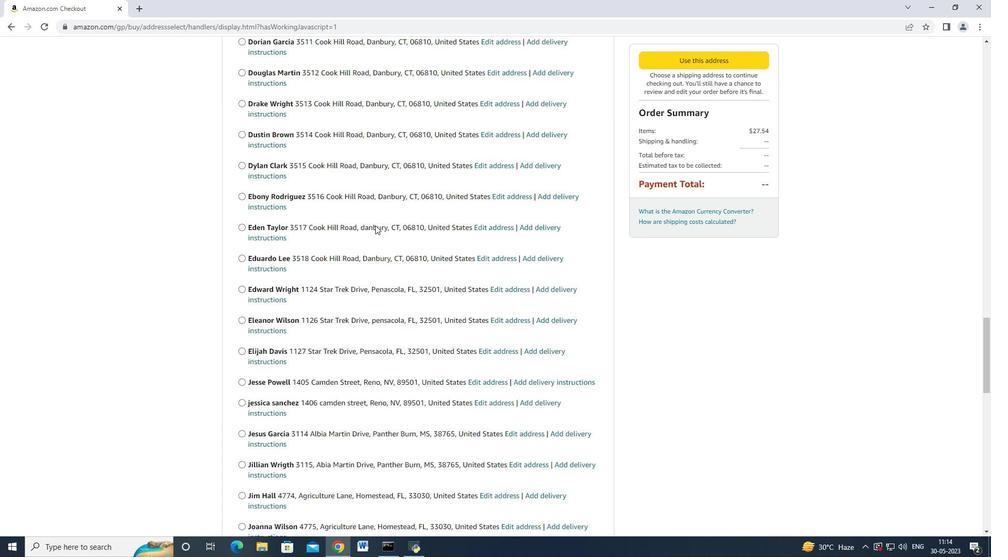 
Action: Mouse scrolled (371, 230) with delta (0, 0)
Screenshot: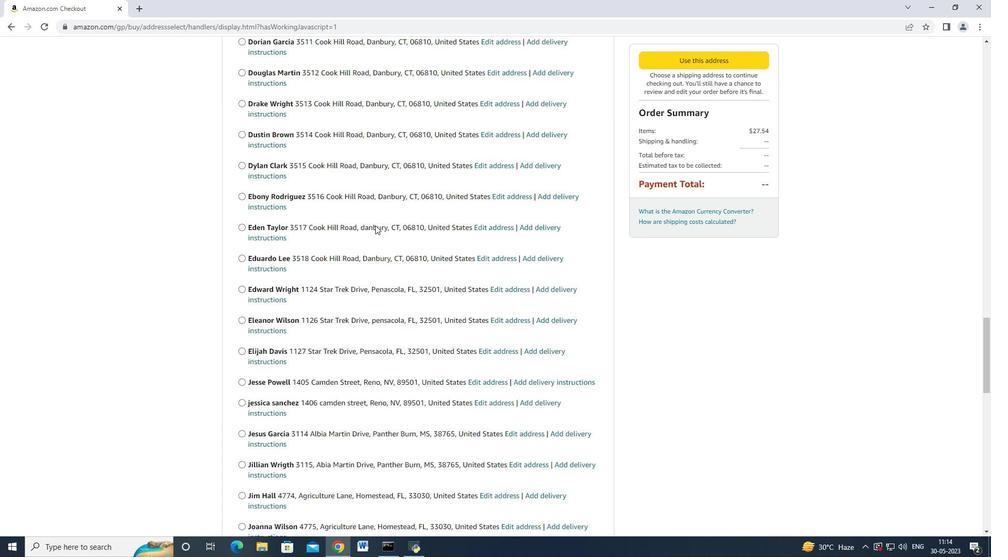 
Action: Mouse scrolled (371, 230) with delta (0, 0)
Screenshot: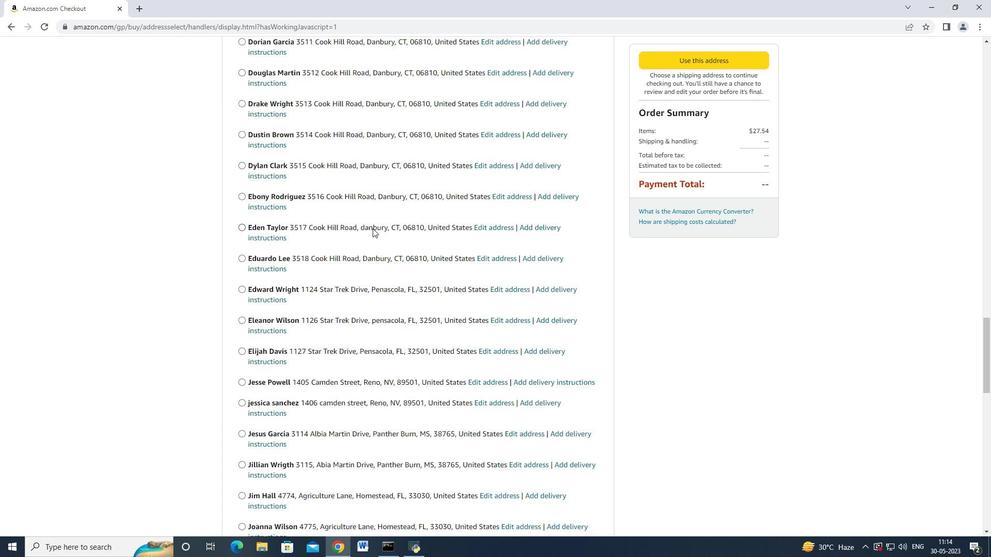 
Action: Mouse moved to (371, 230)
Screenshot: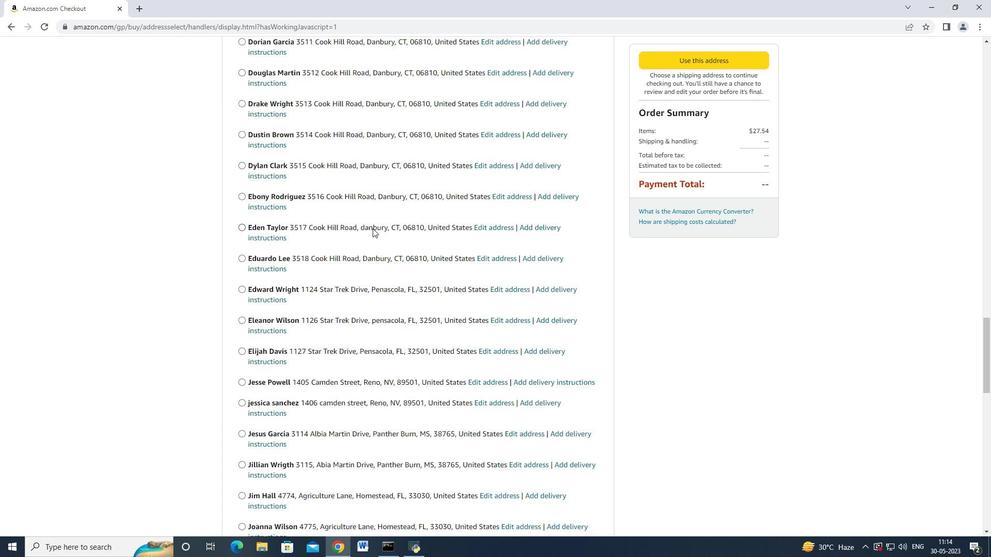 
Action: Mouse scrolled (371, 230) with delta (0, 0)
Screenshot: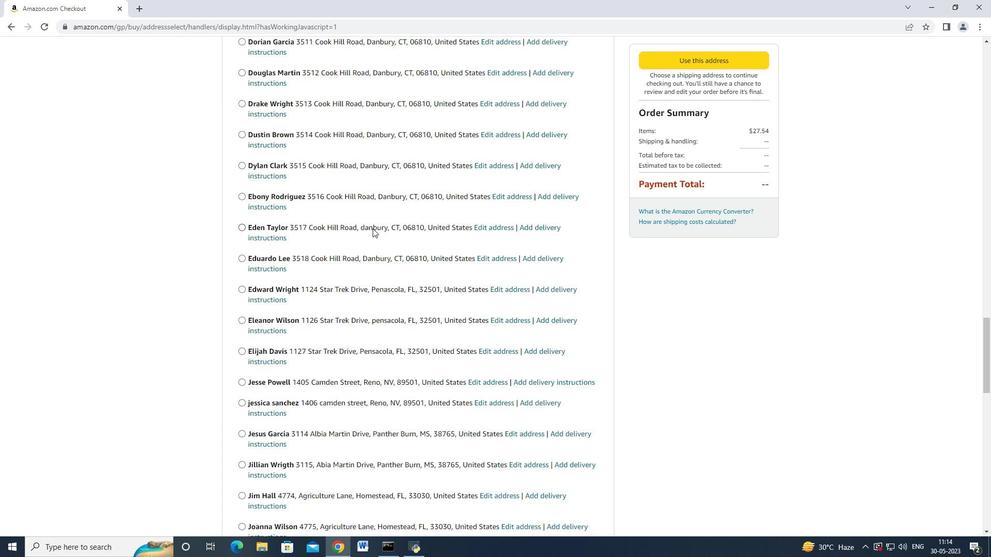 
Action: Mouse scrolled (371, 230) with delta (0, 0)
Screenshot: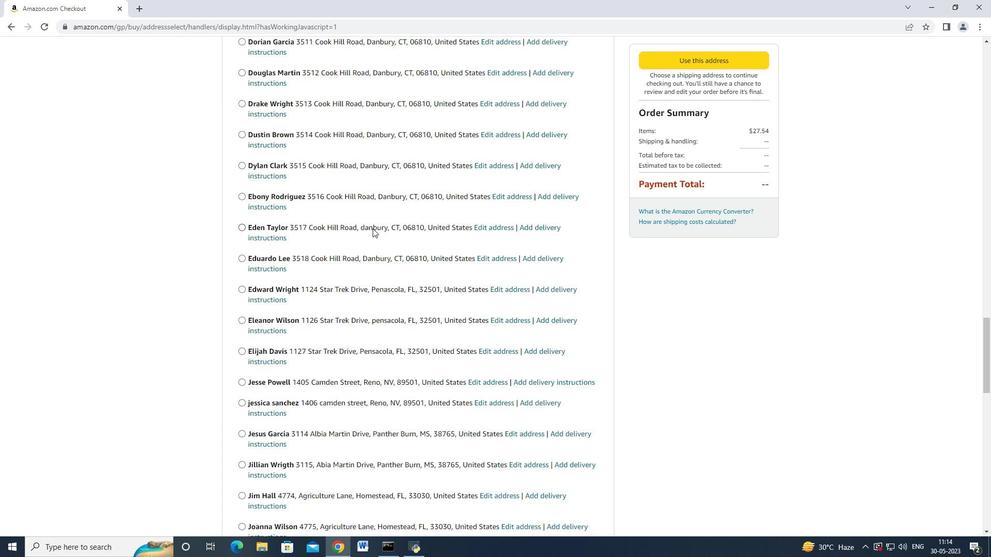 
Action: Mouse moved to (363, 235)
Screenshot: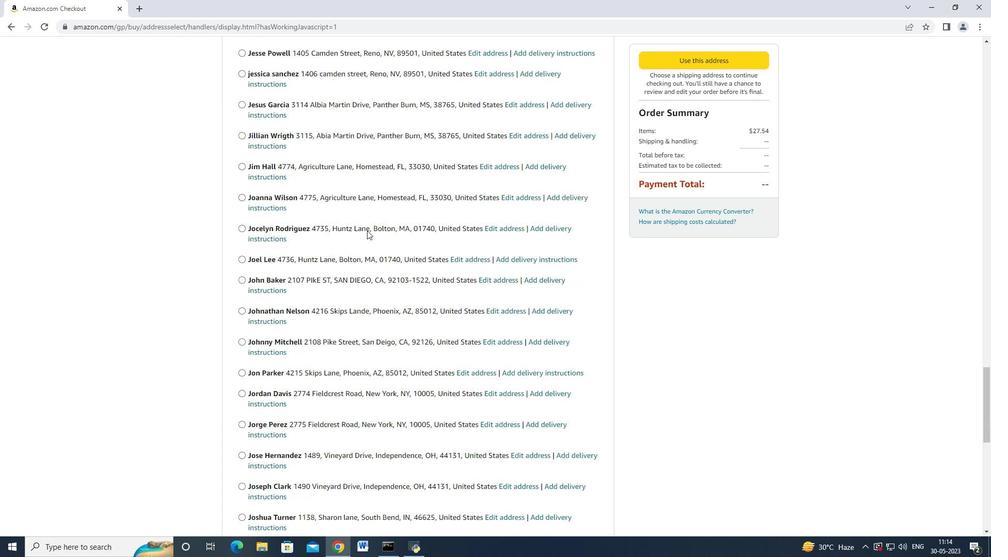 
Action: Mouse scrolled (363, 235) with delta (0, 0)
Screenshot: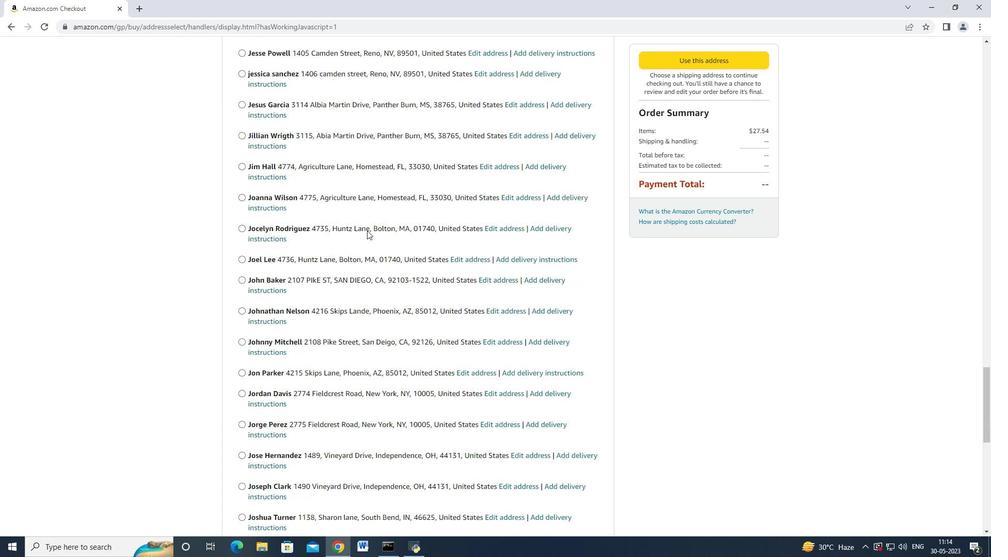 
Action: Mouse moved to (363, 236)
Screenshot: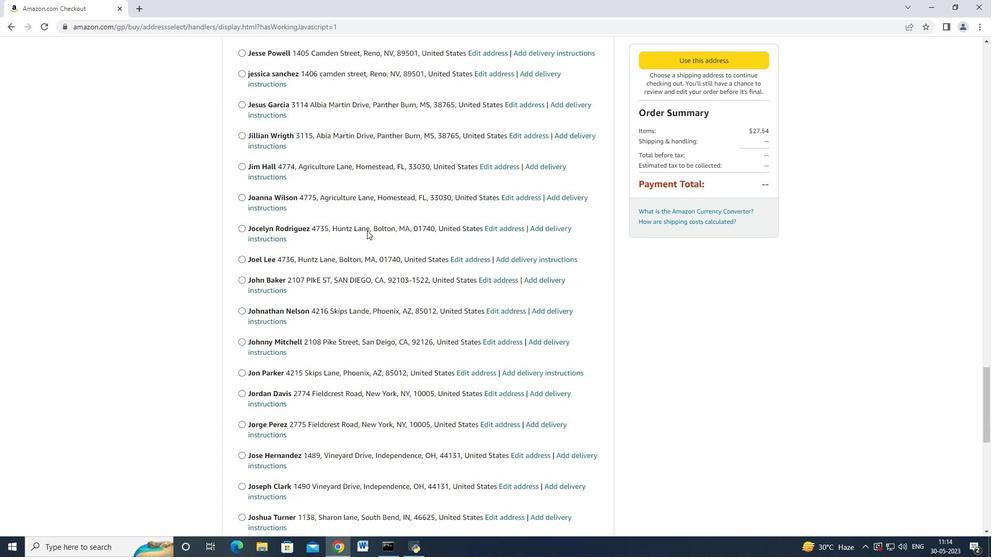 
Action: Mouse scrolled (363, 235) with delta (0, 0)
Screenshot: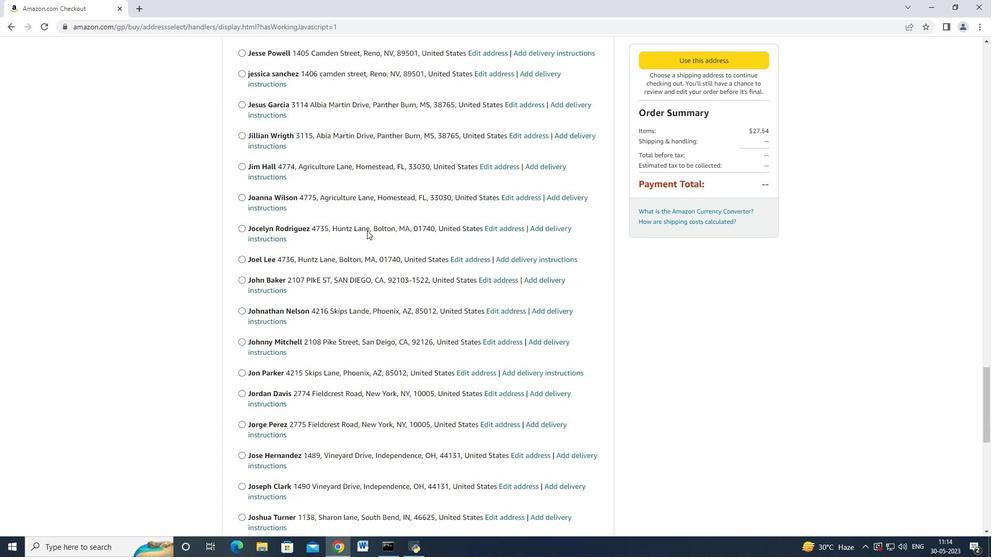 
Action: Mouse moved to (363, 236)
Screenshot: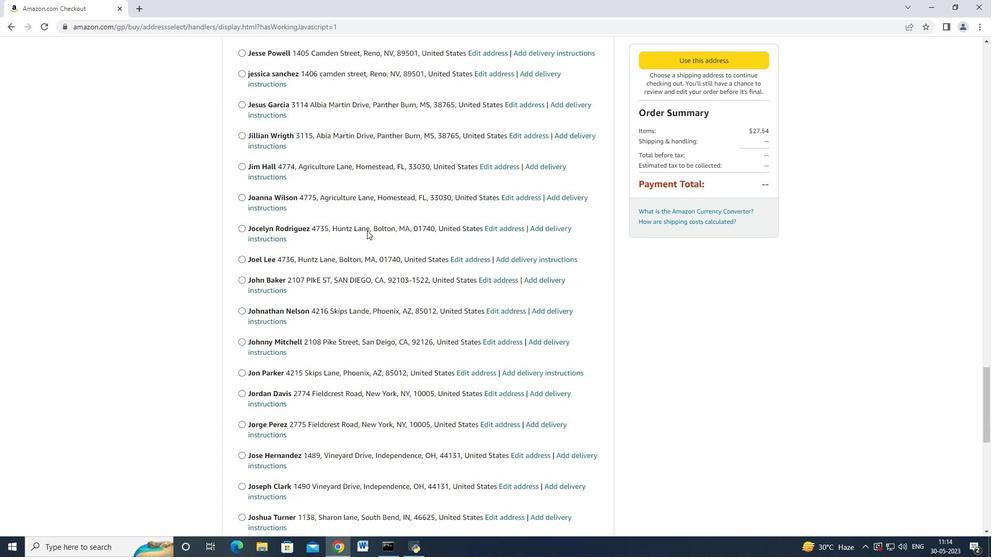 
Action: Mouse scrolled (363, 236) with delta (0, 0)
Screenshot: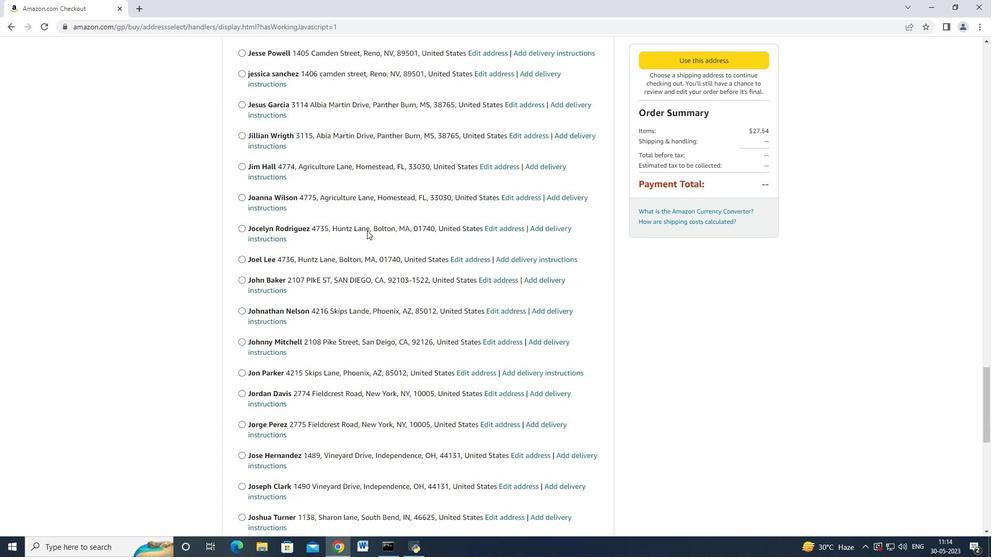 
Action: Mouse scrolled (363, 236) with delta (0, 0)
Screenshot: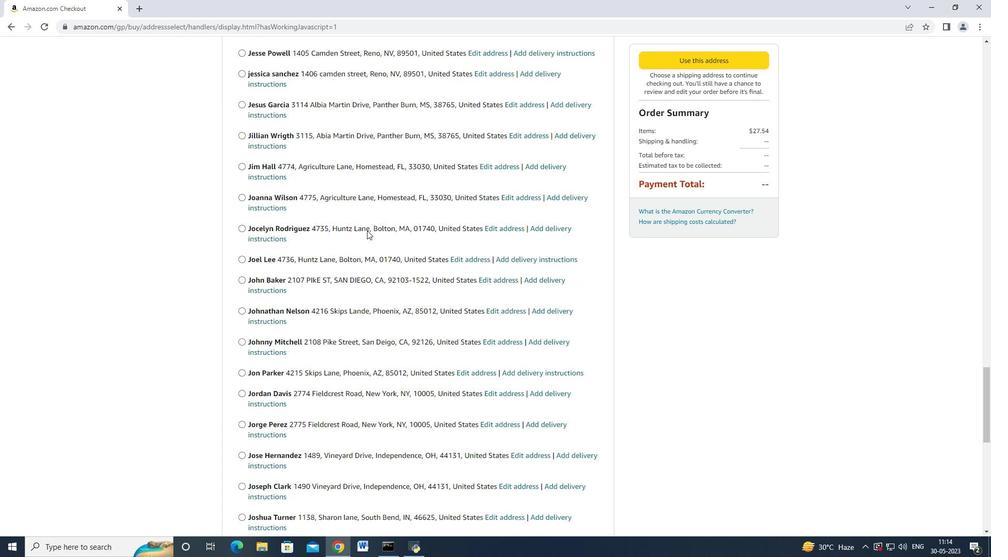 
Action: Mouse scrolled (363, 236) with delta (0, 0)
Screenshot: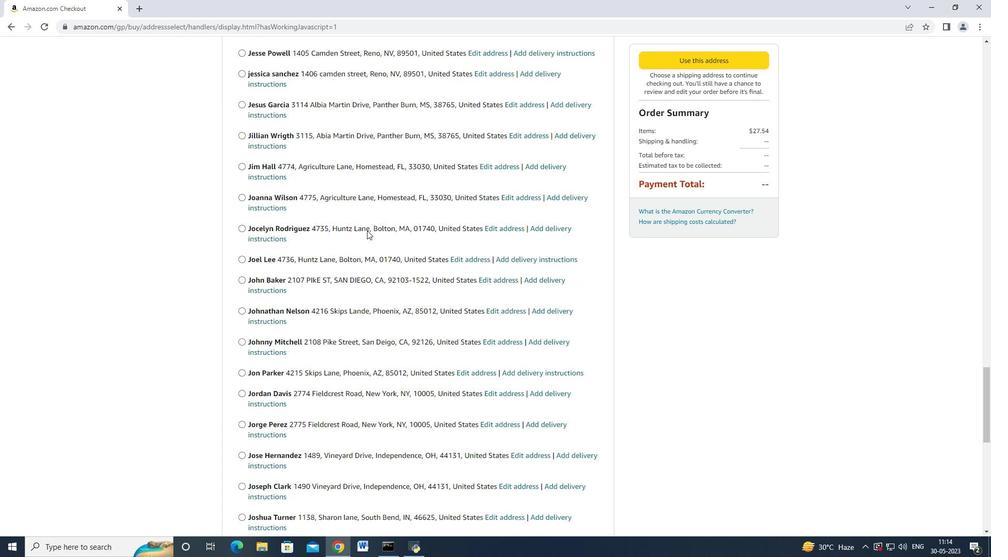 
Action: Mouse scrolled (363, 236) with delta (0, 0)
Screenshot: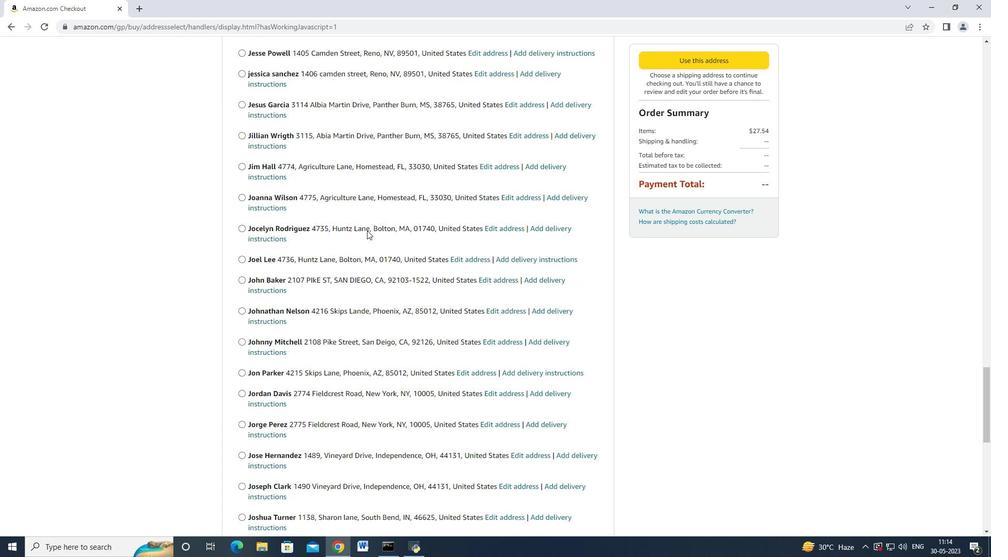 
Action: Mouse moved to (360, 241)
Screenshot: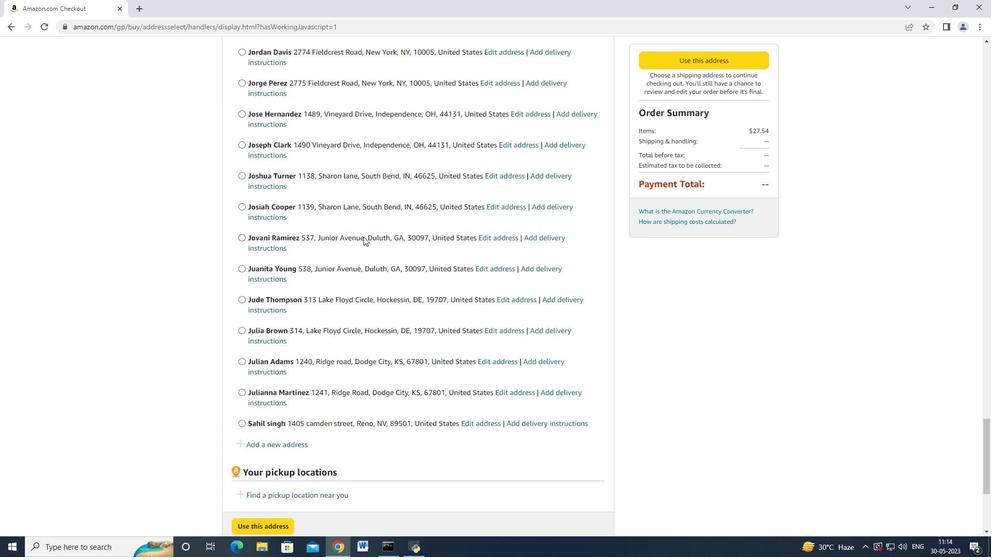 
Action: Mouse scrolled (360, 240) with delta (0, 0)
Screenshot: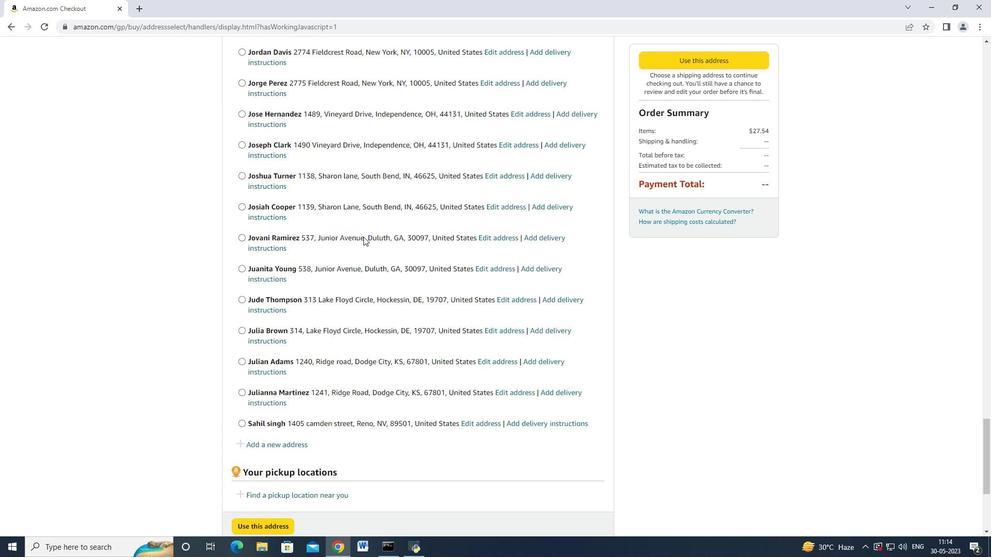 
Action: Mouse moved to (360, 241)
Screenshot: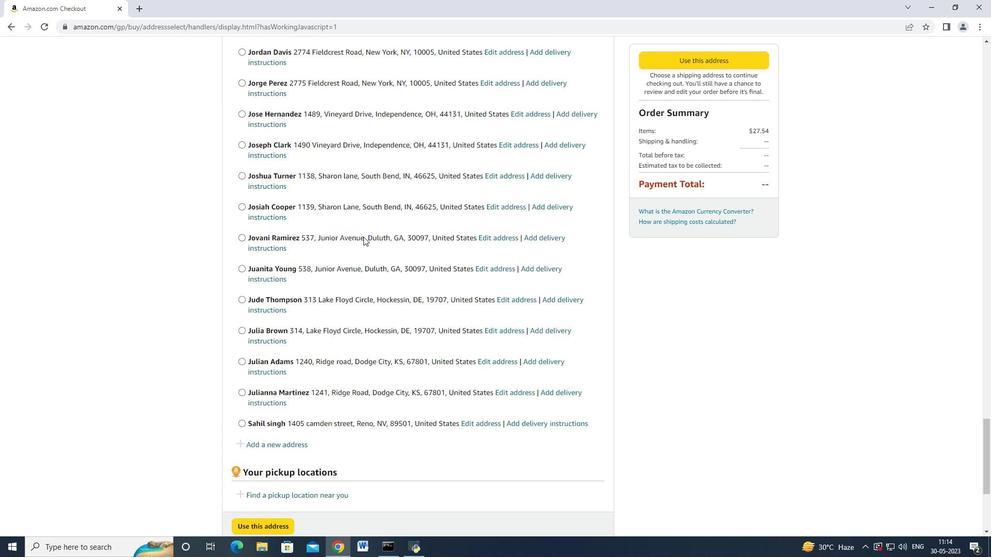 
Action: Mouse scrolled (360, 241) with delta (0, 0)
Screenshot: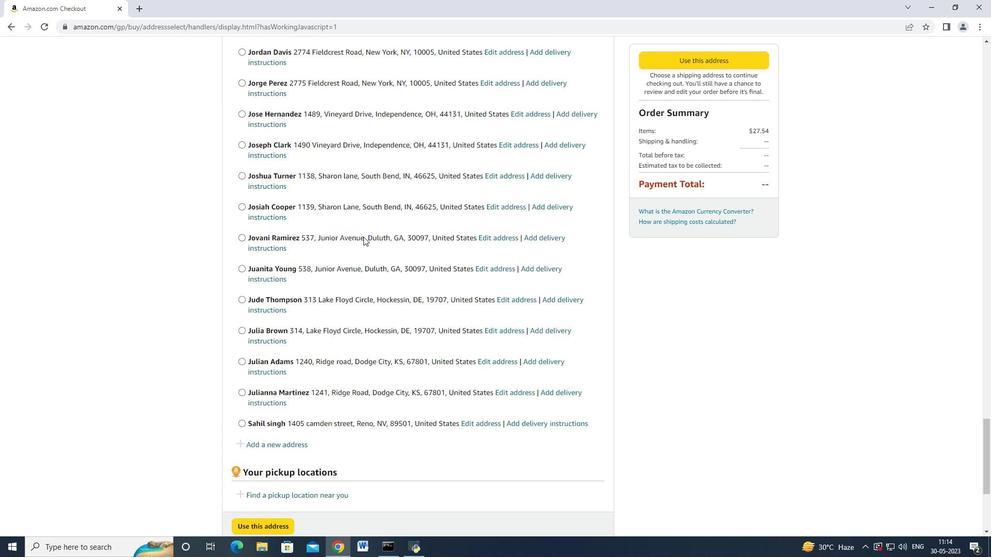 
Action: Mouse scrolled (360, 241) with delta (0, 0)
Screenshot: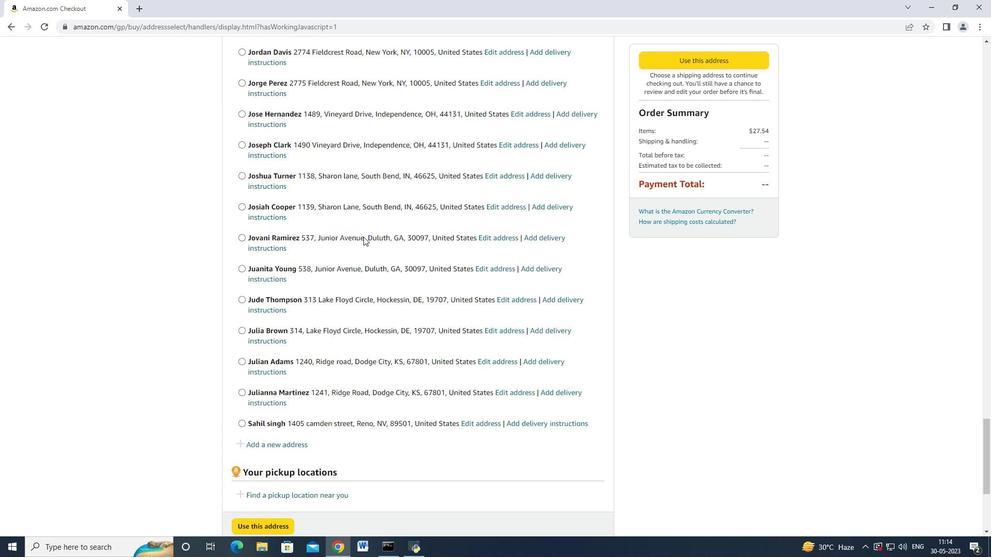 
Action: Mouse scrolled (360, 241) with delta (0, 0)
Screenshot: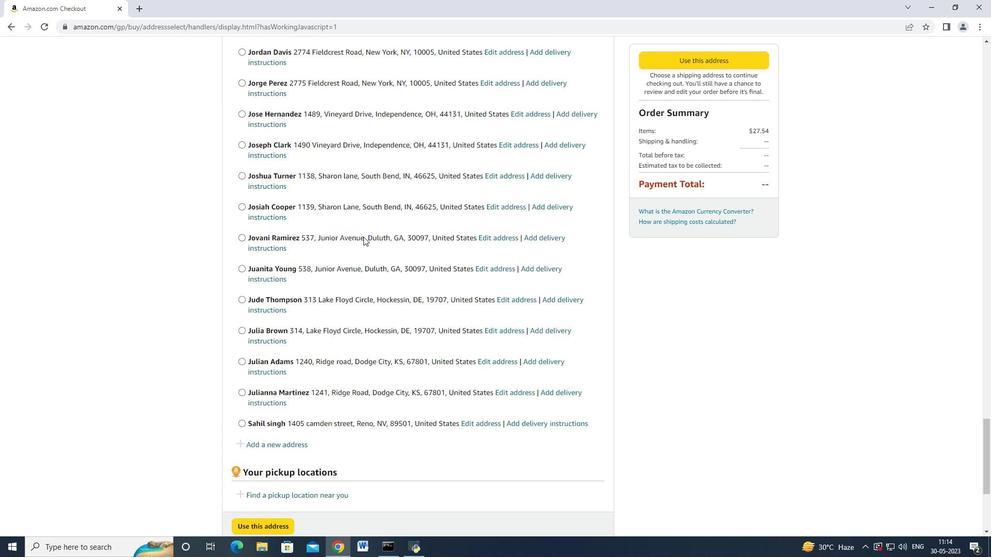 
Action: Mouse scrolled (360, 241) with delta (0, 0)
Screenshot: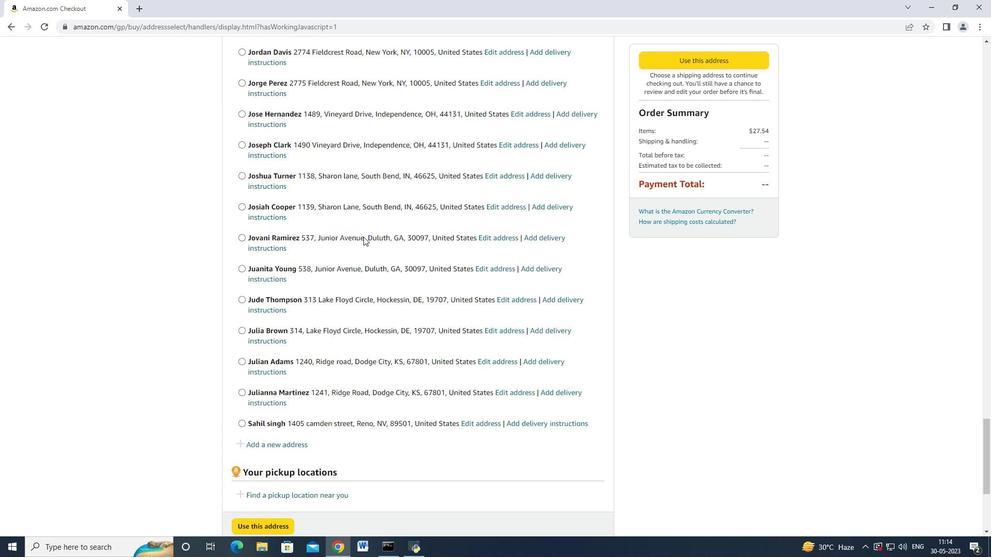
Action: Mouse scrolled (360, 241) with delta (0, 0)
Screenshot: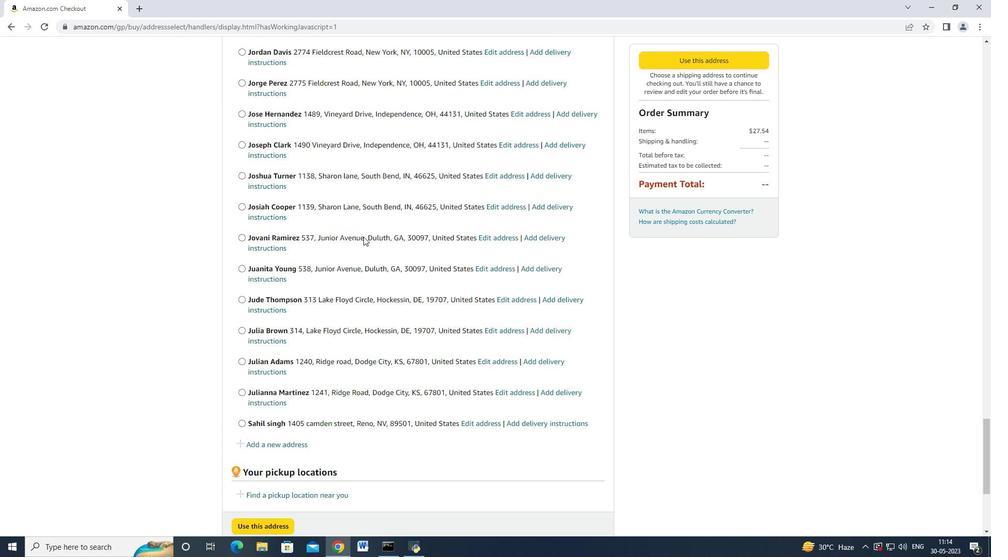 
Action: Mouse scrolled (360, 241) with delta (0, 0)
Screenshot: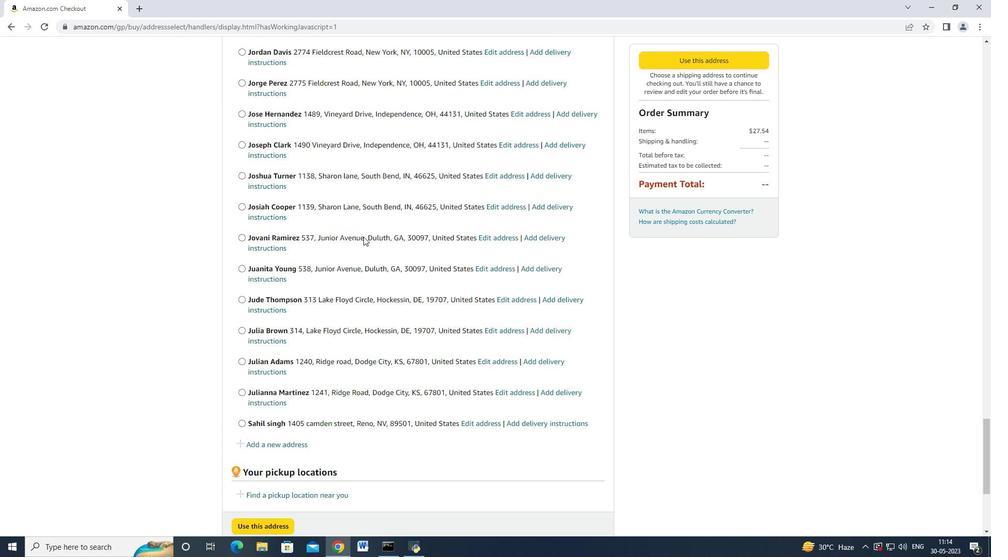 
Action: Mouse moved to (296, 224)
Screenshot: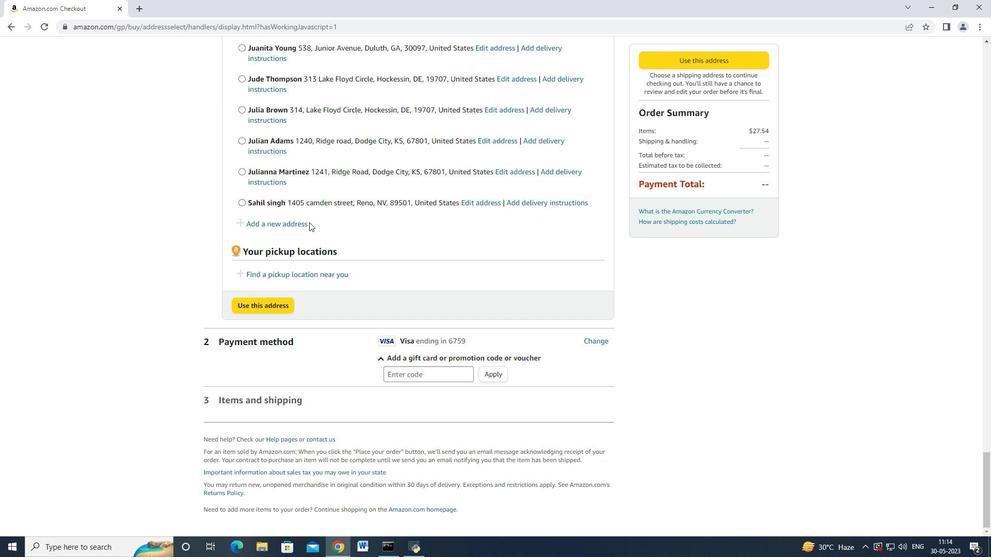 
Action: Mouse pressed left at (296, 224)
Screenshot: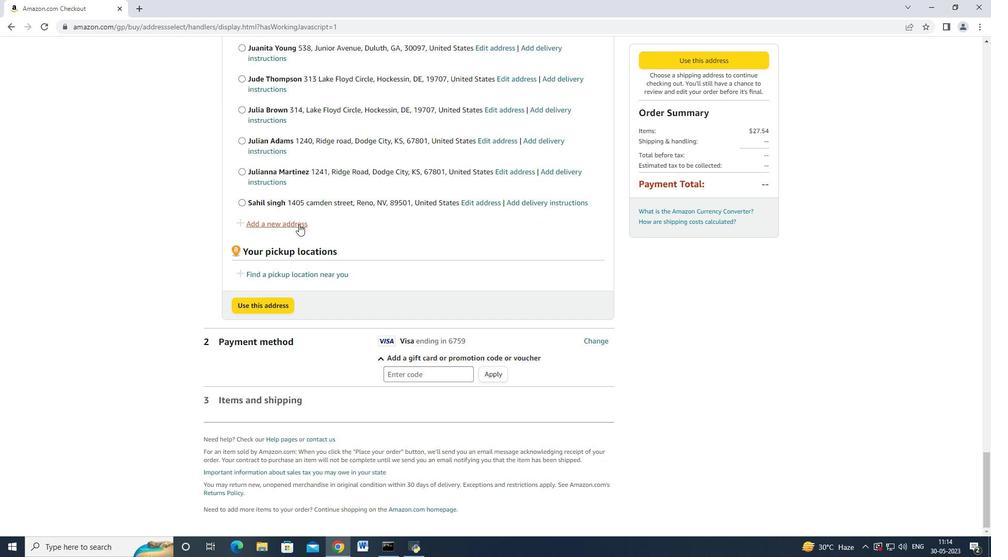 
Action: Mouse moved to (345, 248)
Screenshot: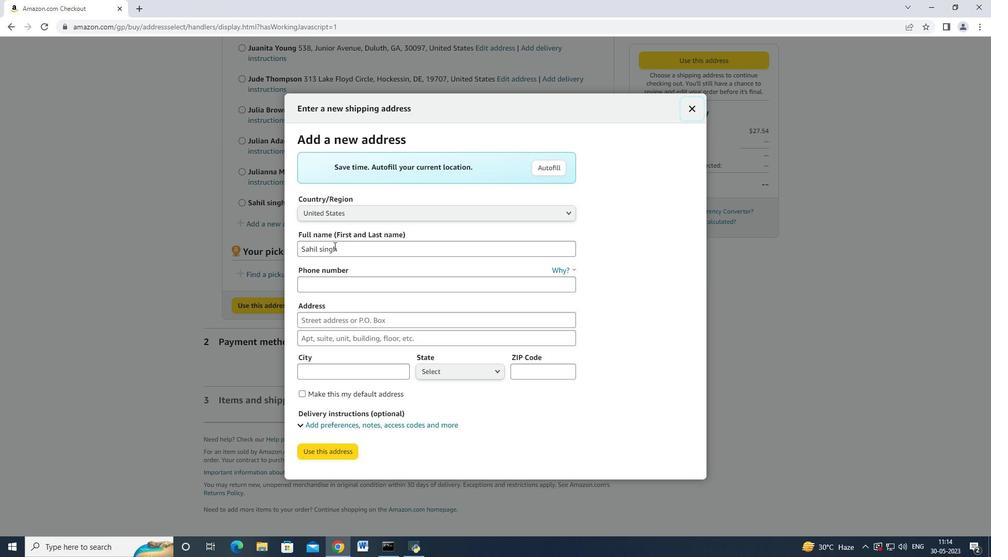 
Action: Mouse pressed left at (345, 248)
Screenshot: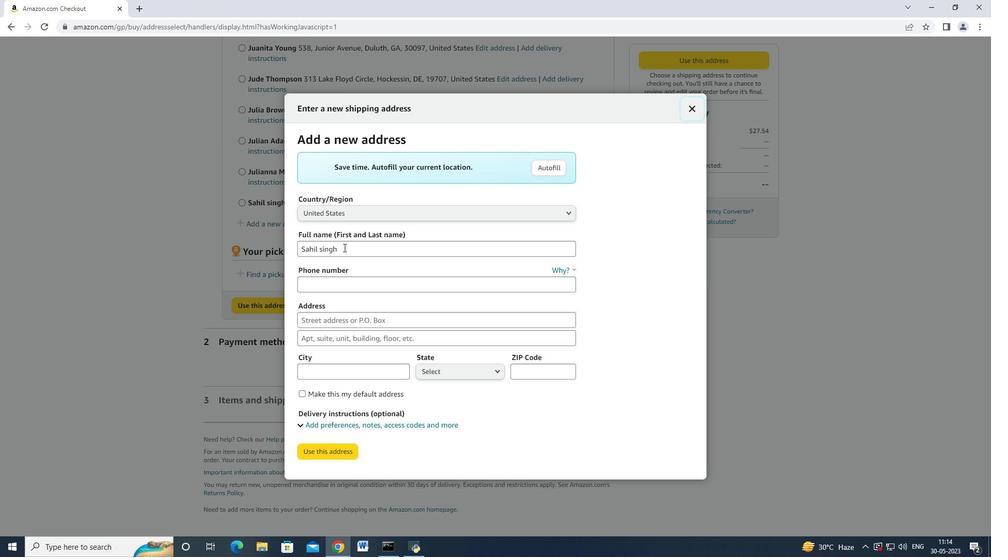 
Action: Mouse moved to (299, 247)
Screenshot: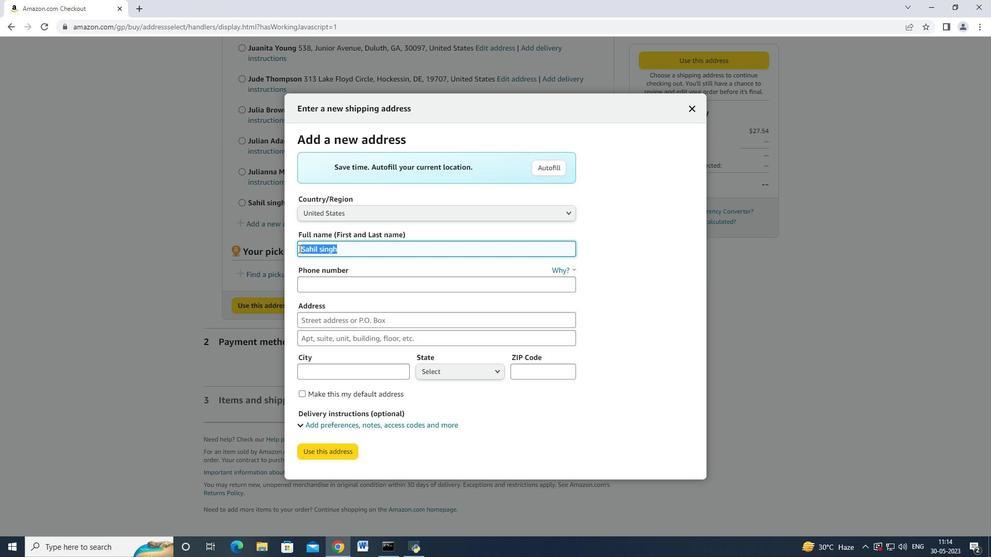 
Action: Key pressed <Key.backspace><Key.shift_r>Elizabeth<Key.space><Key.shift>Parket<Key.backspace>r<Key.tab><Key.tab>8503109646<Key.tab>1128<Key.space><Key.backspace>,<Key.space><Key.shift_r>Start<Key.space><Key.backspace><Key.backspace><Key.space><Key.shift_r>Trek<Key.space><Key.shift_r>Drive<Key.tab><Key.tab><Key.shift>Pensal<Key.backspace>cola
Screenshot: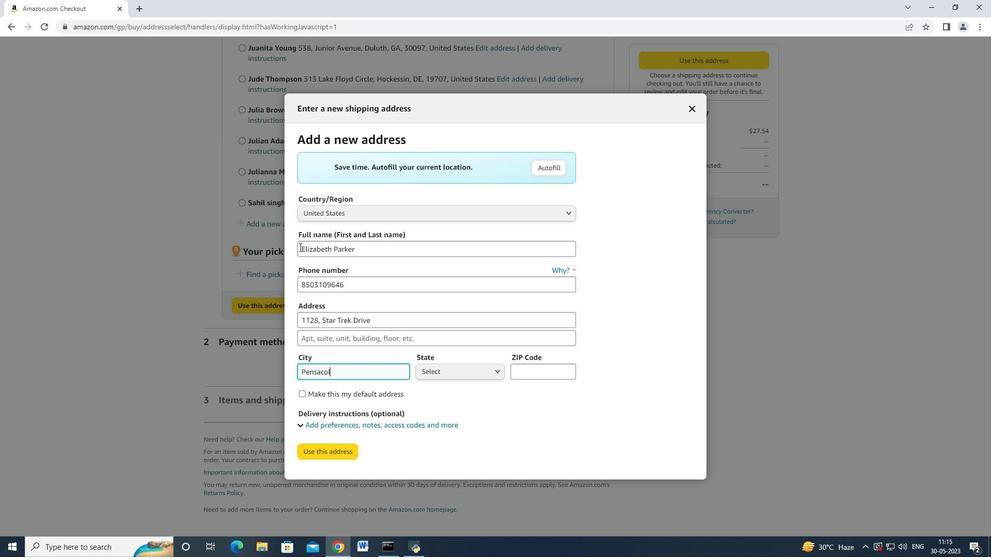 
Action: Mouse moved to (429, 375)
Screenshot: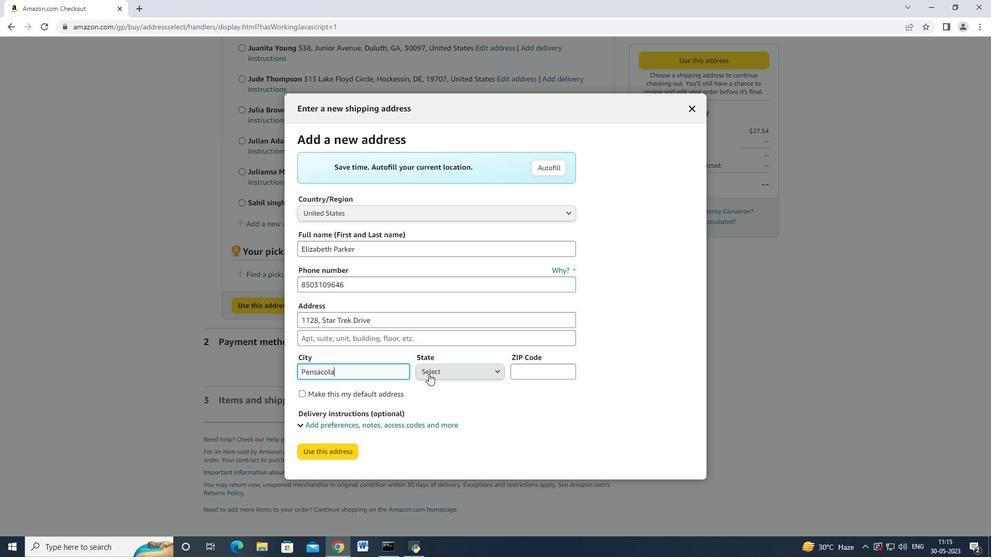 
Action: Mouse pressed left at (429, 375)
Screenshot: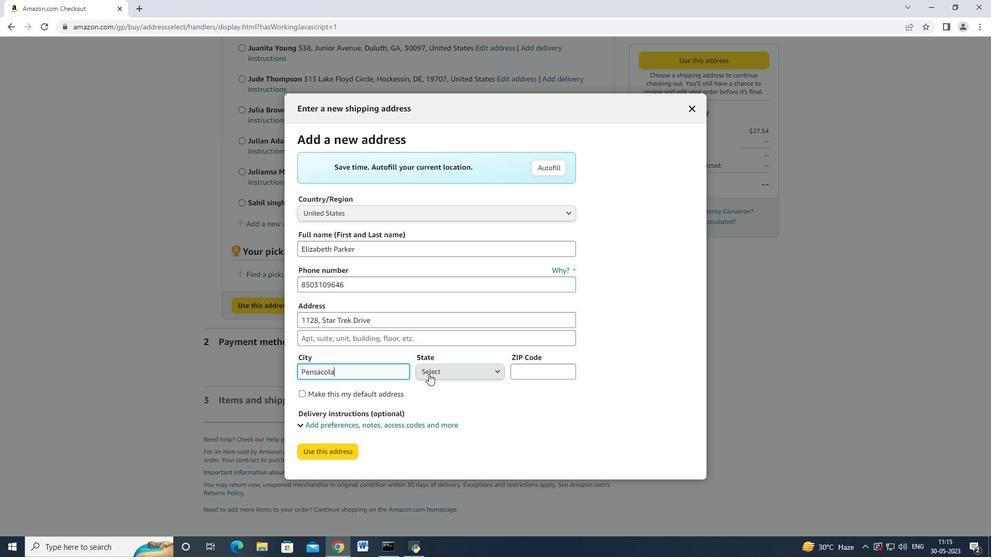 
Action: Mouse moved to (453, 209)
Screenshot: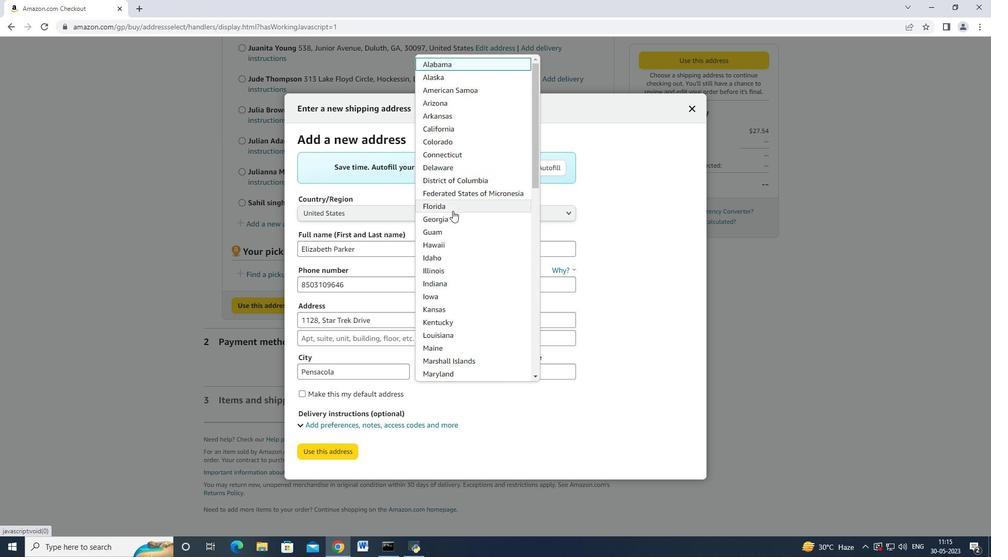 
Action: Mouse pressed left at (453, 209)
Screenshot: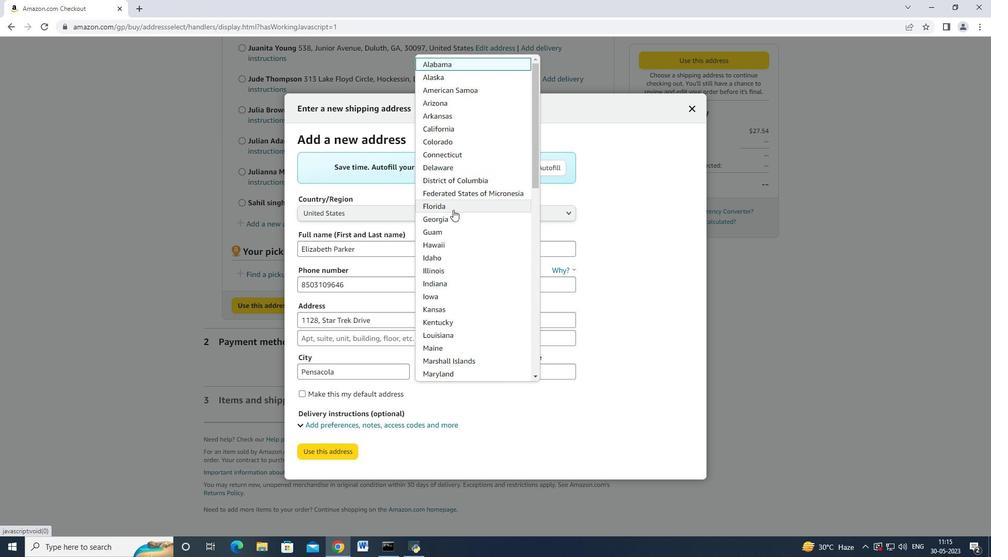 
Action: Mouse moved to (525, 375)
Screenshot: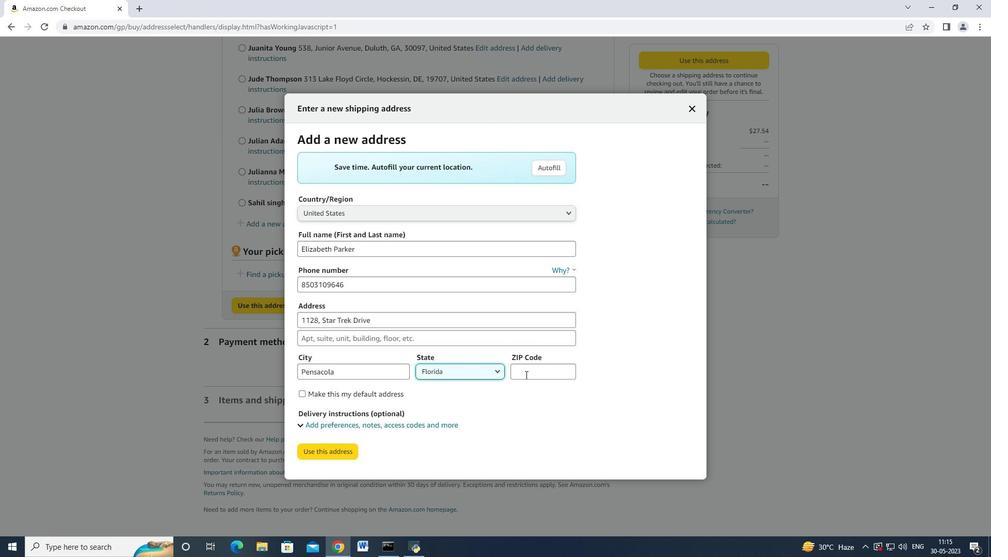 
Action: Mouse pressed left at (525, 375)
Screenshot: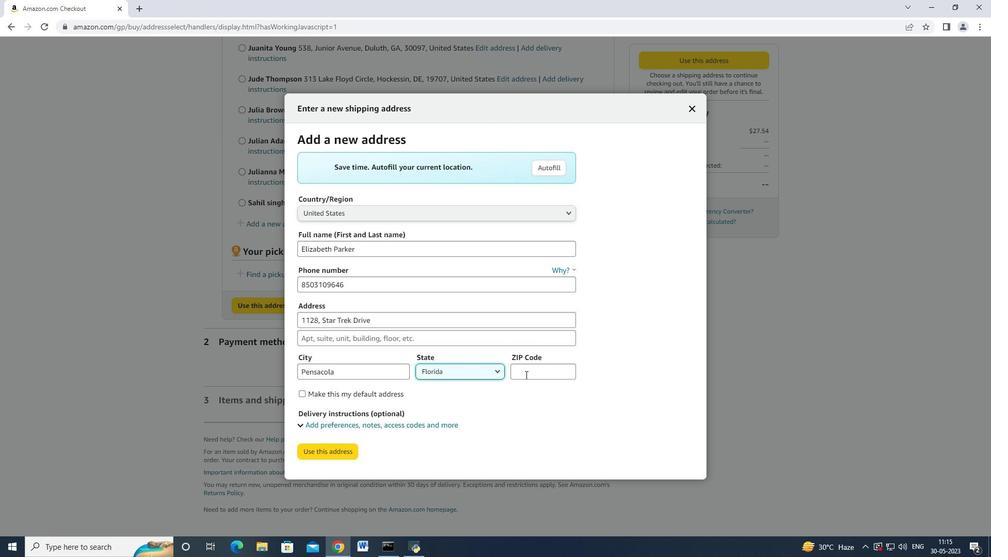 
Action: Mouse moved to (529, 374)
Screenshot: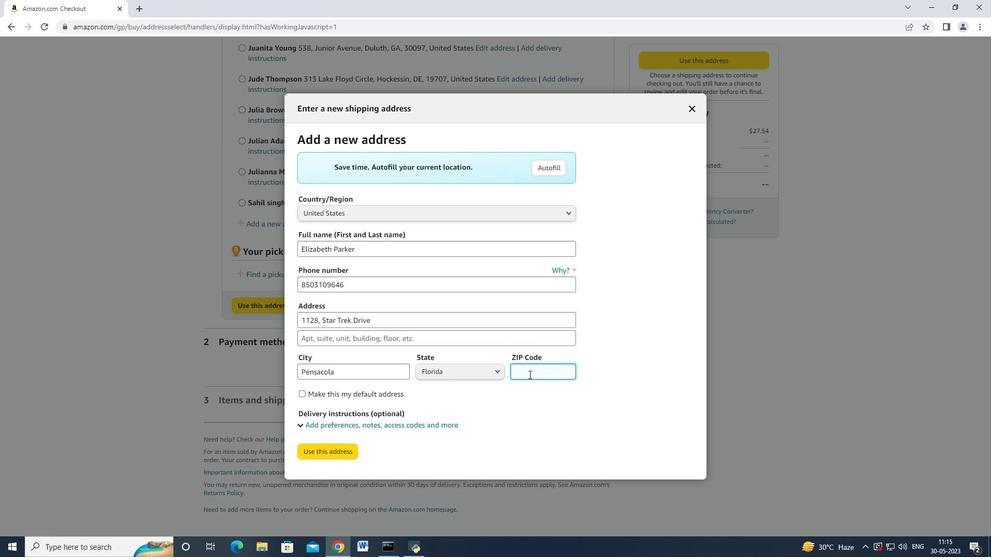 
Action: Key pressed 32501
Screenshot: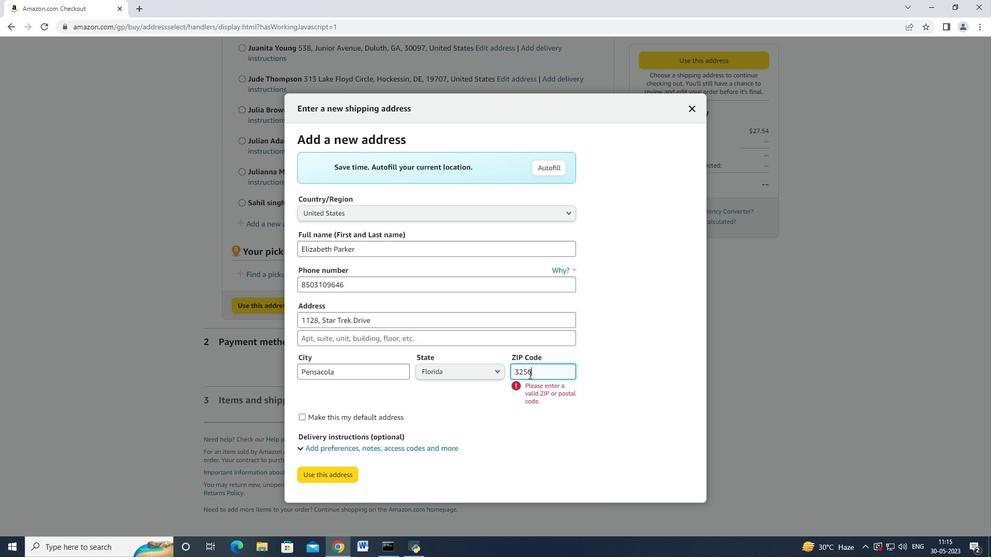 
Action: Mouse moved to (388, 305)
Screenshot: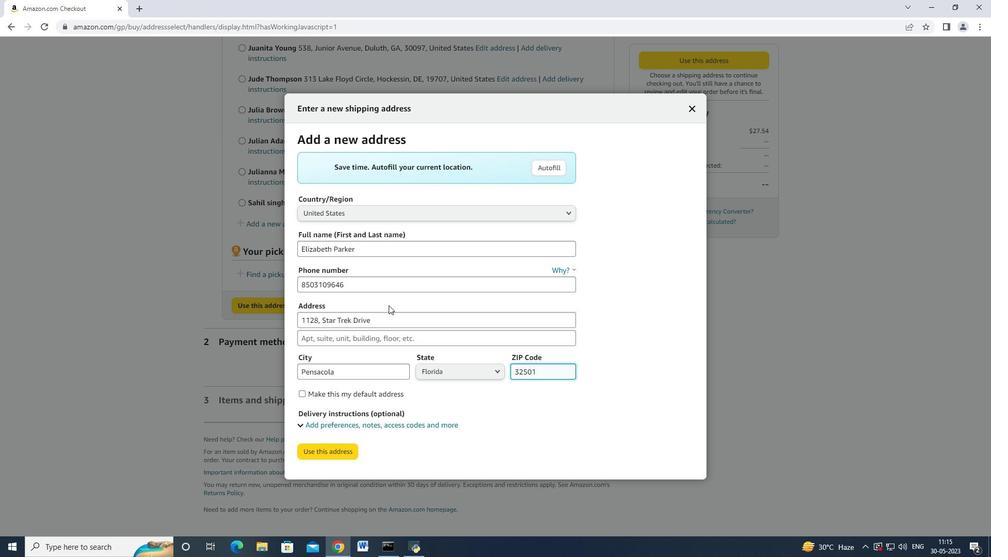 
Action: Mouse scrolled (388, 305) with delta (0, 0)
Screenshot: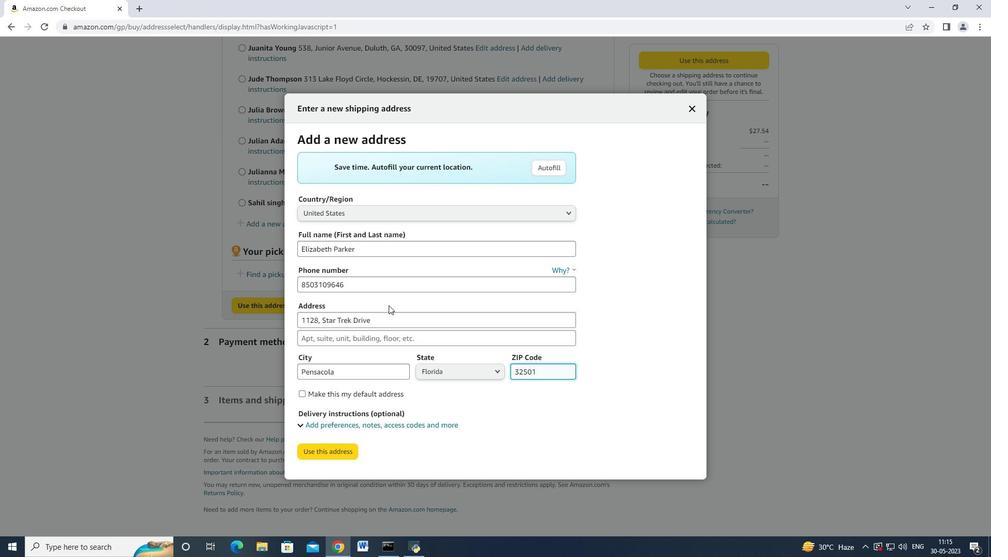 
Action: Mouse moved to (386, 310)
Screenshot: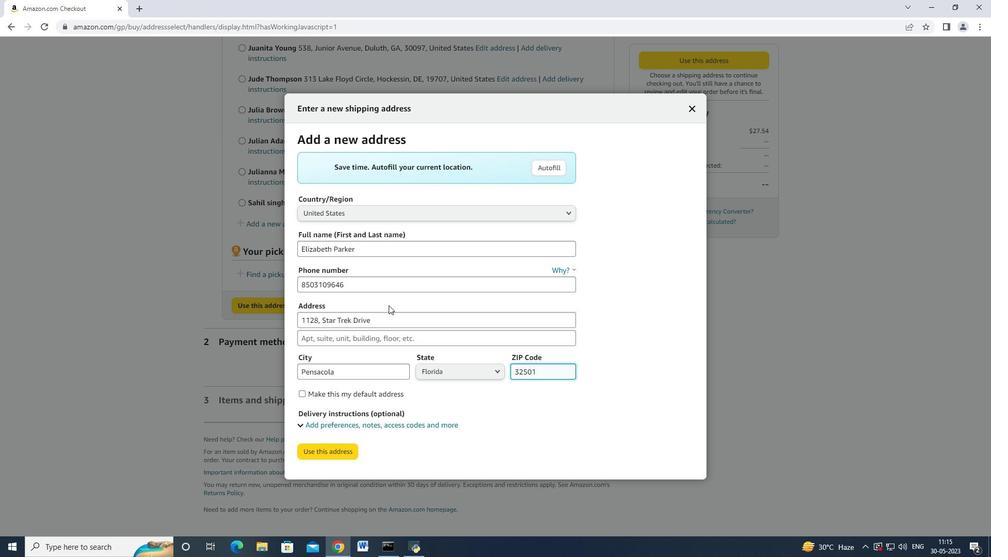 
Action: Mouse scrolled (386, 310) with delta (0, 0)
Screenshot: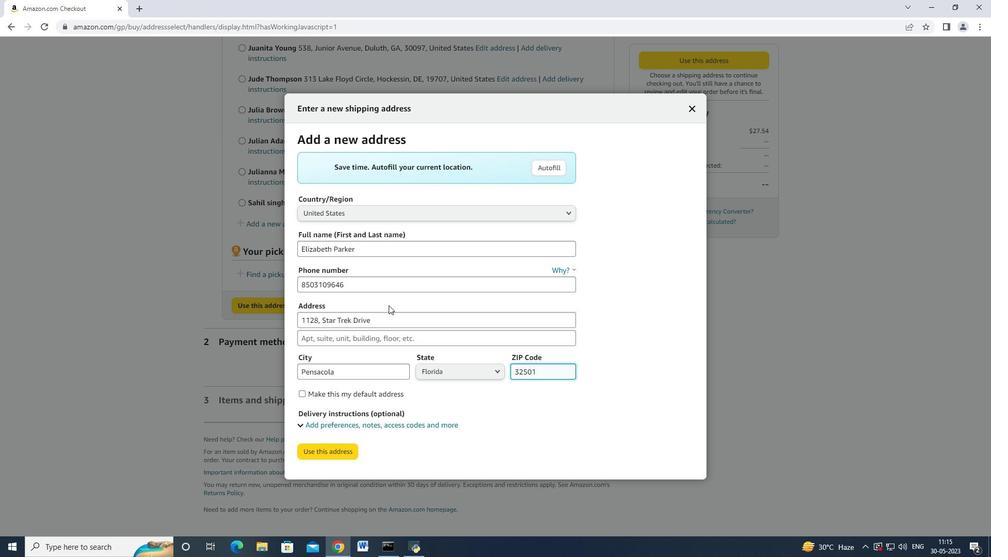 
Action: Mouse moved to (389, 350)
Screenshot: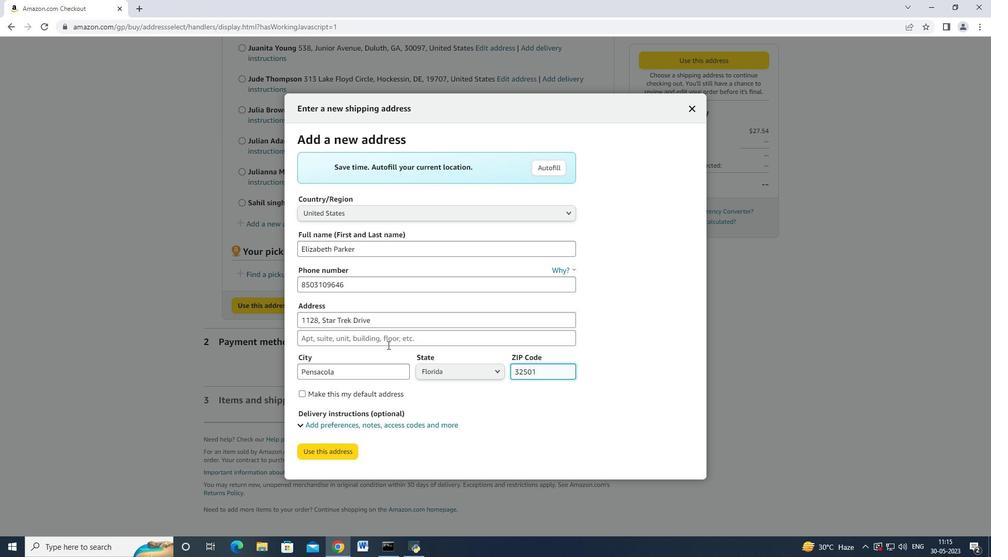 
Action: Mouse pressed left at (389, 350)
Screenshot: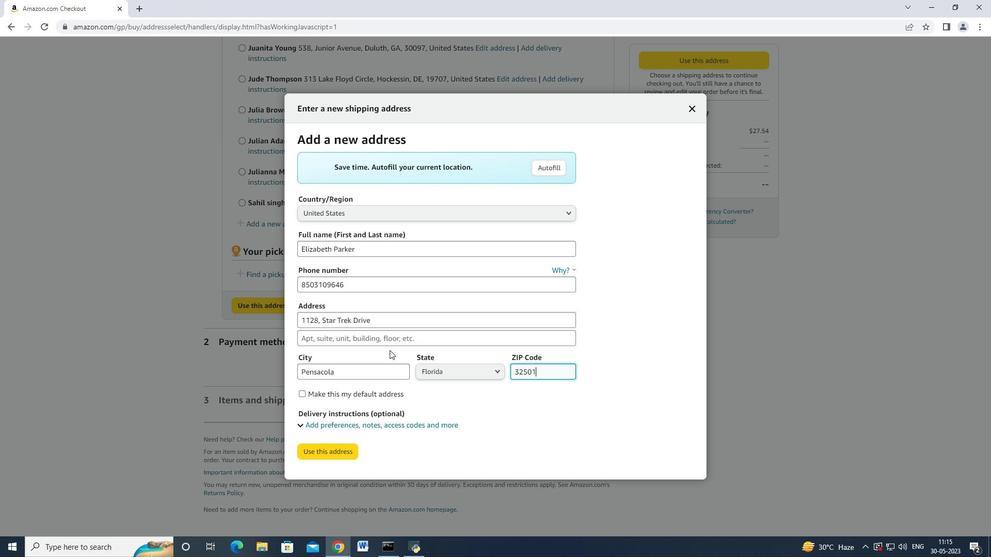 
Action: Mouse moved to (335, 448)
Screenshot: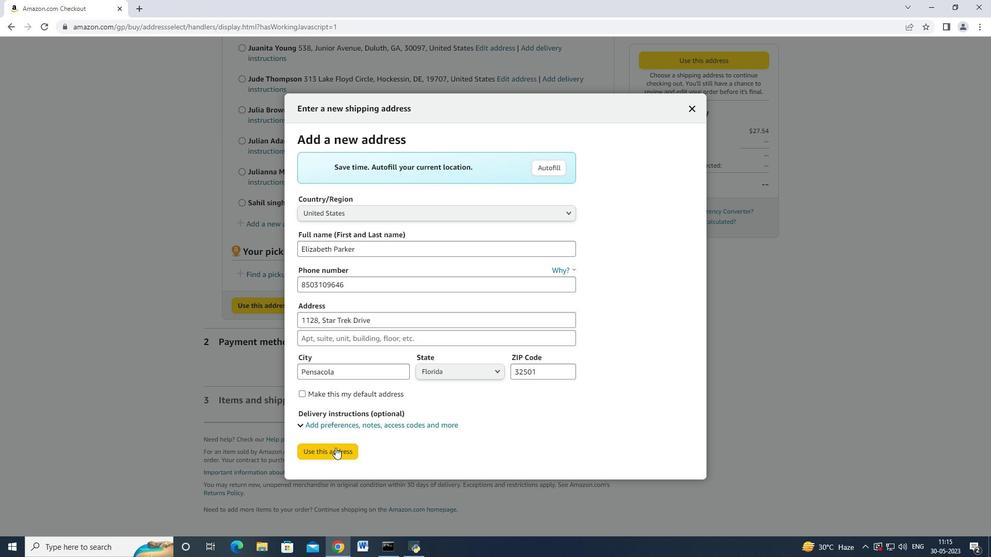 
Action: Mouse pressed left at (335, 448)
Screenshot: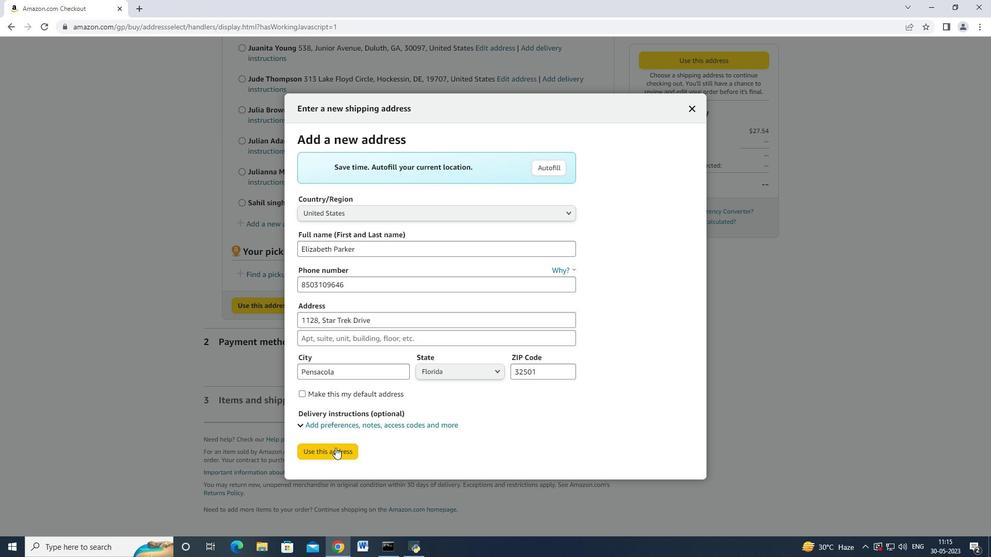 
Action: Mouse moved to (369, 370)
Screenshot: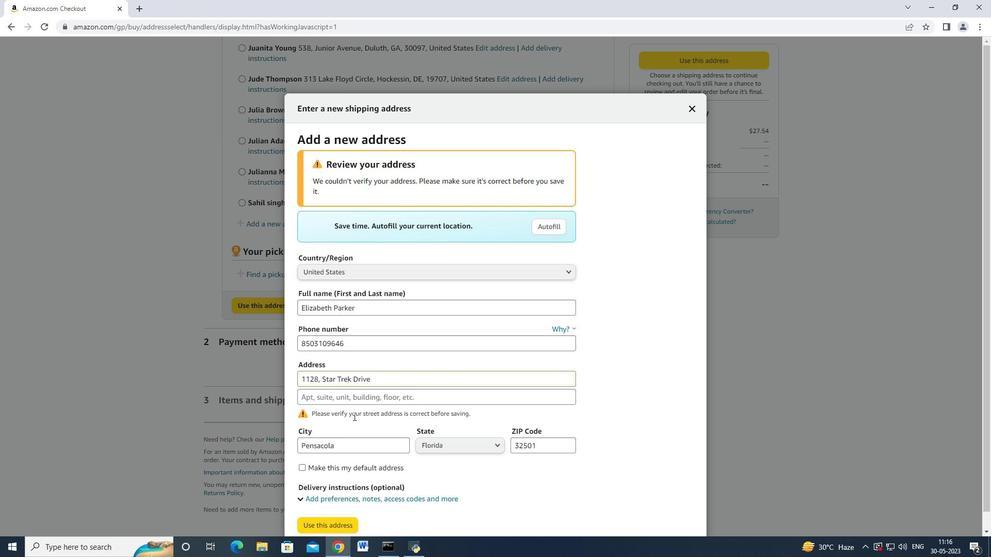 
Action: Mouse scrolled (369, 370) with delta (0, 0)
Screenshot: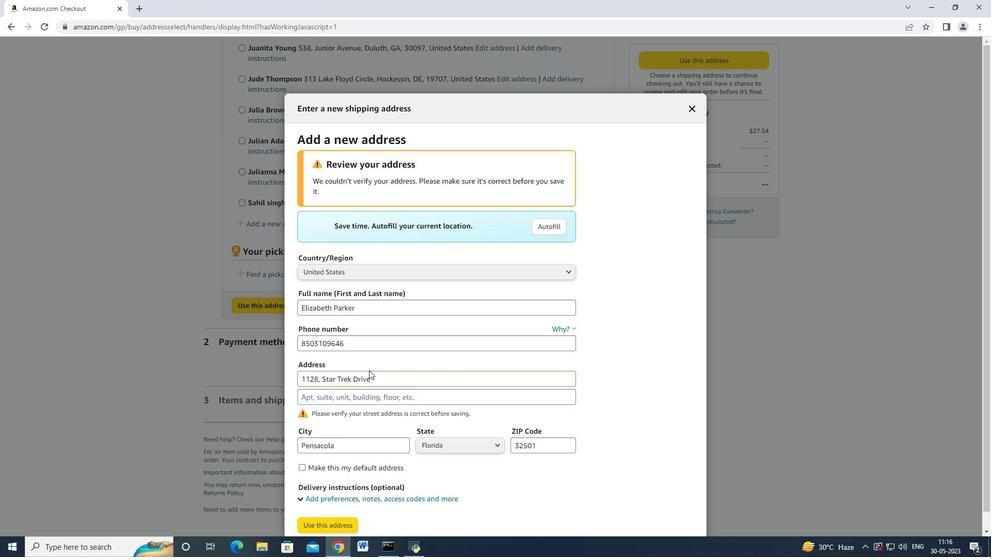 
Action: Mouse scrolled (369, 370) with delta (0, 0)
Screenshot: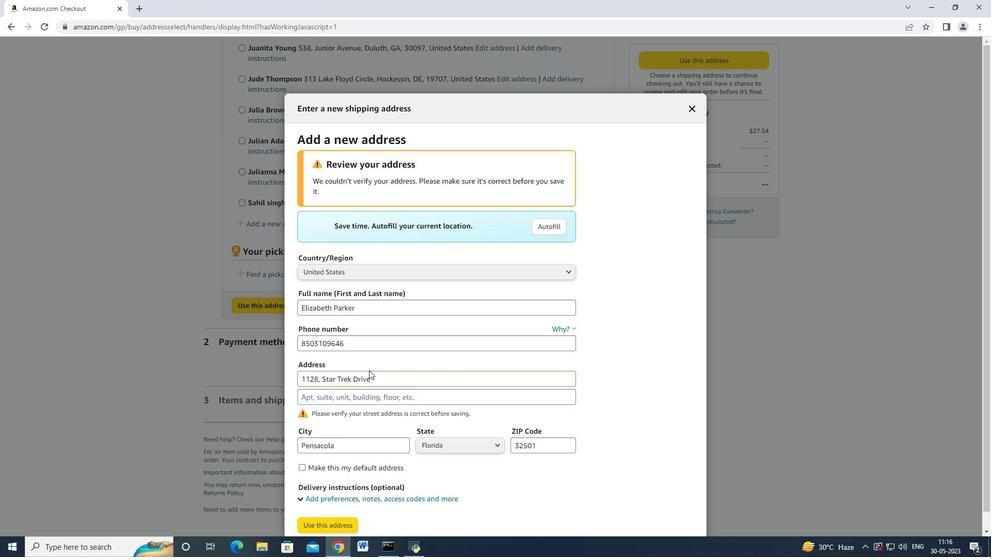 
Action: Mouse scrolled (369, 370) with delta (0, 0)
Screenshot: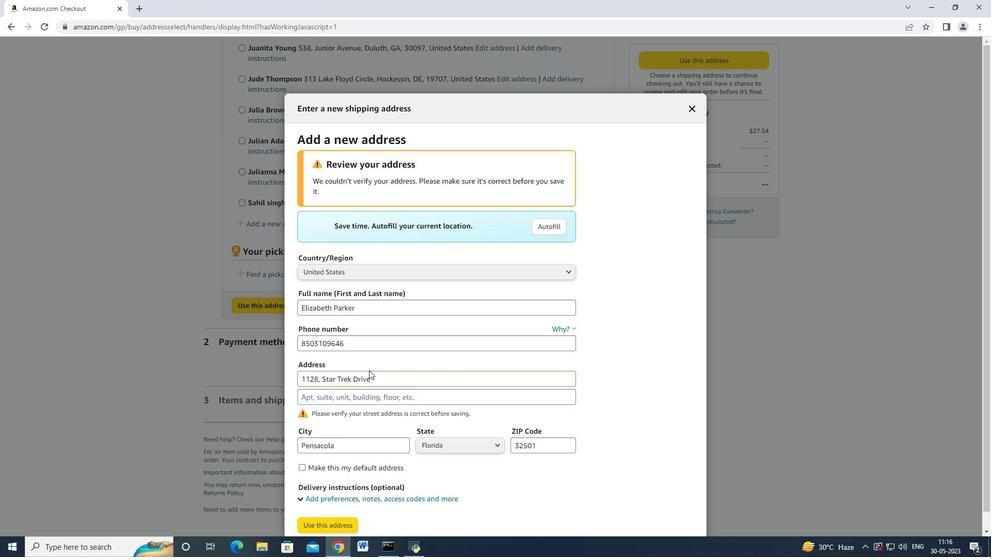 
Action: Mouse scrolled (369, 370) with delta (0, 0)
Screenshot: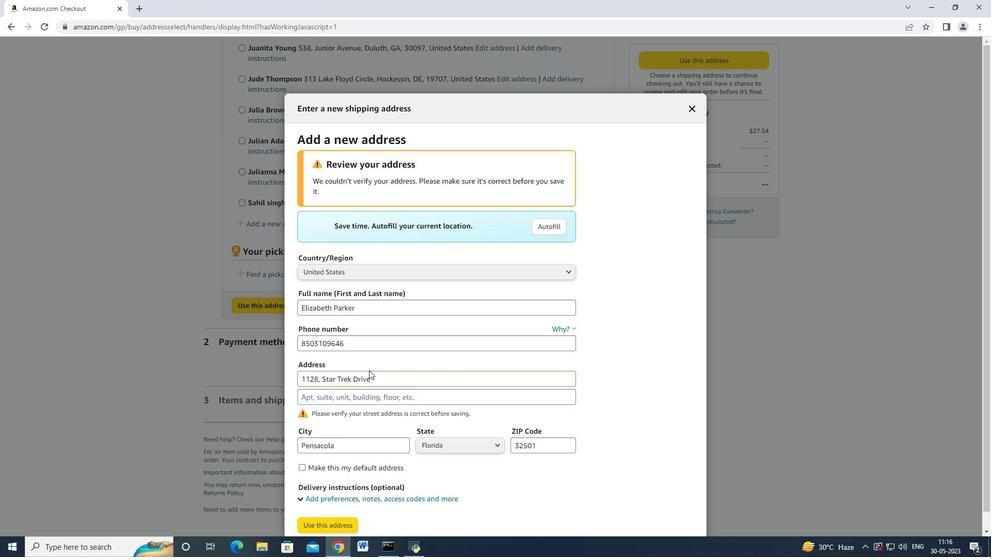 
Action: Mouse moved to (338, 506)
Screenshot: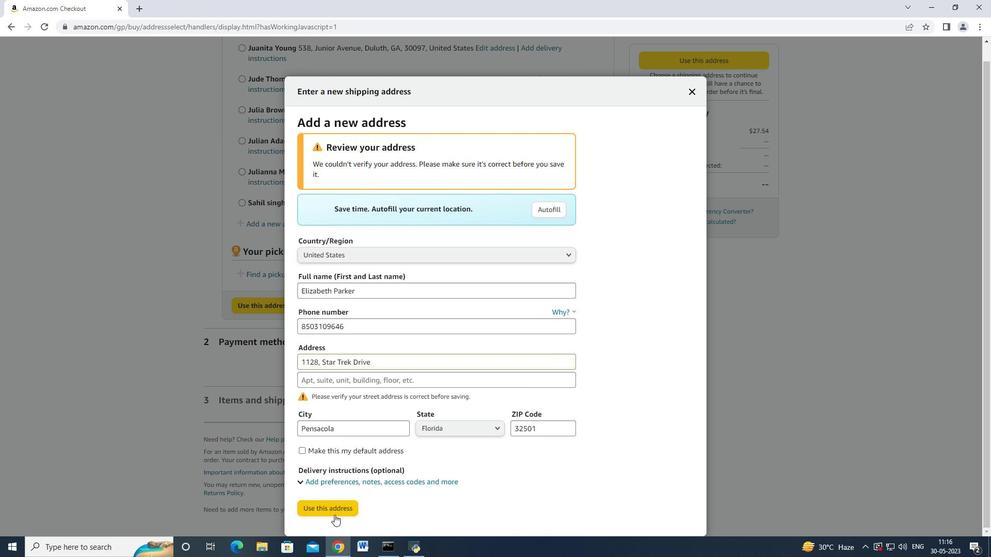 
Action: Mouse pressed left at (338, 506)
Screenshot: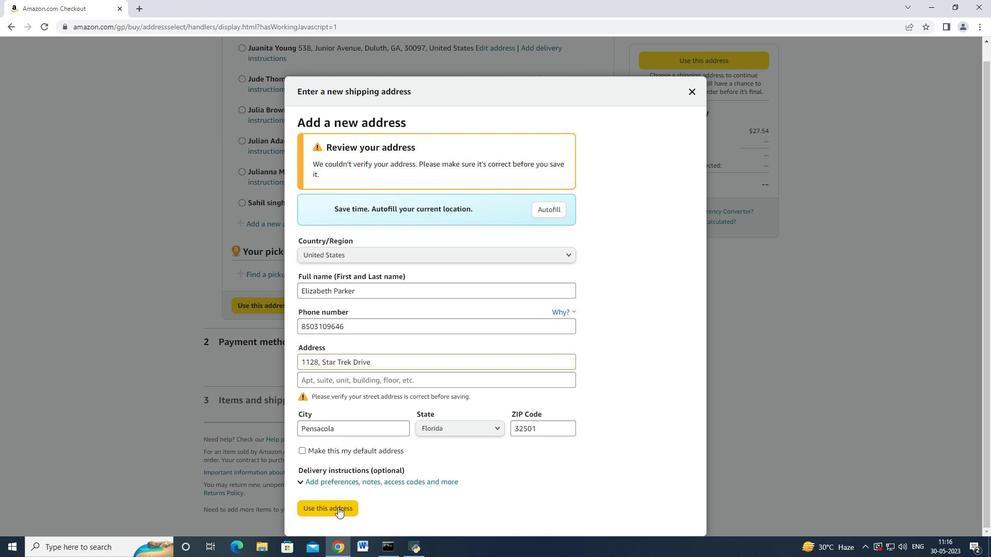 
Action: Mouse moved to (408, 310)
Screenshot: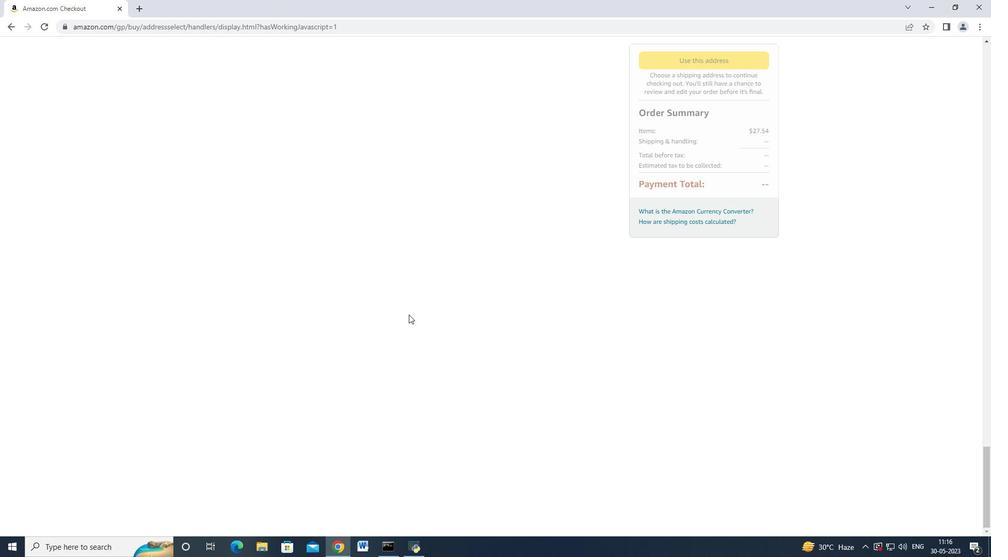 
Action: Mouse scrolled (408, 309) with delta (0, 0)
Screenshot: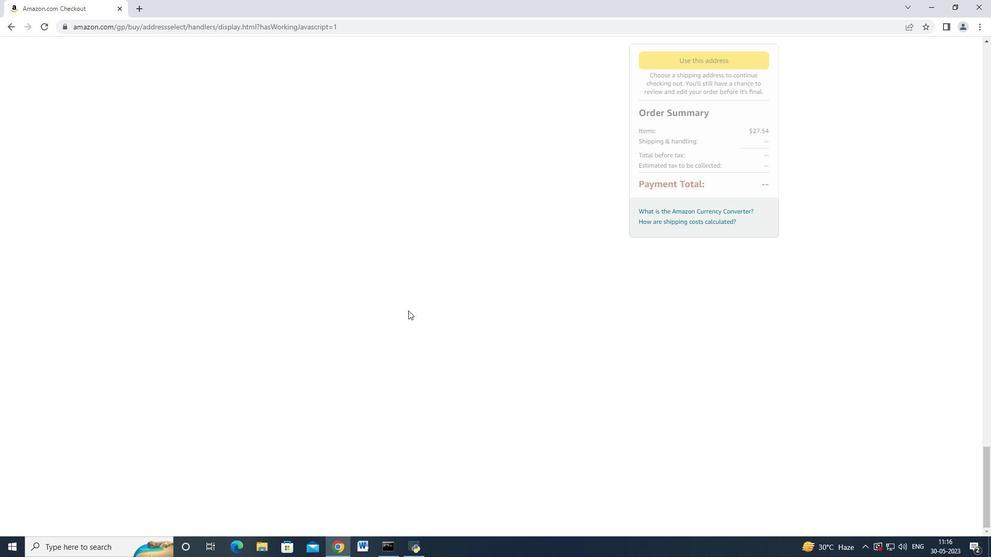 
Action: Mouse scrolled (408, 309) with delta (0, 0)
Screenshot: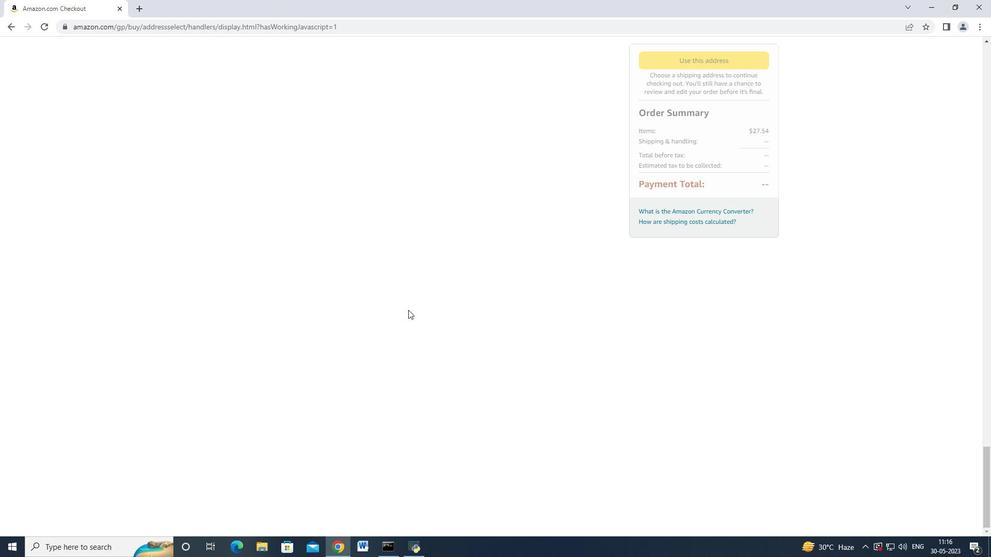 
Action: Mouse moved to (311, 225)
Screenshot: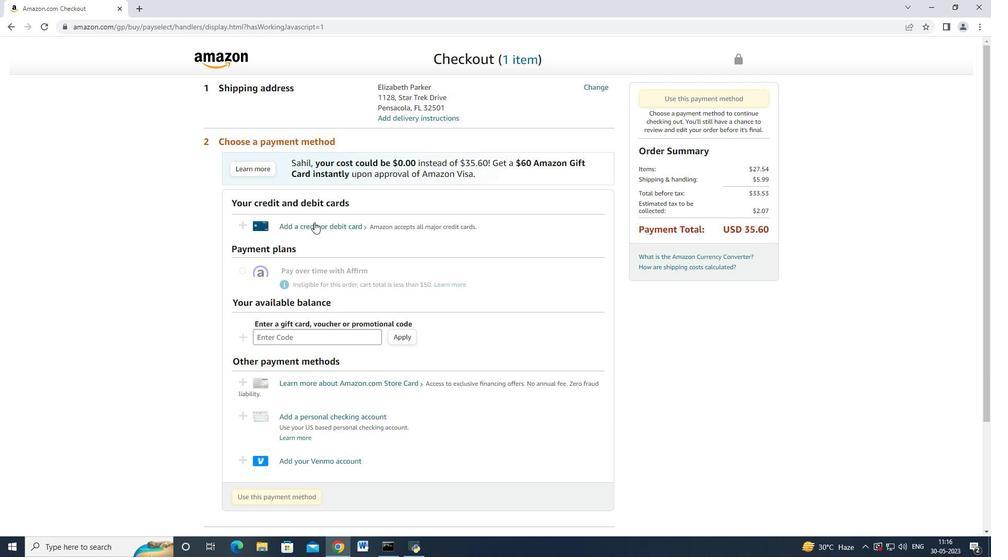 
Action: Mouse pressed left at (311, 225)
Screenshot: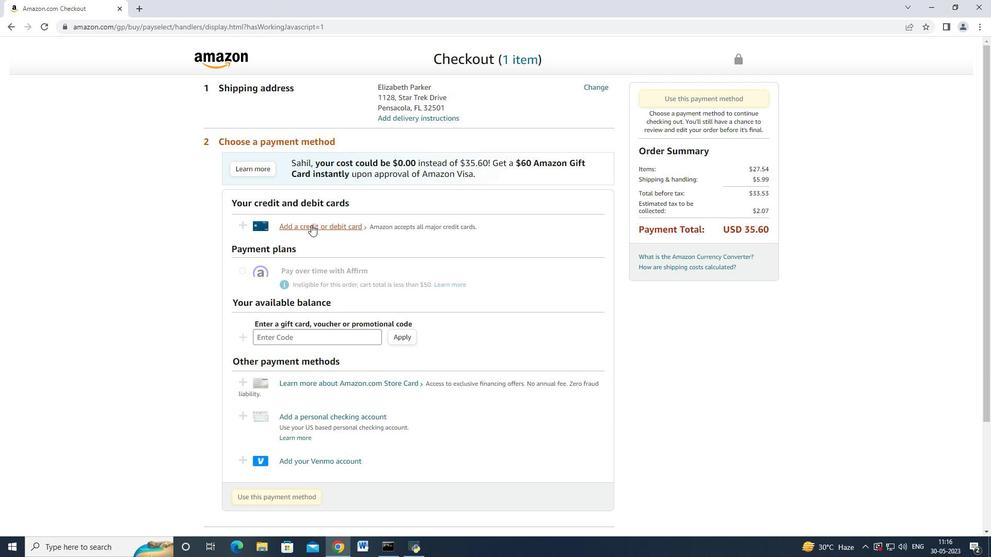 
Action: Mouse moved to (412, 239)
Screenshot: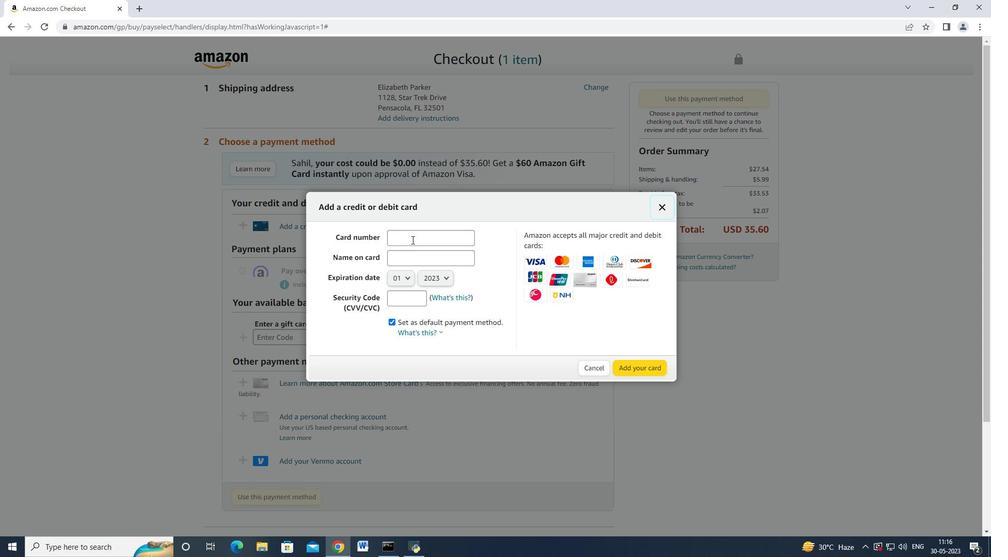 
Action: Mouse pressed left at (412, 239)
Screenshot: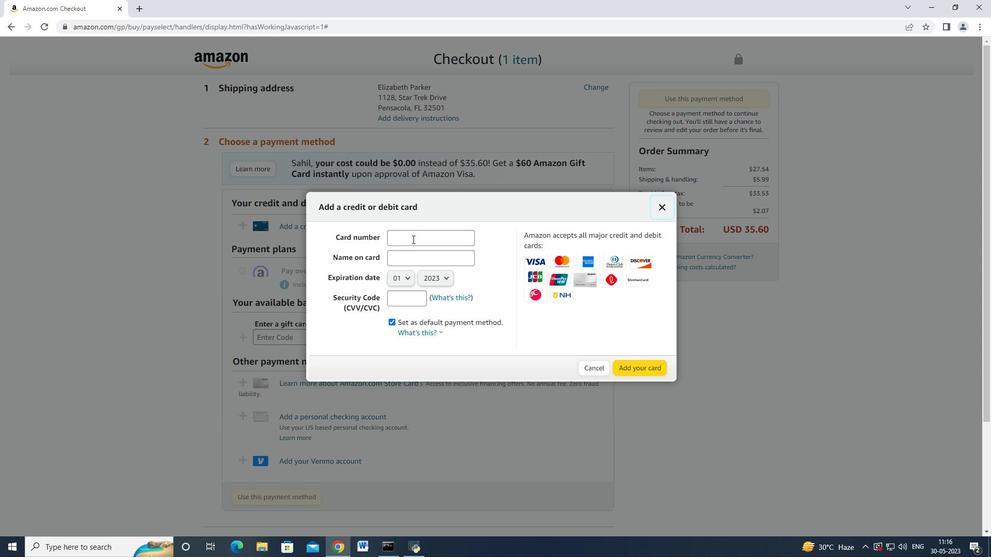 
Action: Mouse moved to (421, 239)
Screenshot: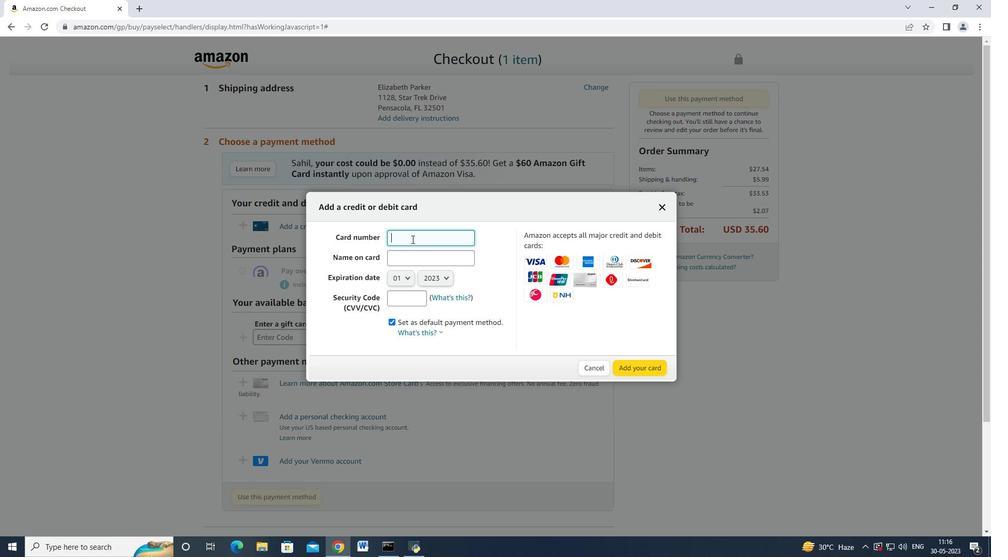 
Action: Key pressed 4672664477556010<Key.tab><Key.shift>Ri<Key.backspace><Key.backspace><Key.shift>Mark<Key.space><Key.shift_r>Adams
Screenshot: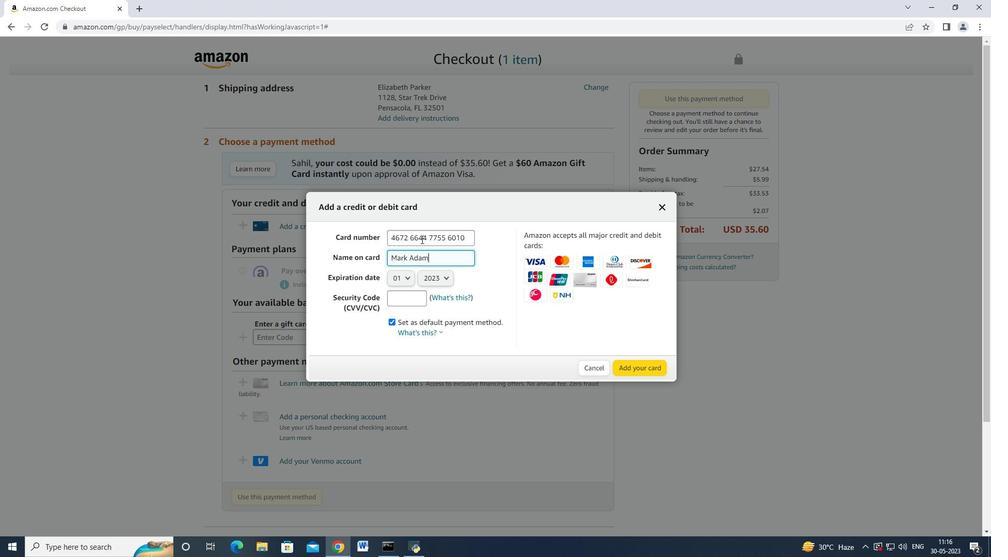 
Action: Mouse moved to (405, 275)
Screenshot: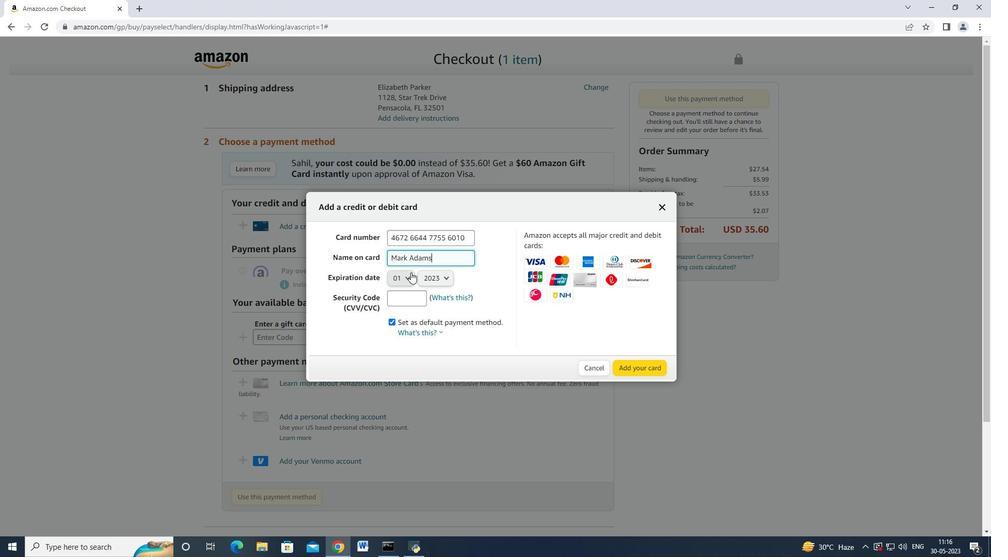 
Action: Mouse pressed left at (405, 275)
Screenshot: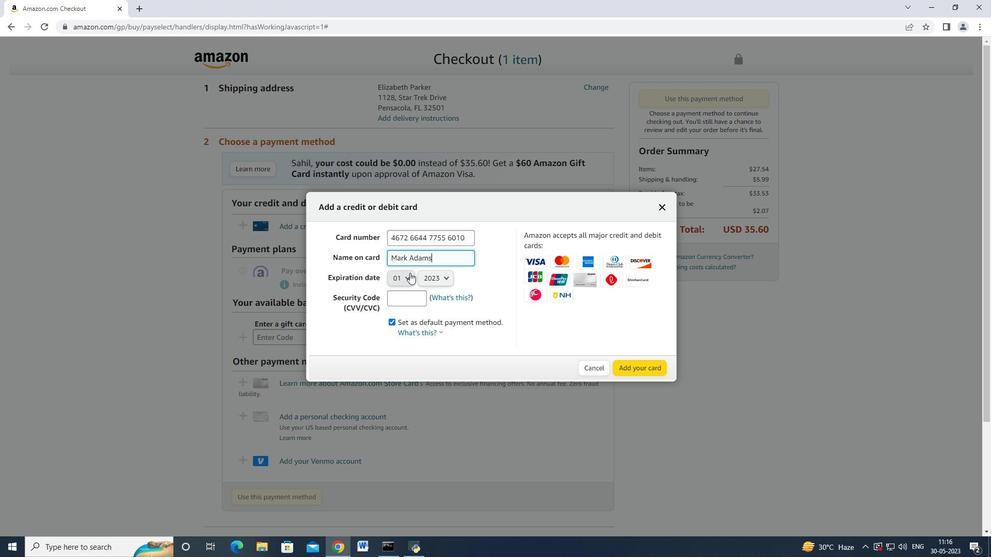 
Action: Mouse moved to (398, 320)
Screenshot: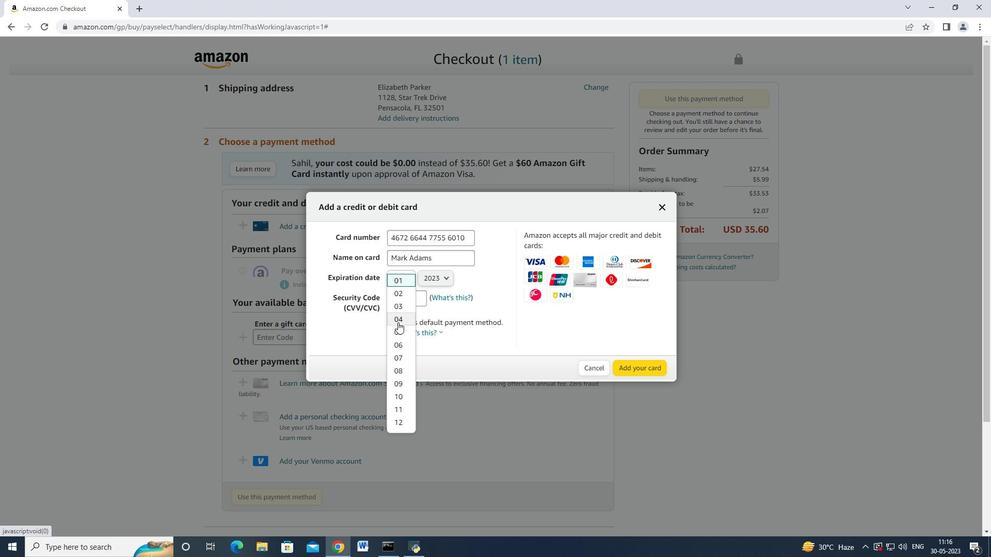 
Action: Mouse pressed left at (398, 320)
Screenshot: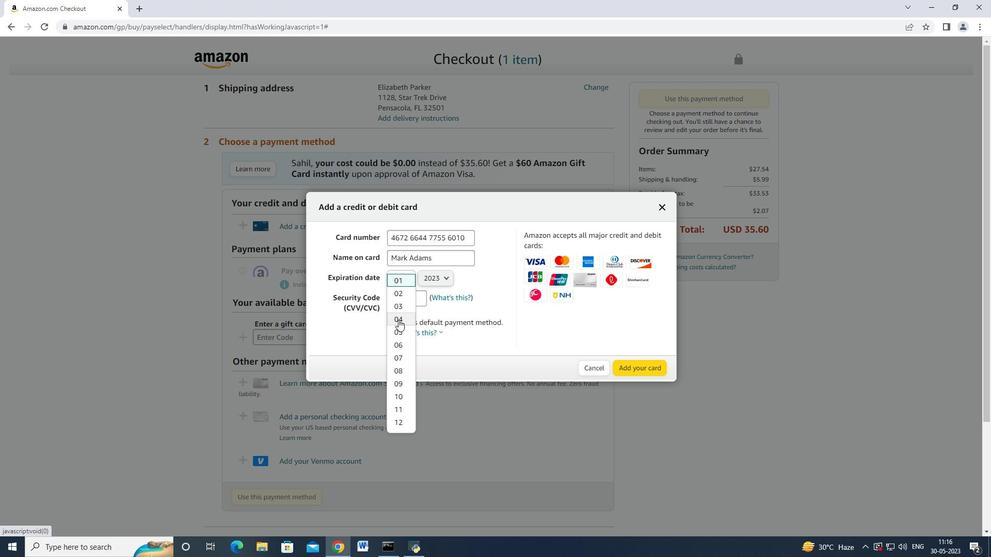 
Action: Mouse moved to (435, 273)
Screenshot: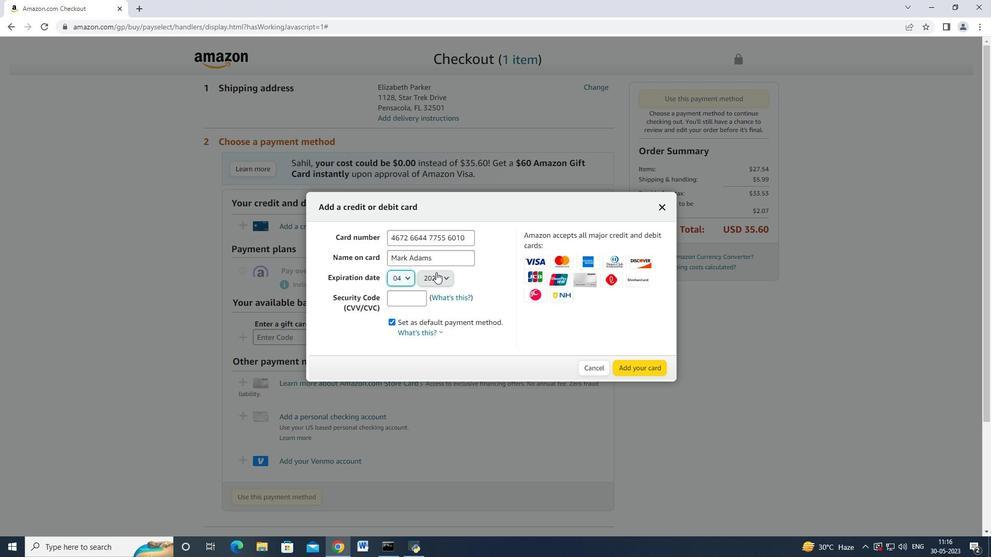 
Action: Mouse pressed left at (435, 273)
Screenshot: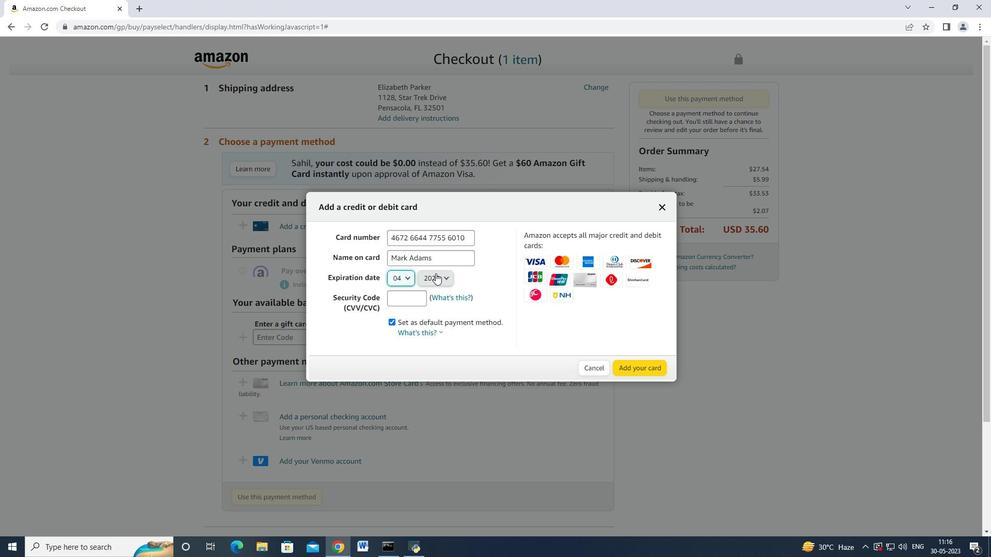 
Action: Mouse moved to (434, 306)
Screenshot: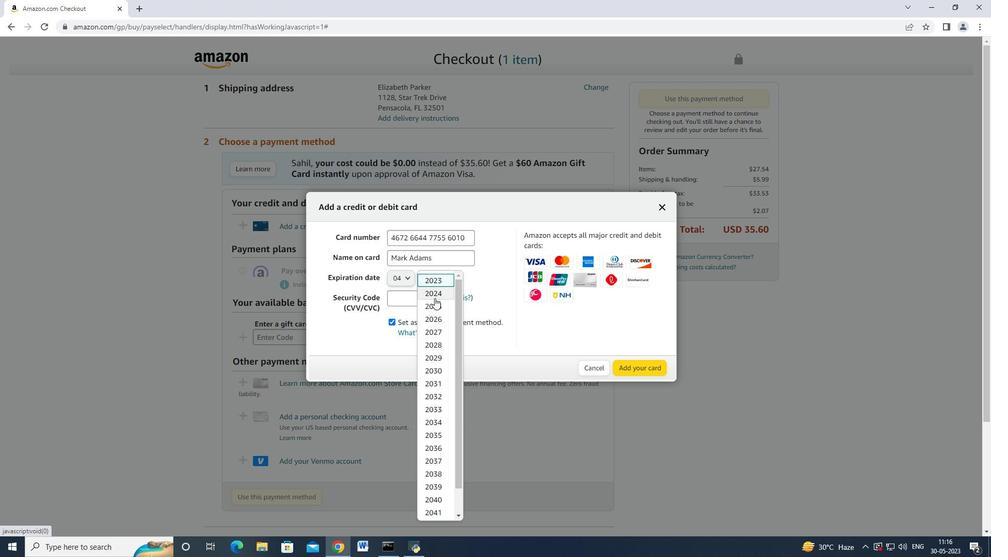 
Action: Mouse pressed left at (434, 306)
Screenshot: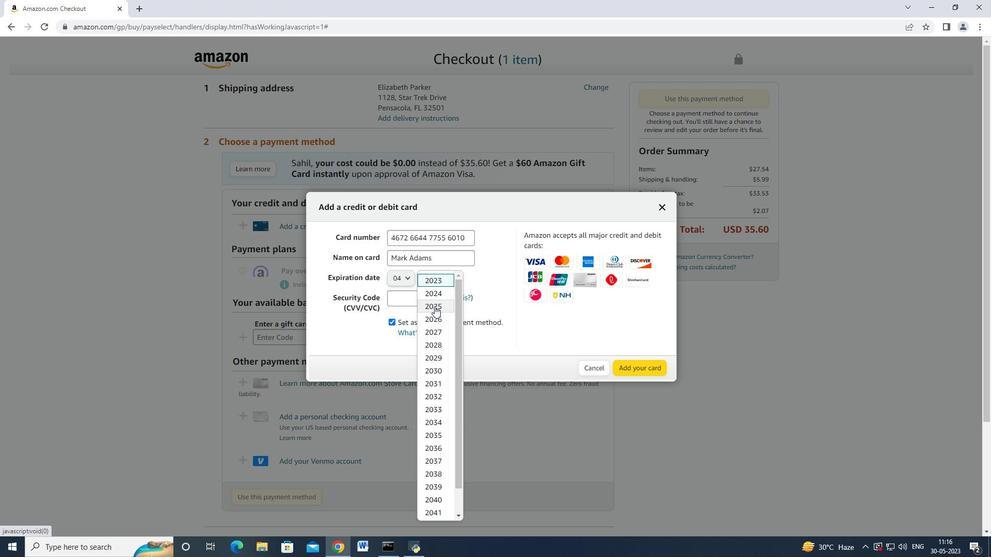 
Action: Mouse moved to (405, 299)
Screenshot: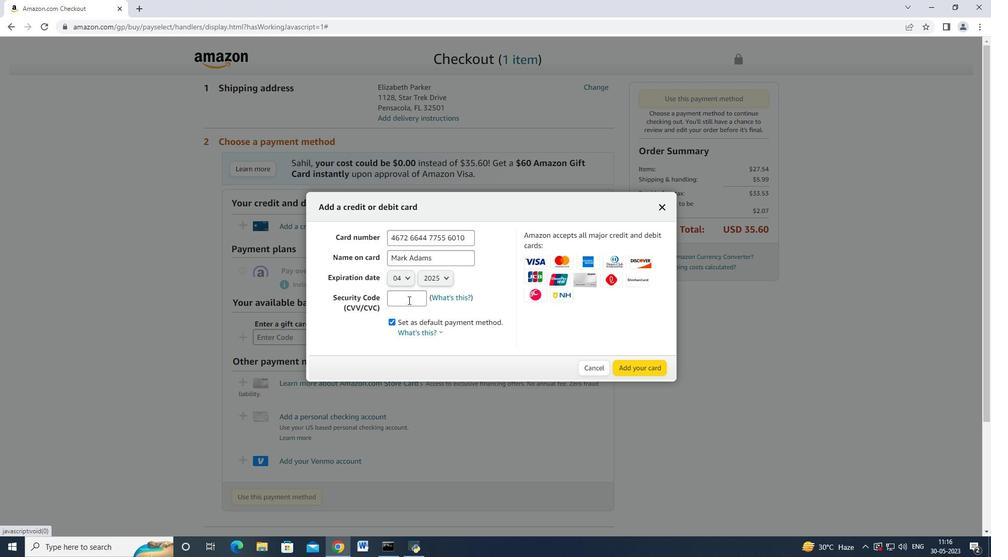 
Action: Mouse pressed left at (405, 299)
Screenshot: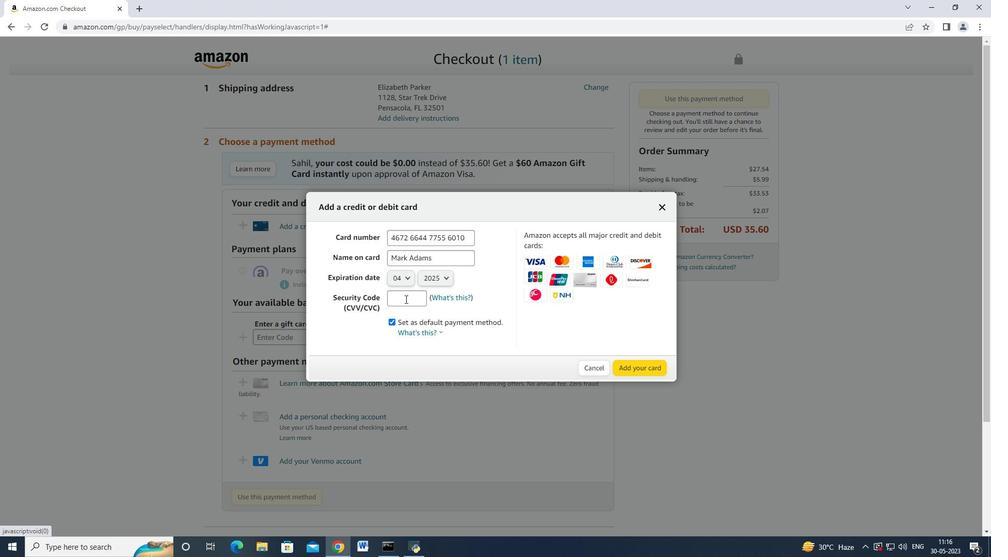 
Action: Mouse moved to (405, 299)
Screenshot: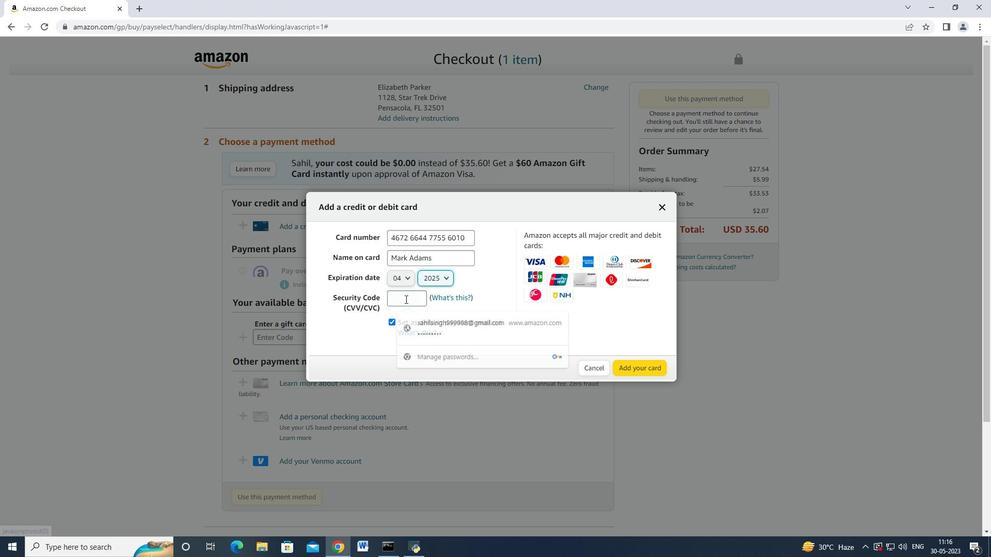 
Action: Mouse pressed left at (405, 299)
Screenshot: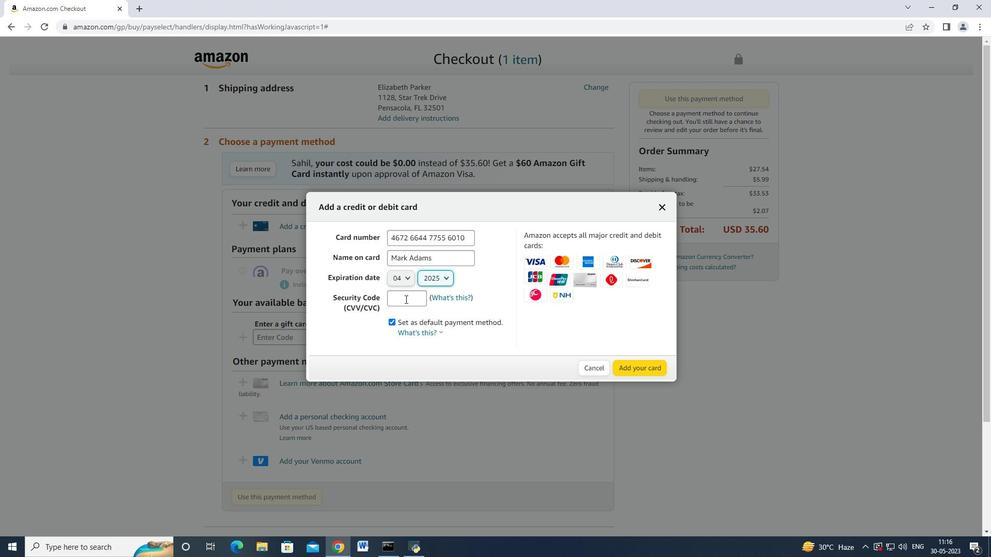 
Action: Mouse moved to (405, 298)
Screenshot: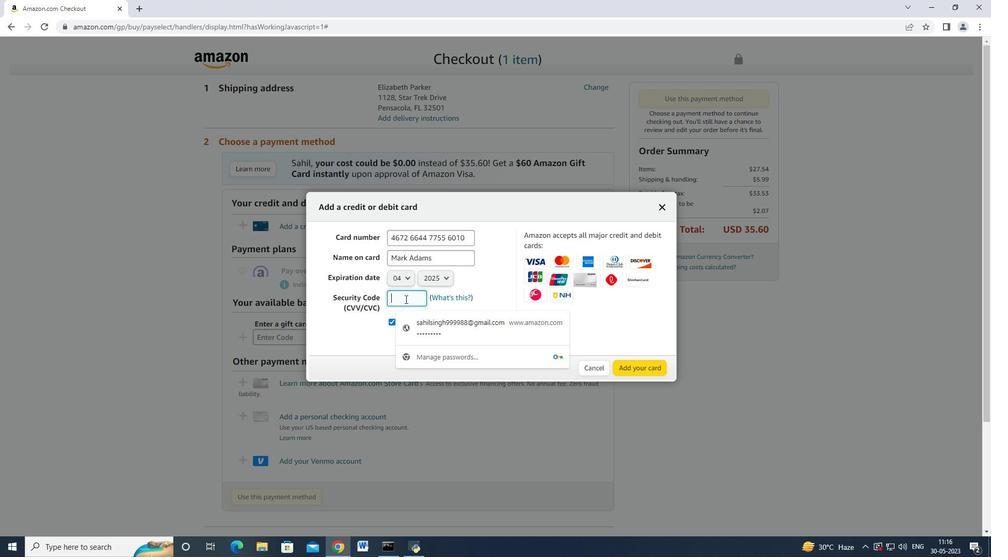 
Action: Key pressed 682
Screenshot: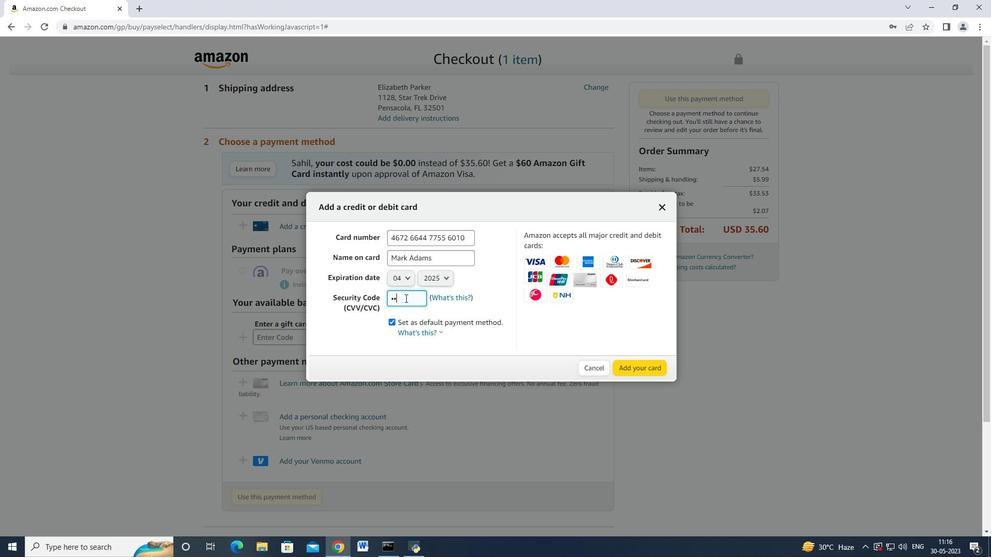 
Action: Mouse moved to (629, 368)
Screenshot: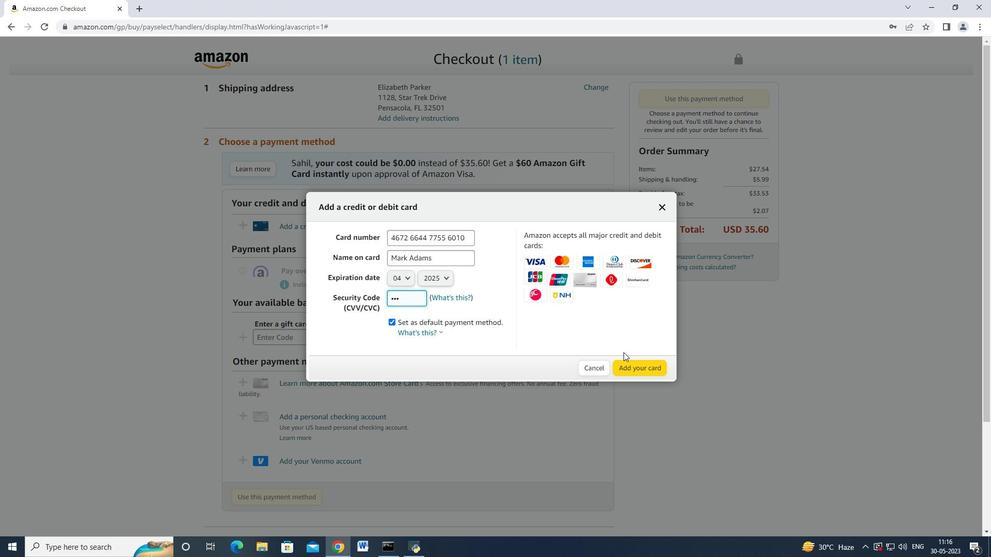 
